 Task: Search one way flight ticket for 5 adults, 2 children, 1 infant in seat and 1 infant on lap in economy from Daytona Beach: Daytona Beach International Airport to Gillette: Gillette Campbell County Airport on 5-1-2023. Choice of flights is Spirit. Number of bags: 2 carry on bags. Price is upto 78000. Outbound departure time preference is 23:15.
Action: Mouse moved to (222, 230)
Screenshot: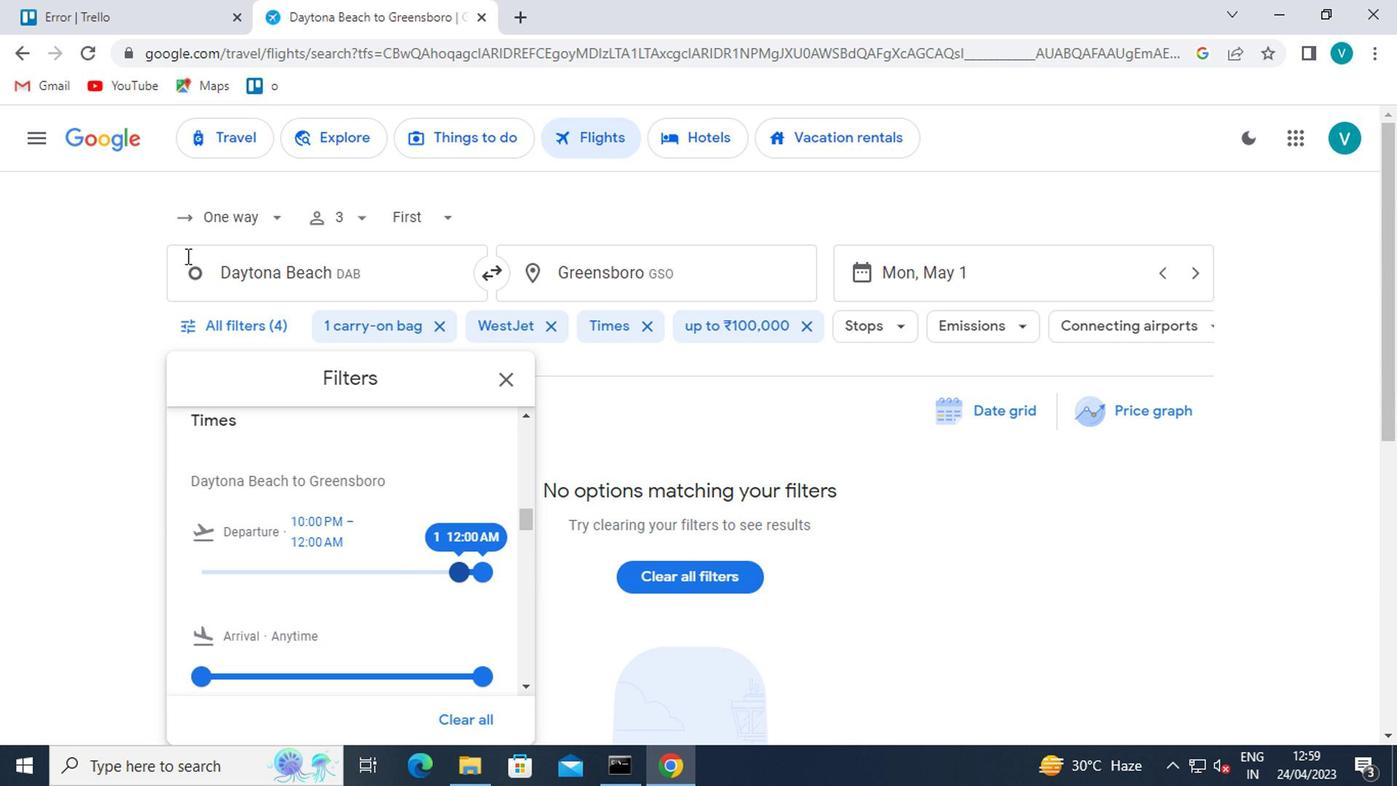 
Action: Mouse pressed left at (222, 230)
Screenshot: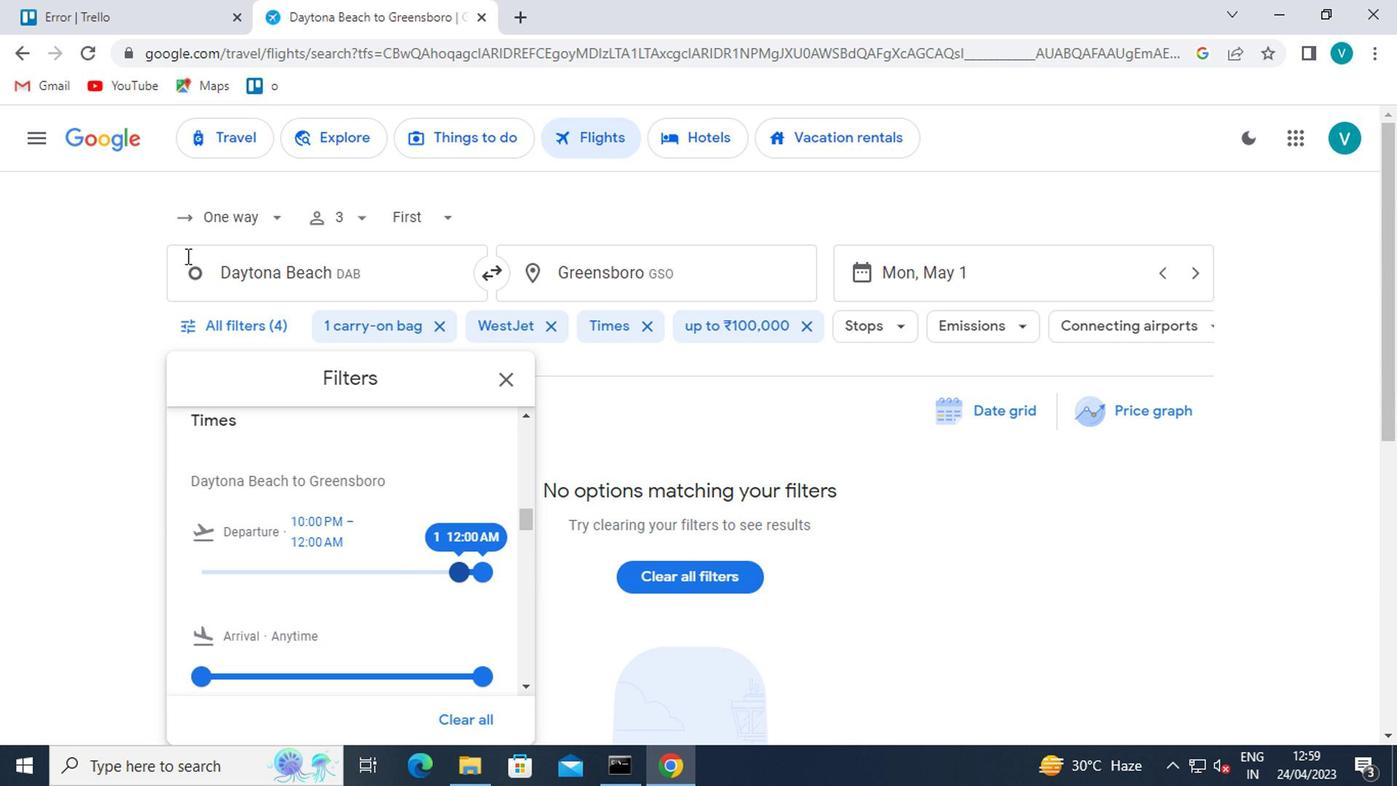 
Action: Mouse moved to (237, 307)
Screenshot: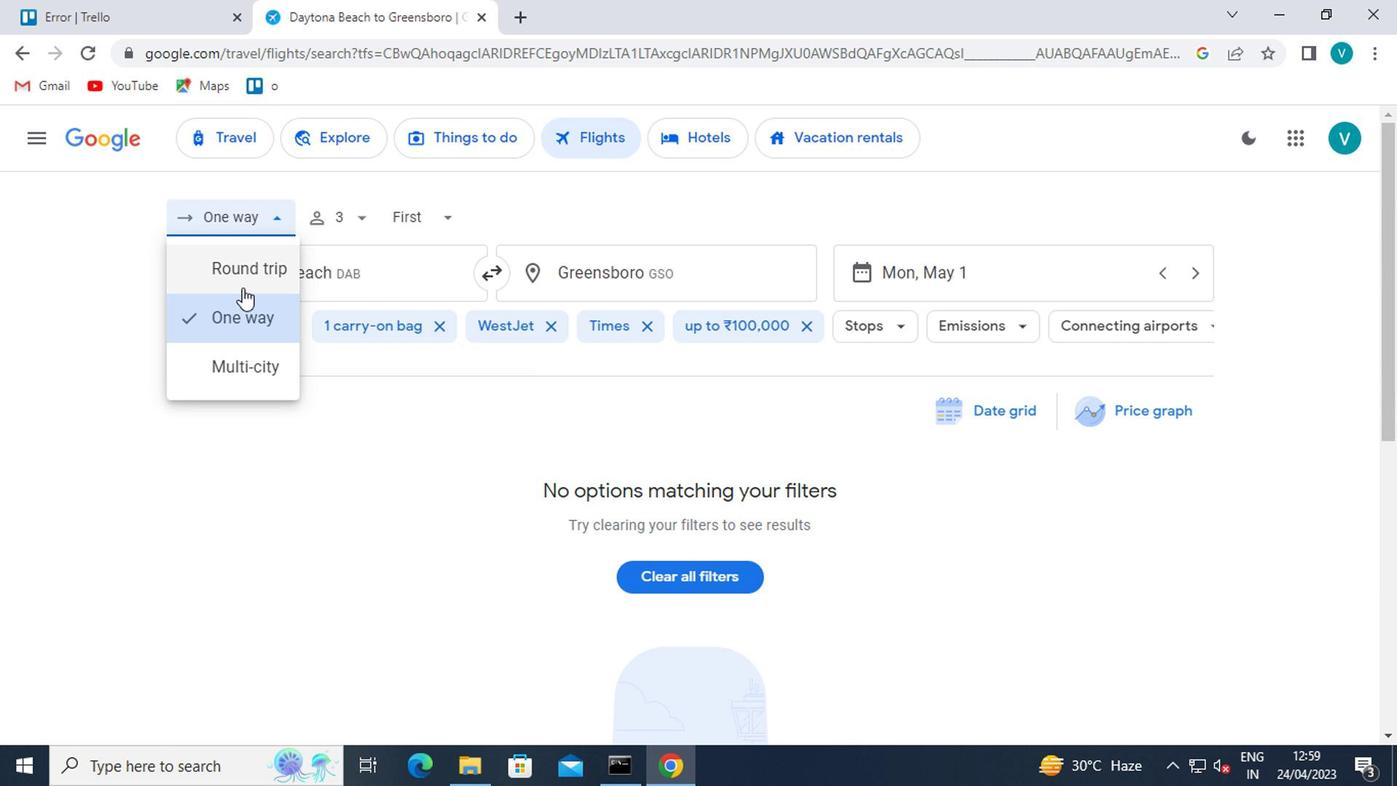 
Action: Mouse pressed left at (237, 307)
Screenshot: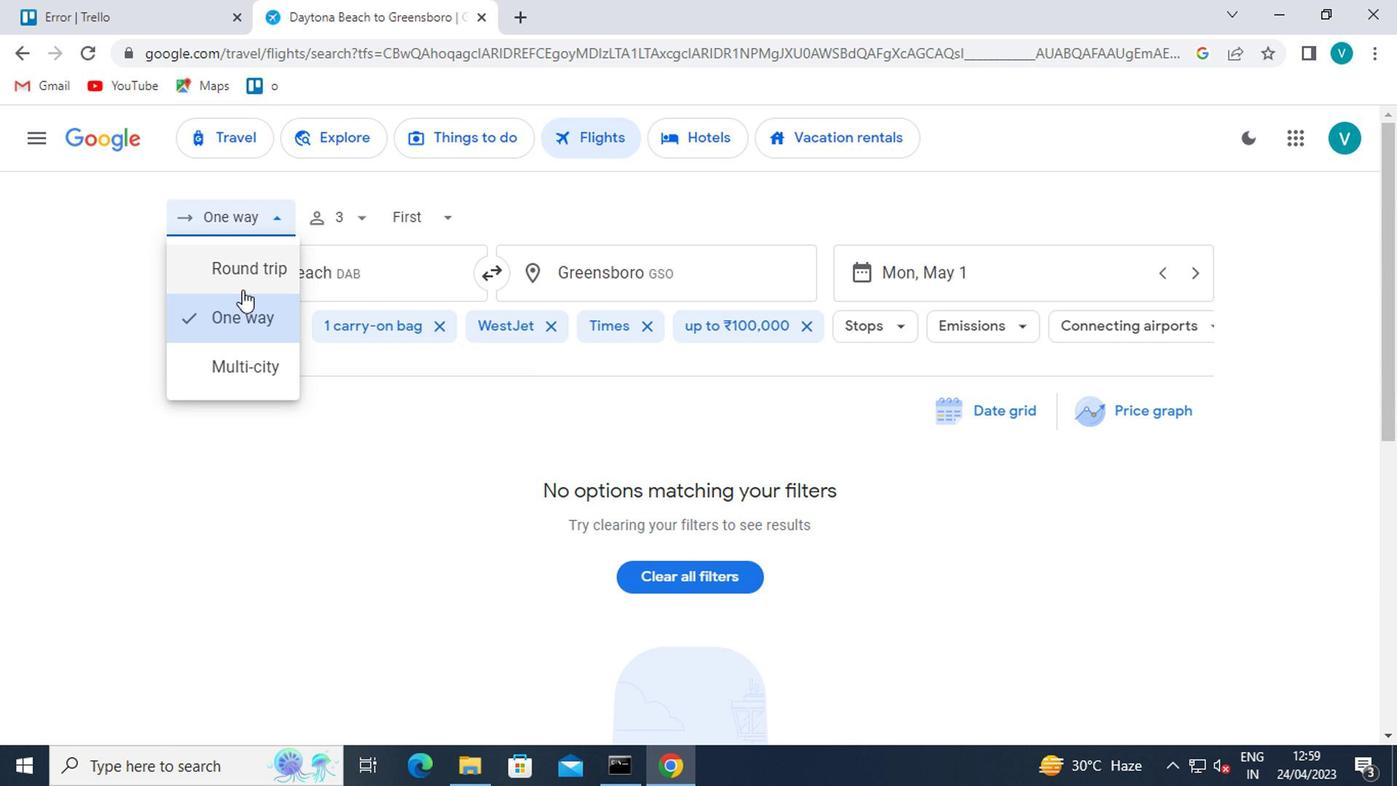 
Action: Mouse moved to (353, 215)
Screenshot: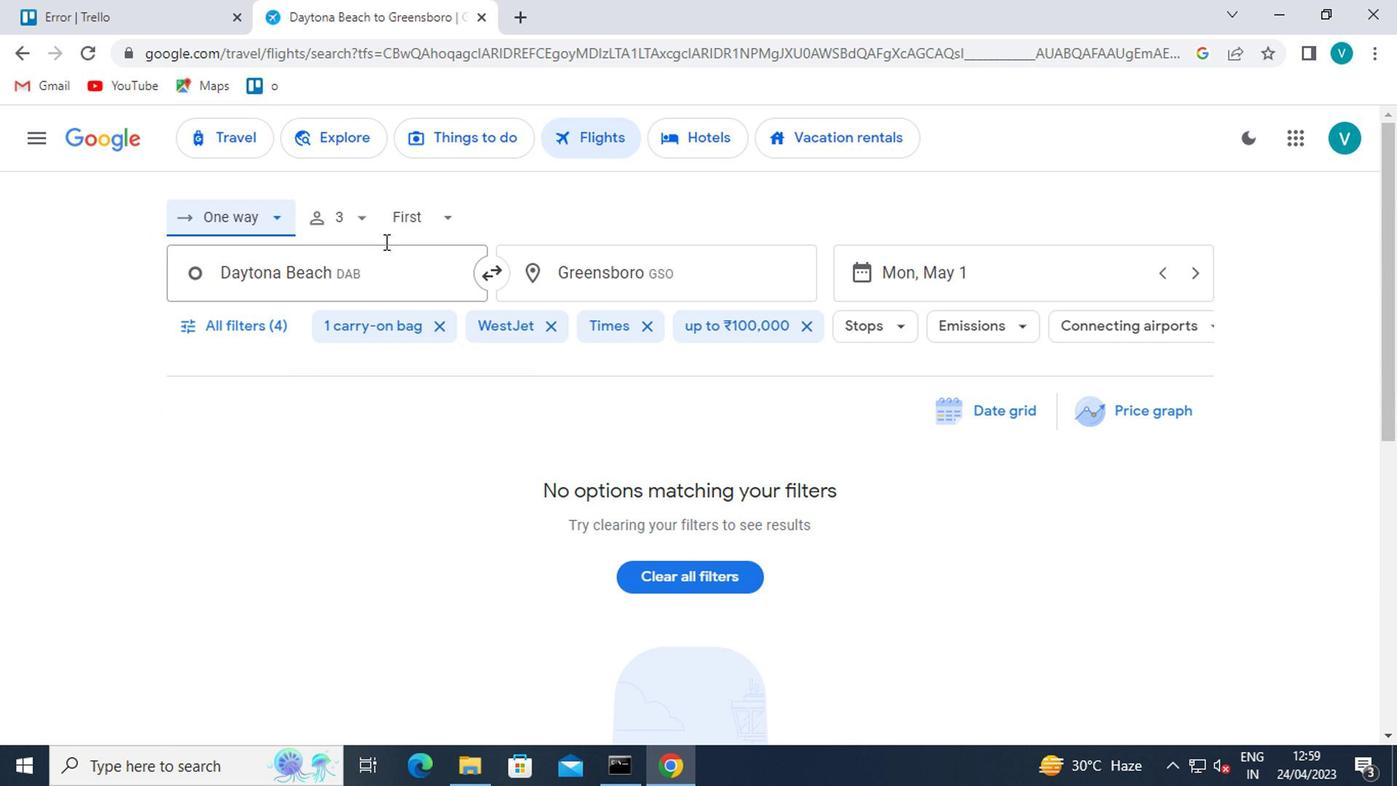 
Action: Mouse pressed left at (353, 215)
Screenshot: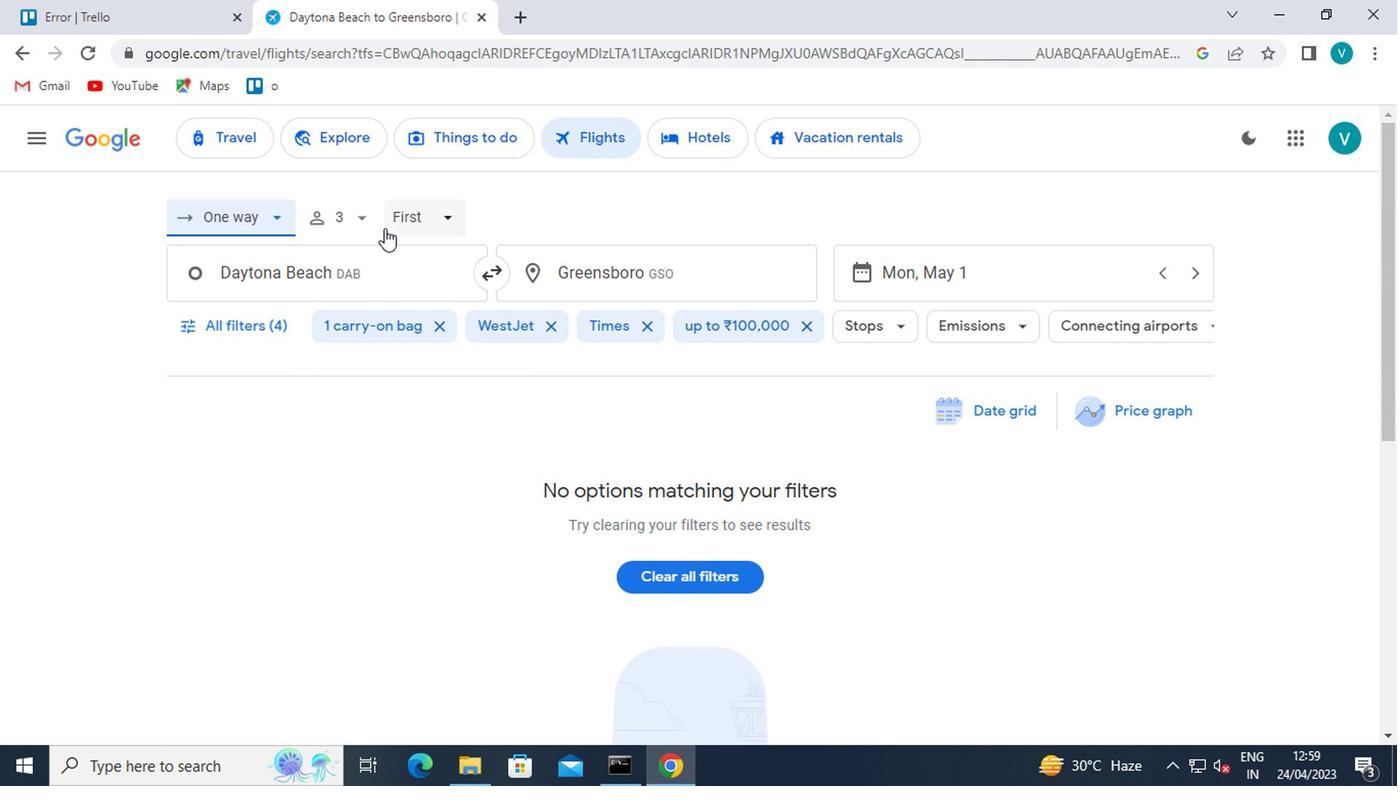 
Action: Mouse moved to (515, 268)
Screenshot: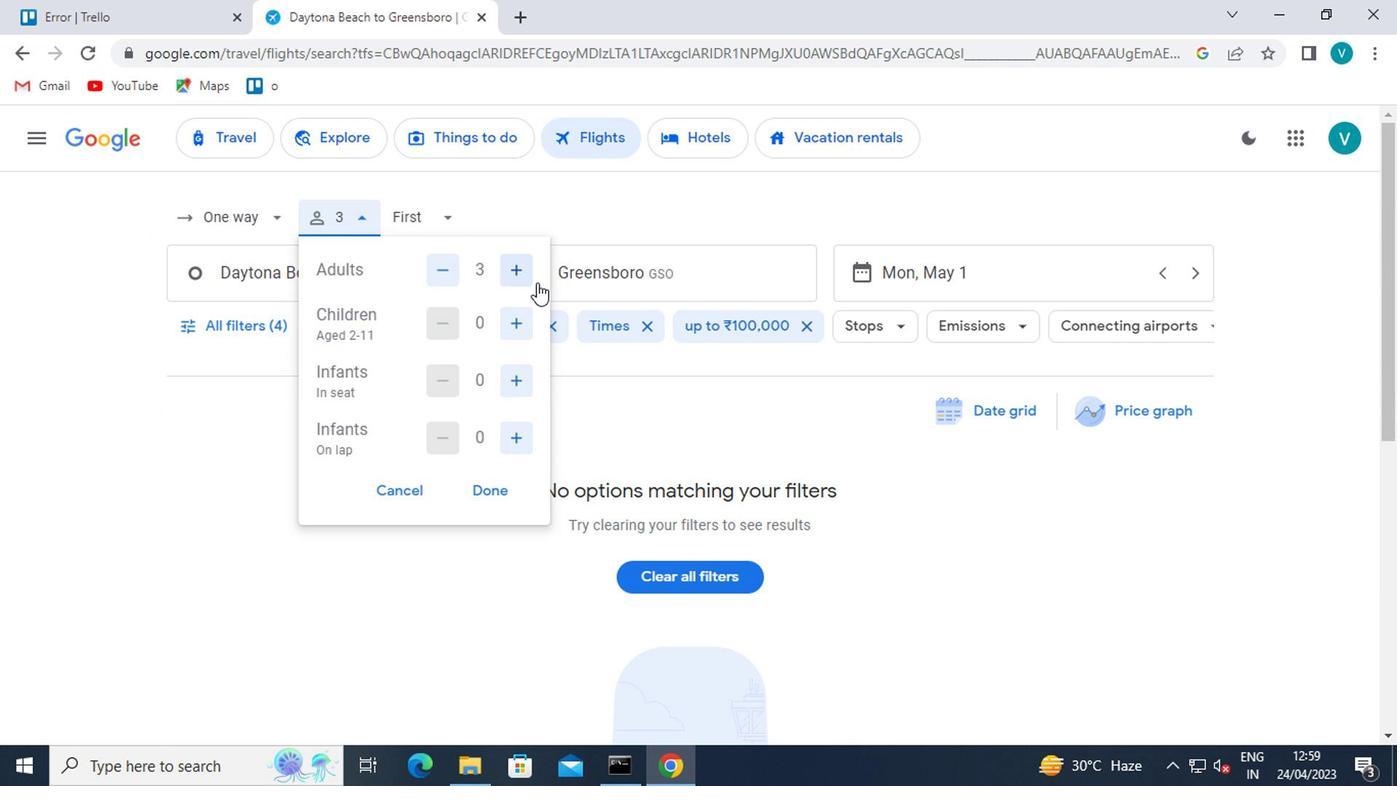 
Action: Mouse pressed left at (515, 268)
Screenshot: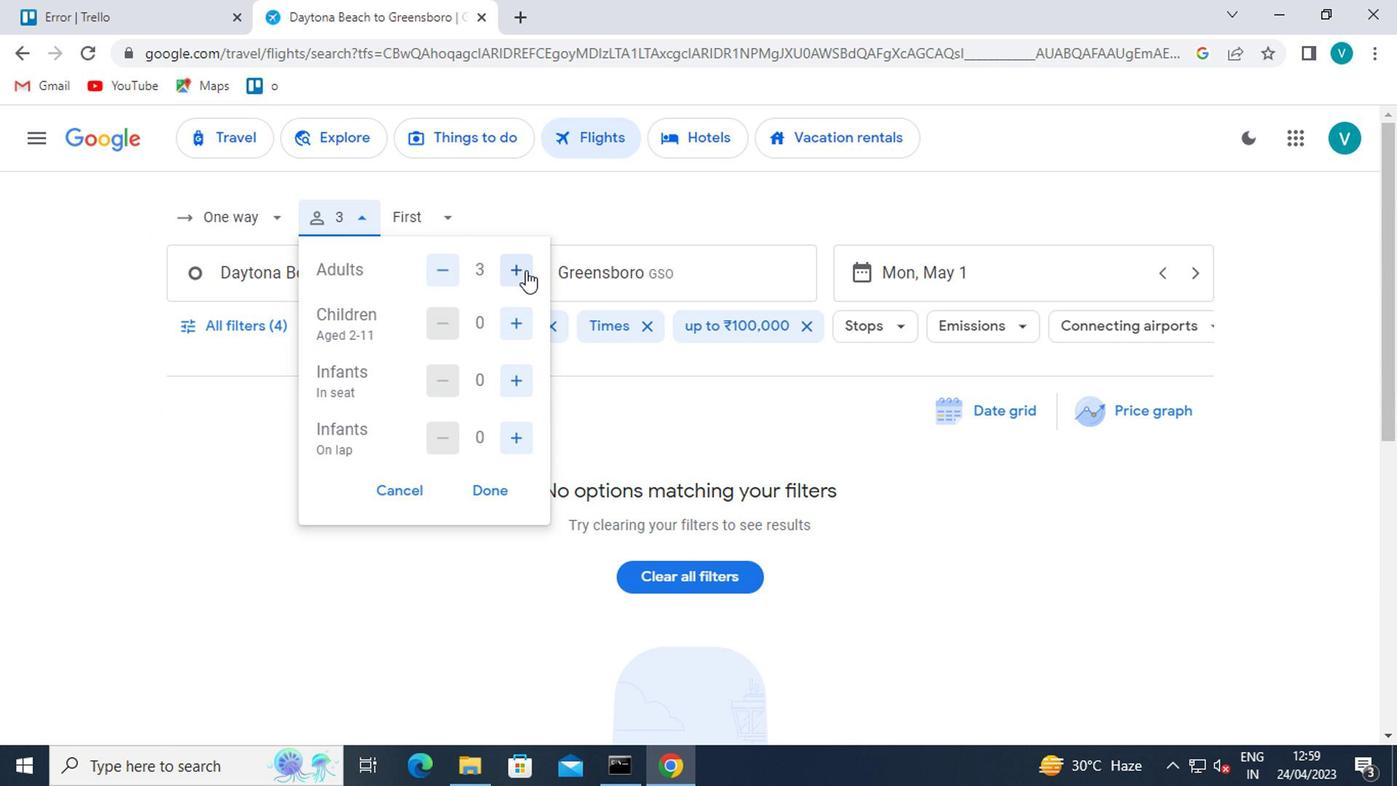 
Action: Mouse pressed left at (515, 268)
Screenshot: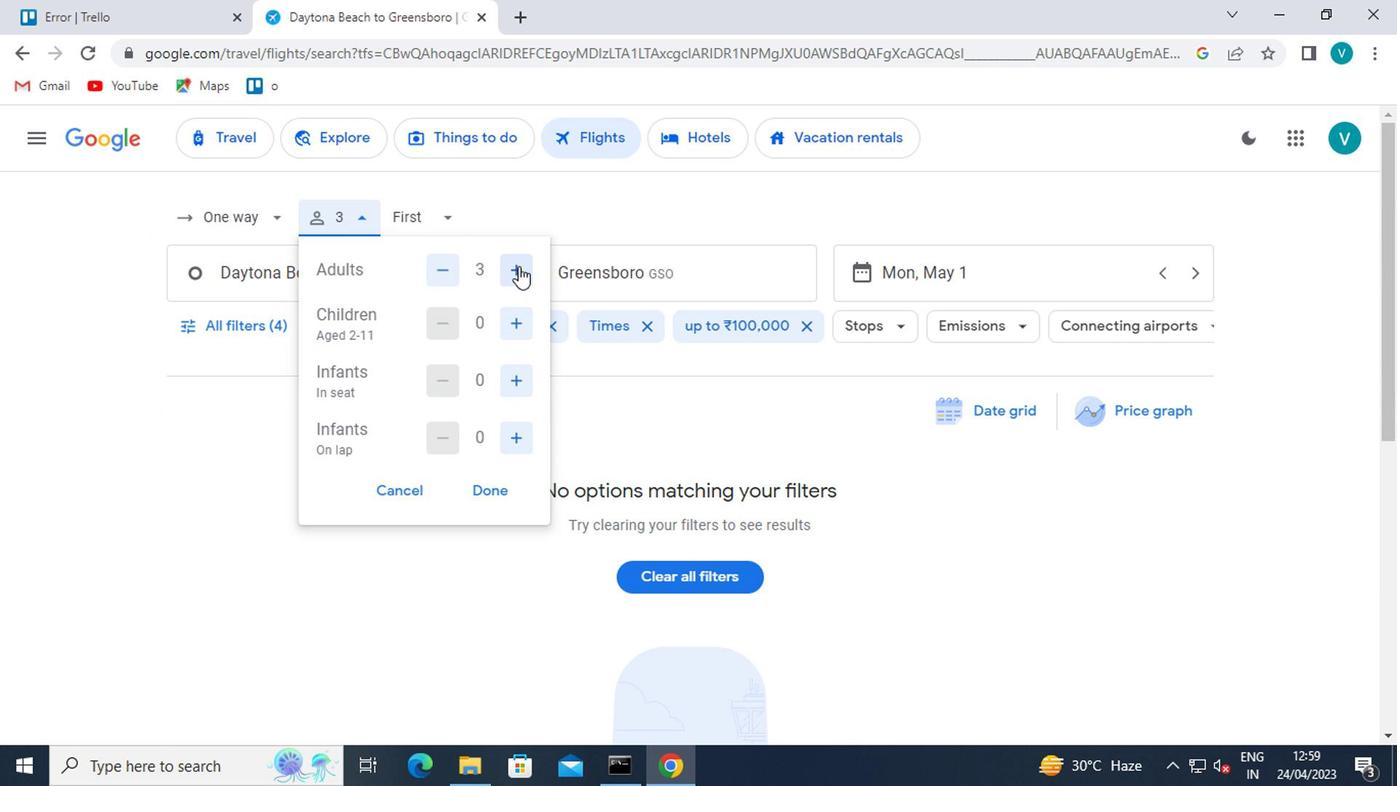 
Action: Mouse moved to (513, 320)
Screenshot: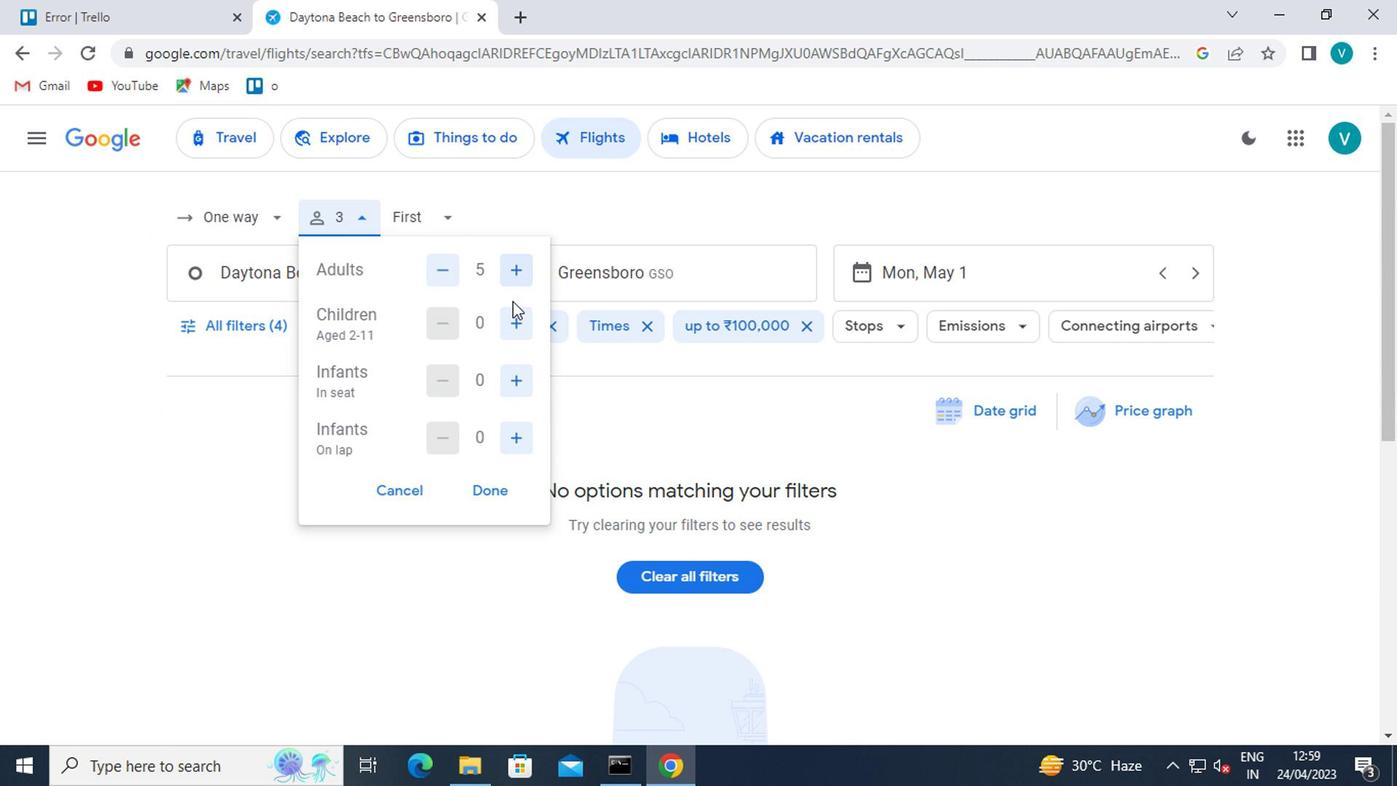 
Action: Mouse pressed left at (513, 320)
Screenshot: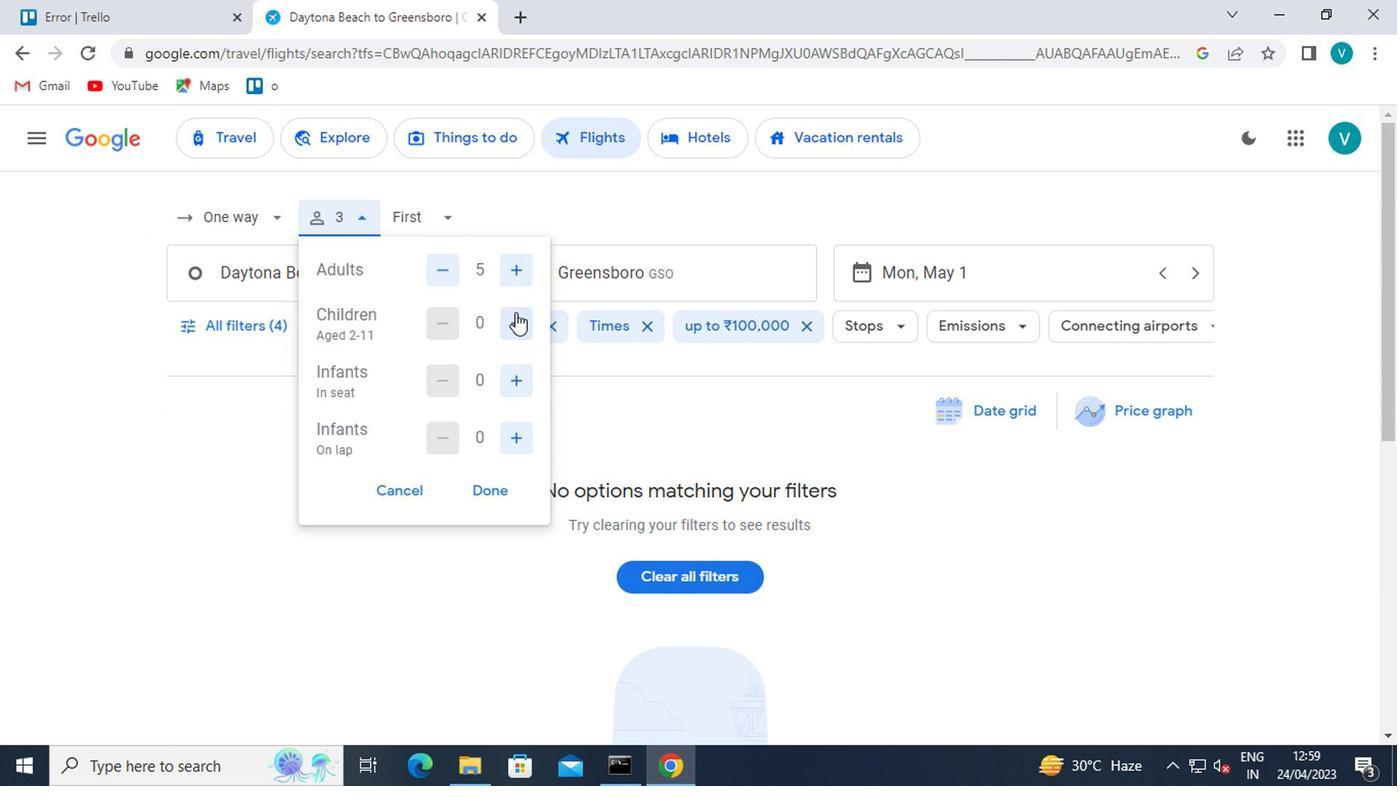 
Action: Mouse pressed left at (513, 320)
Screenshot: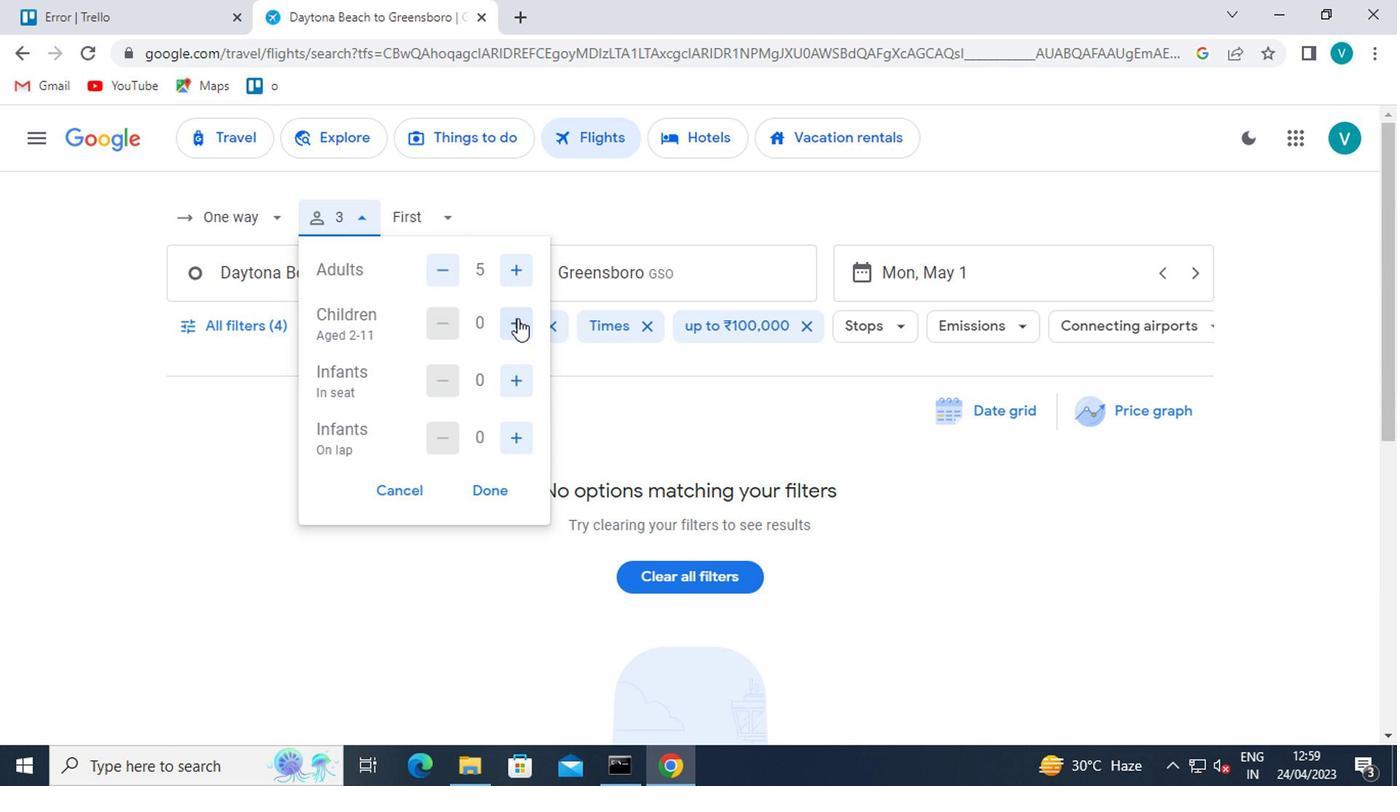 
Action: Mouse moved to (505, 371)
Screenshot: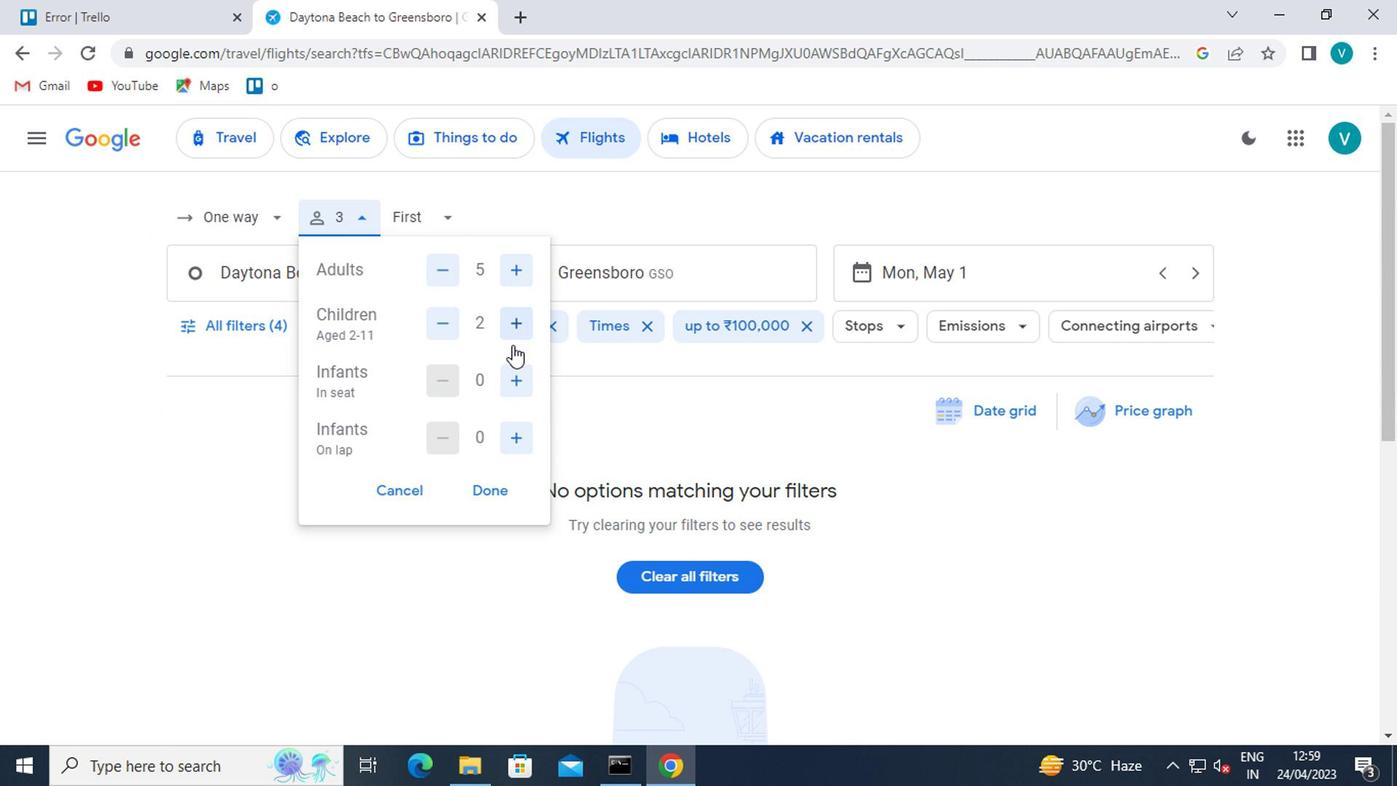 
Action: Mouse pressed left at (505, 371)
Screenshot: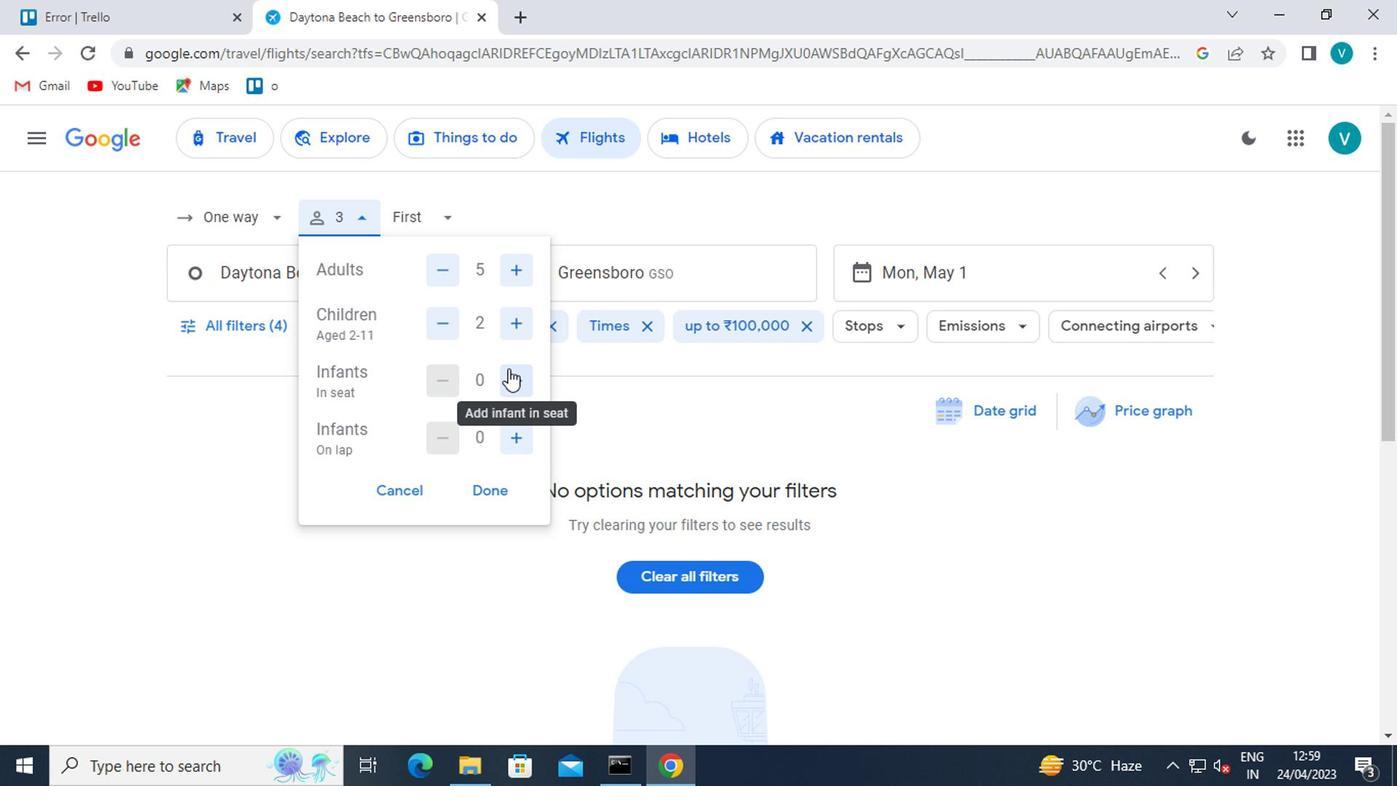 
Action: Mouse moved to (505, 425)
Screenshot: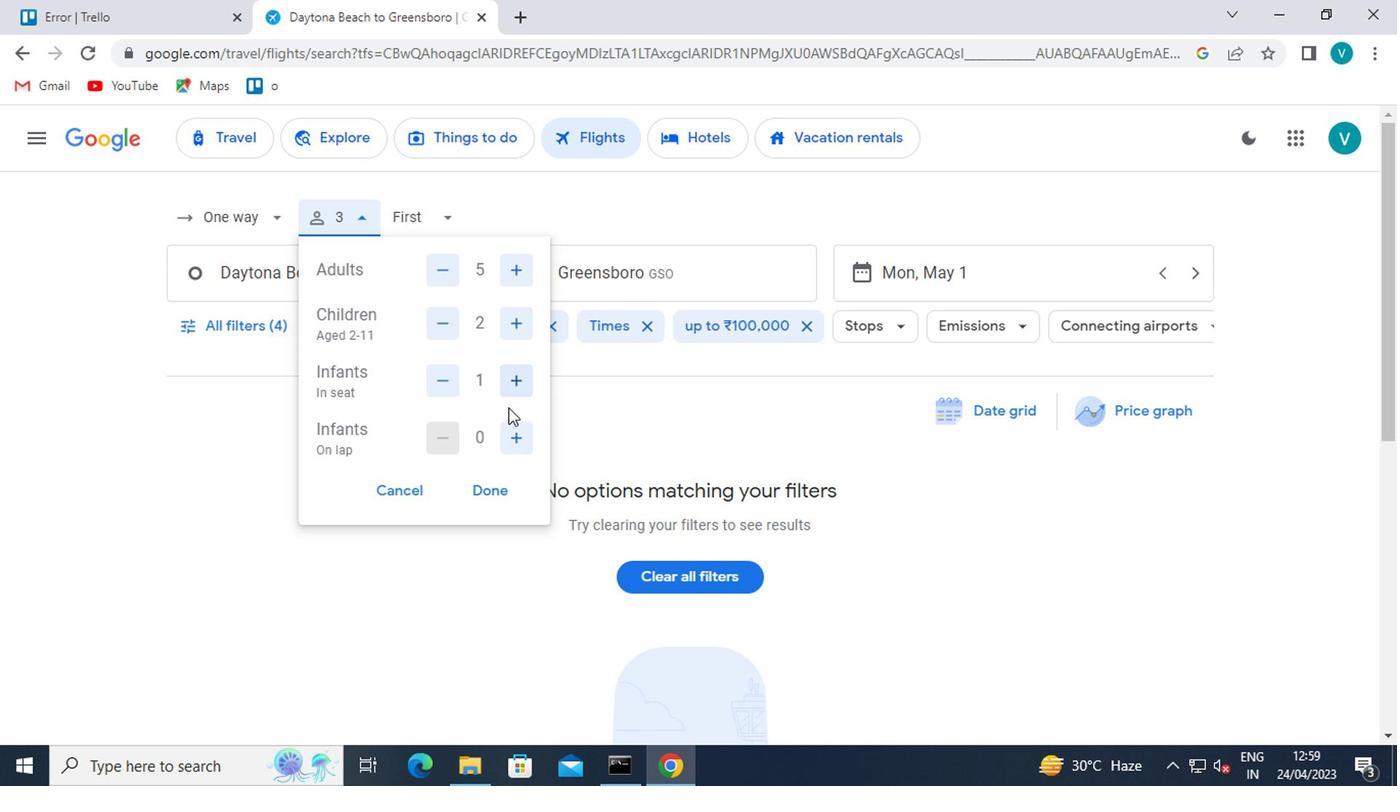 
Action: Mouse pressed left at (505, 425)
Screenshot: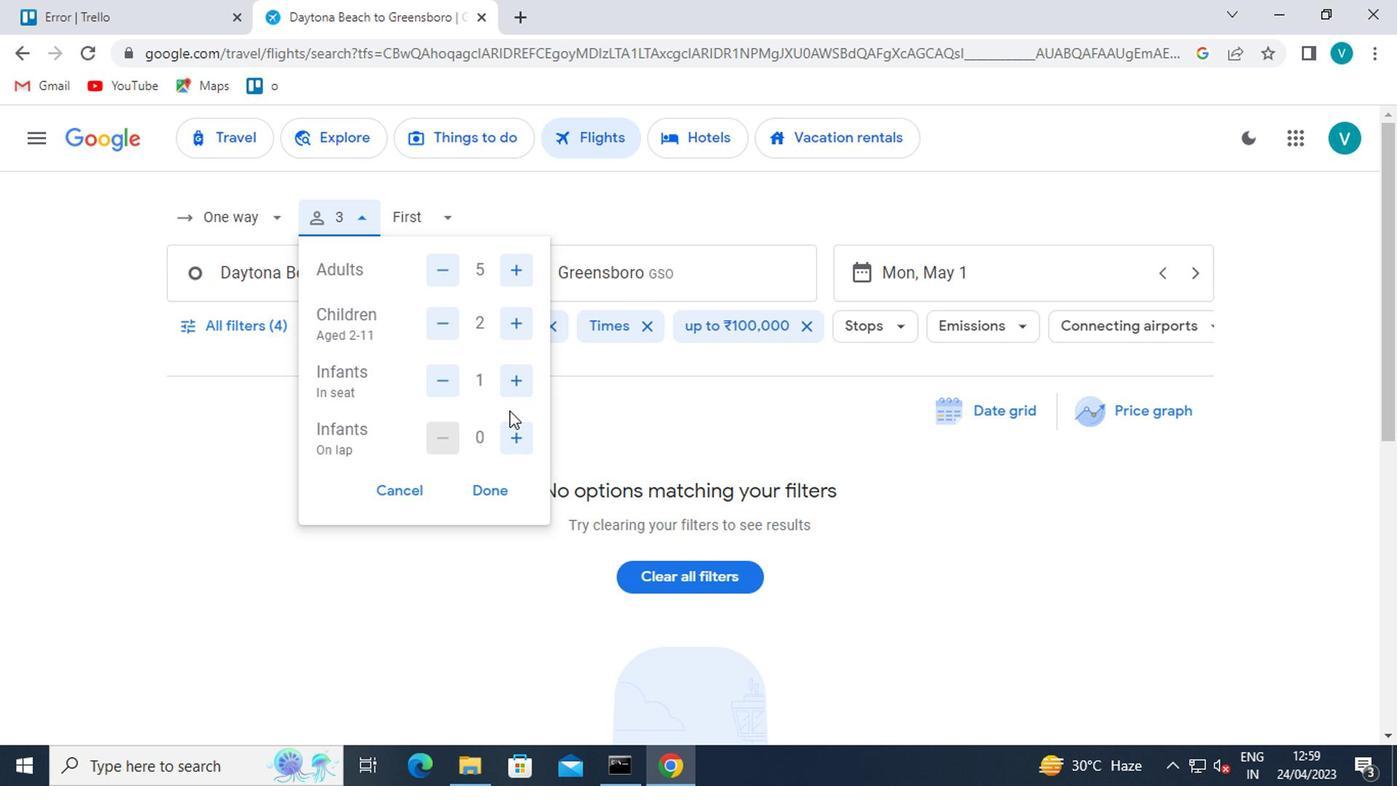 
Action: Mouse moved to (490, 493)
Screenshot: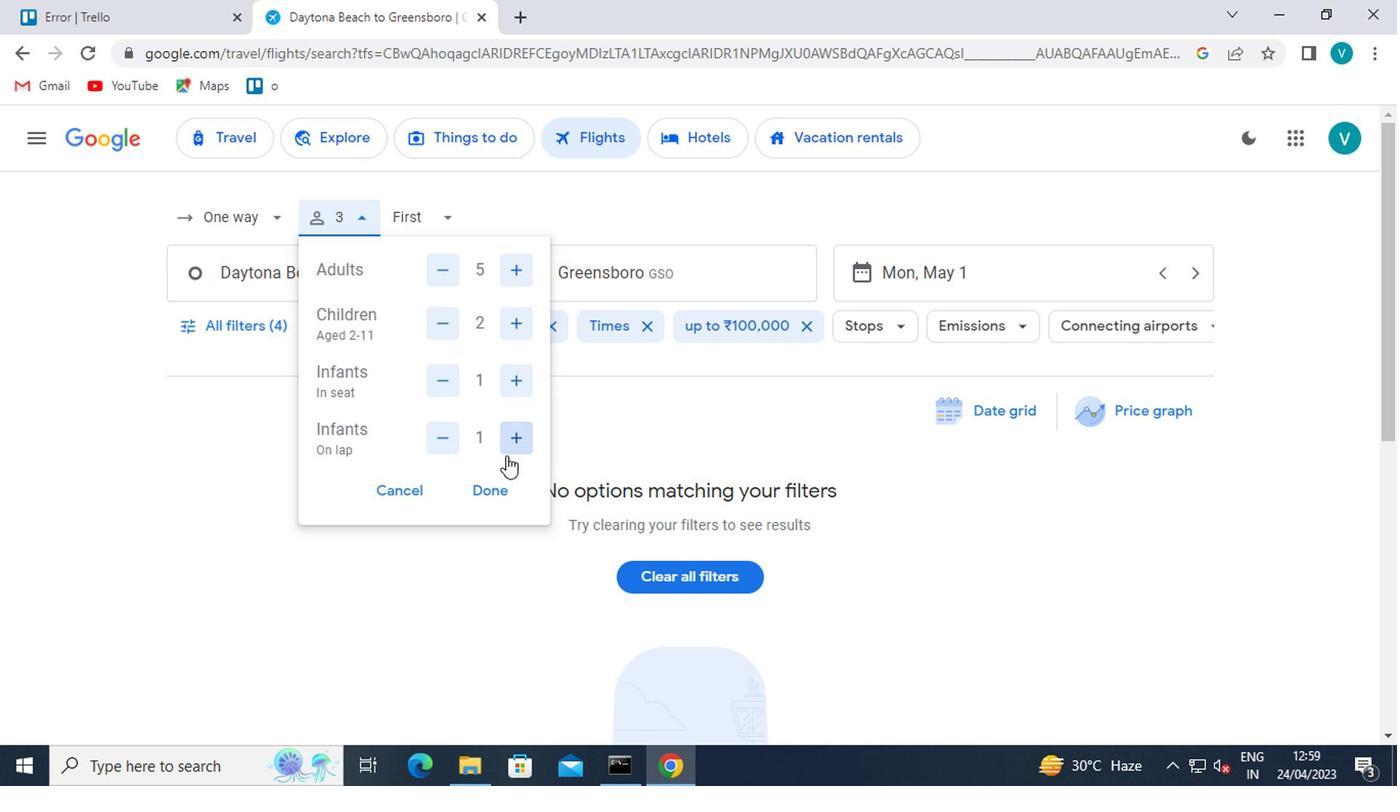 
Action: Mouse pressed left at (490, 493)
Screenshot: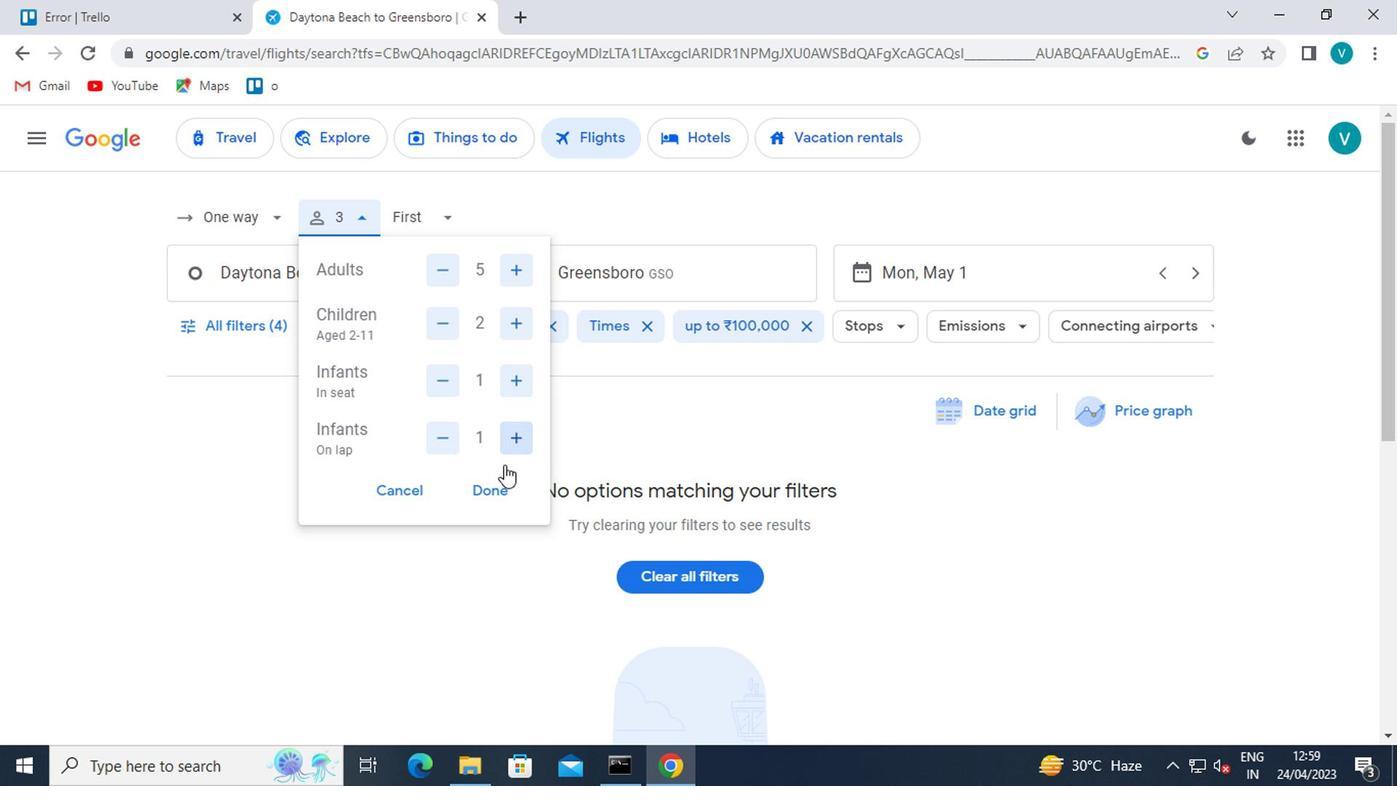 
Action: Mouse moved to (438, 222)
Screenshot: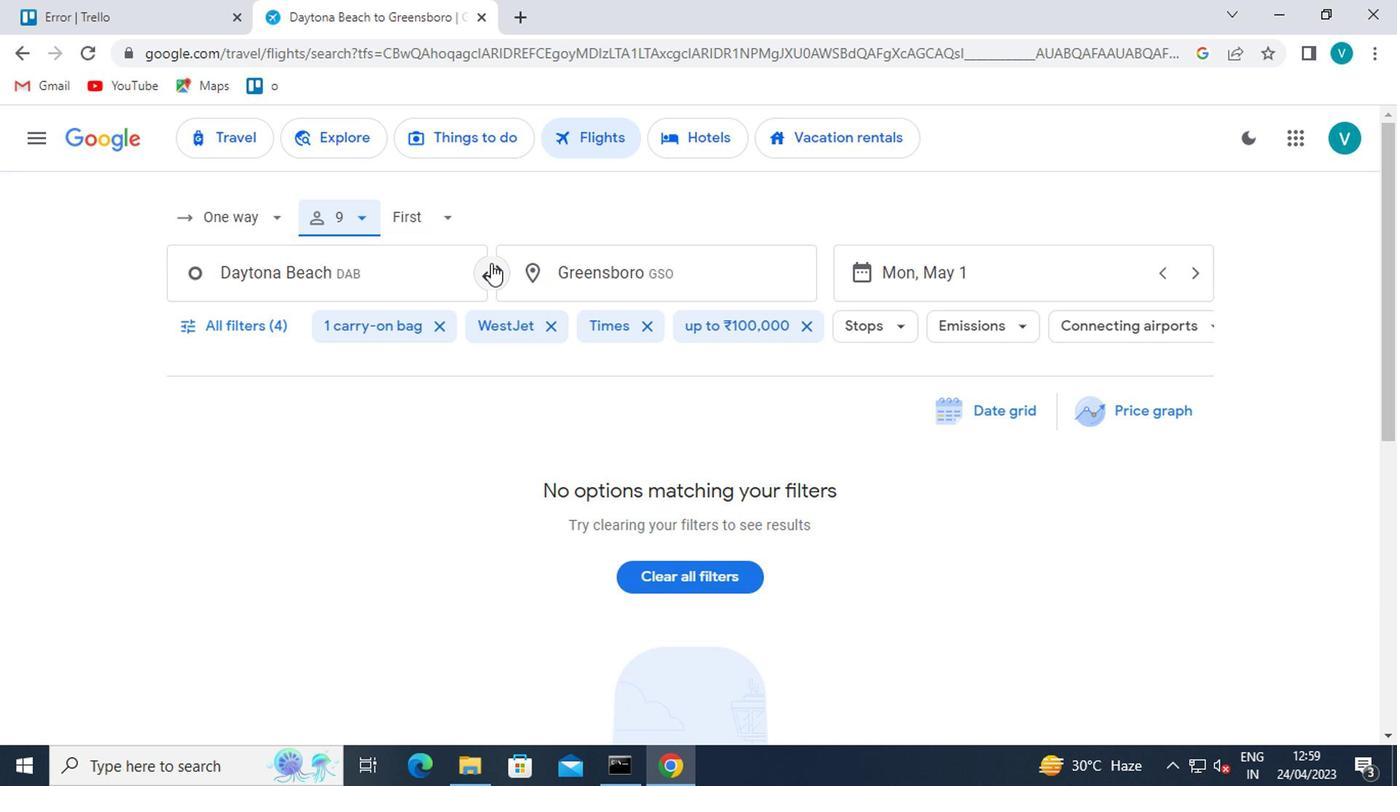 
Action: Mouse pressed left at (438, 222)
Screenshot: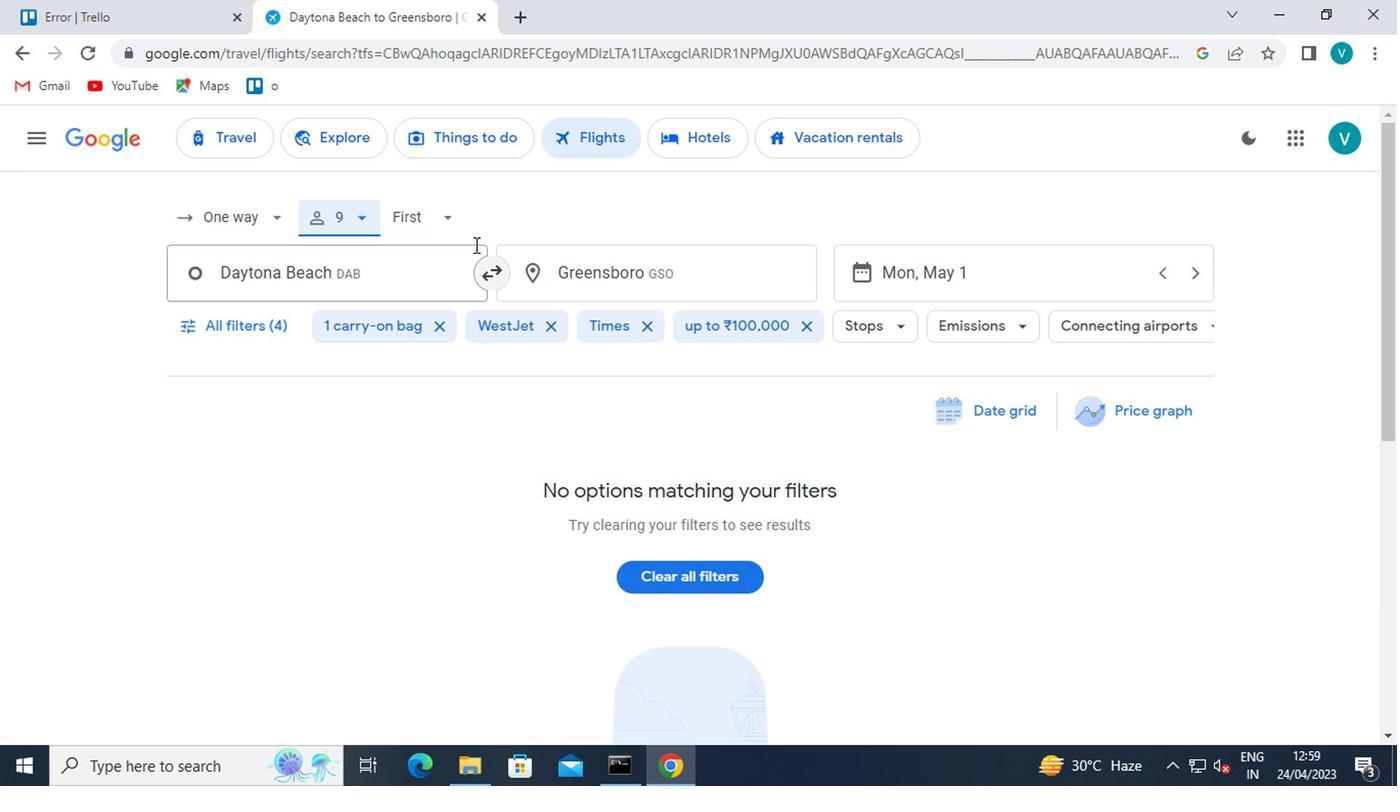 
Action: Mouse moved to (468, 278)
Screenshot: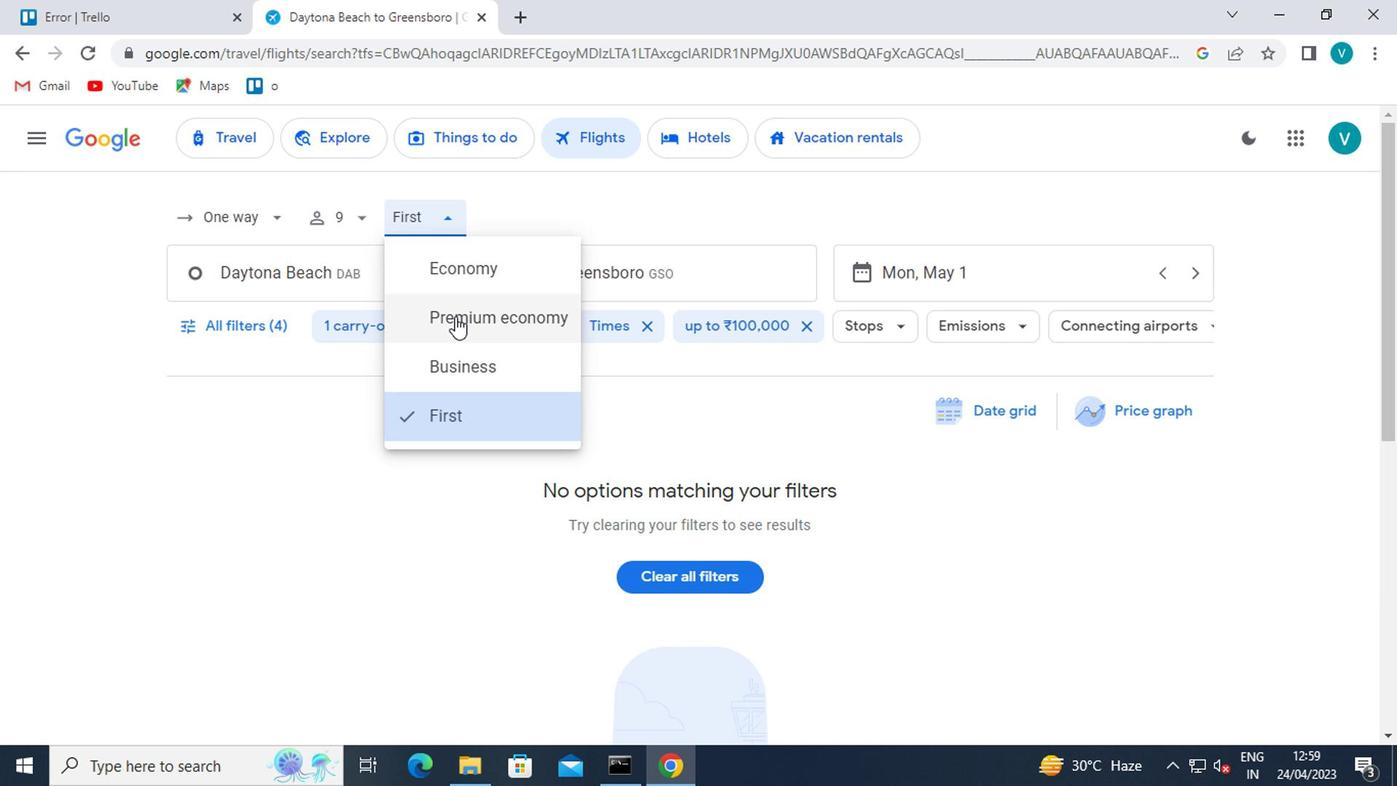 
Action: Mouse pressed left at (468, 278)
Screenshot: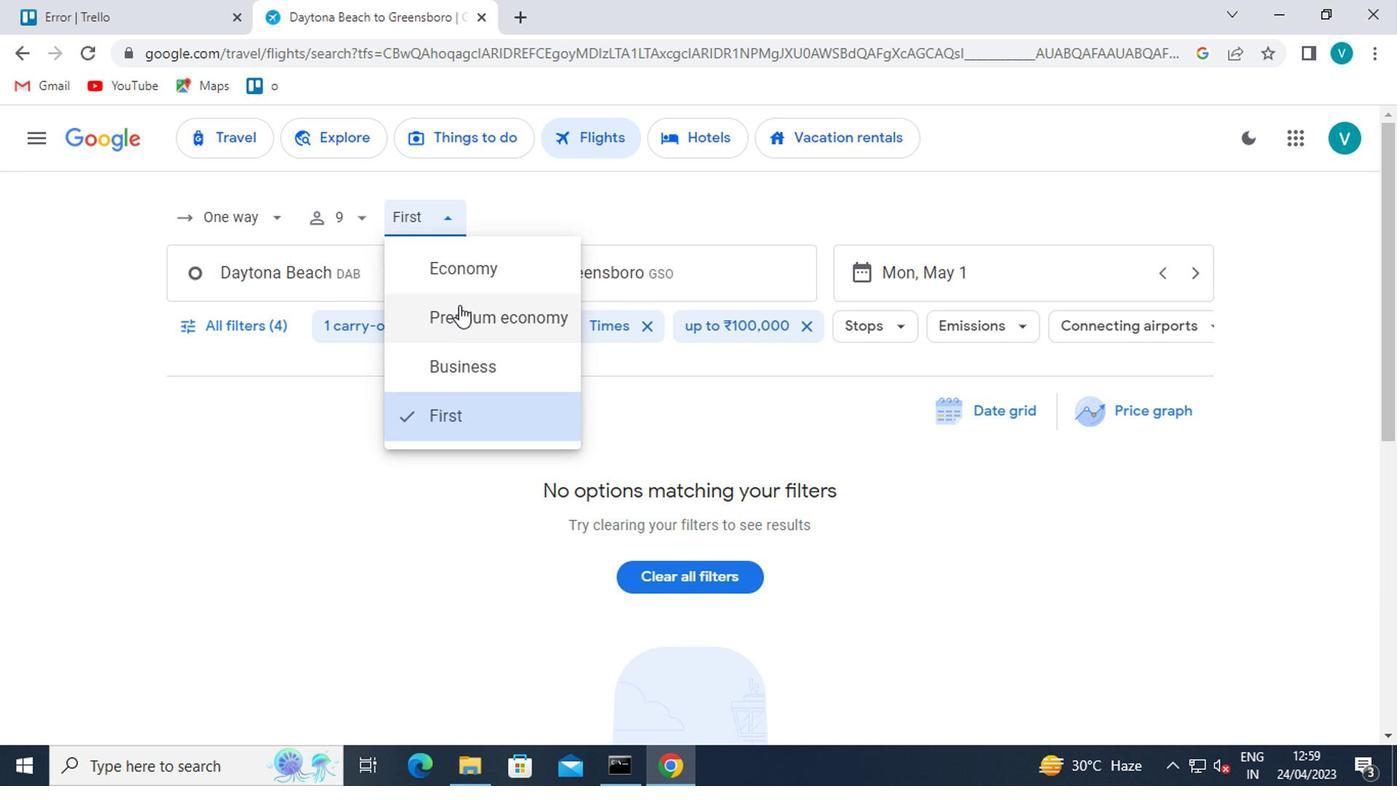 
Action: Mouse moved to (396, 284)
Screenshot: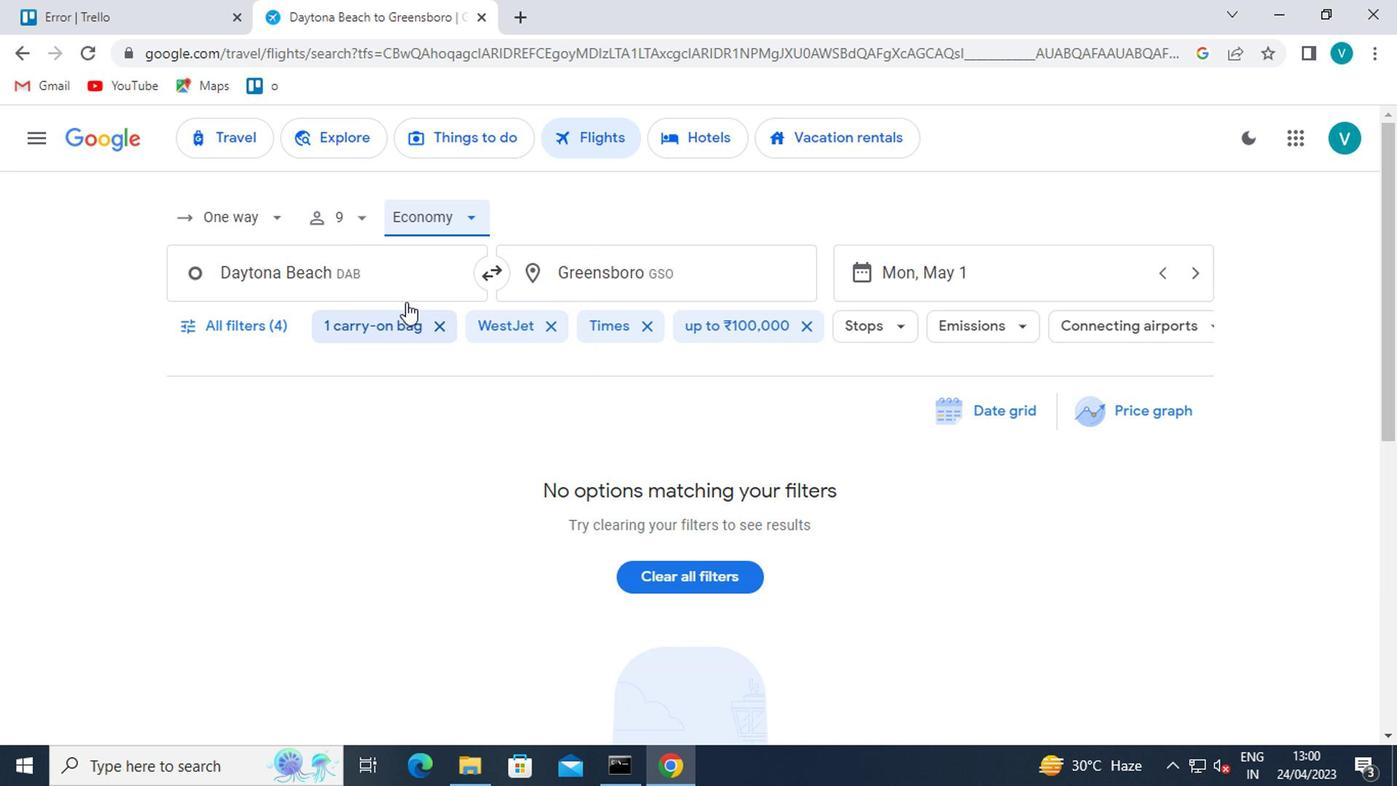 
Action: Mouse pressed left at (396, 284)
Screenshot: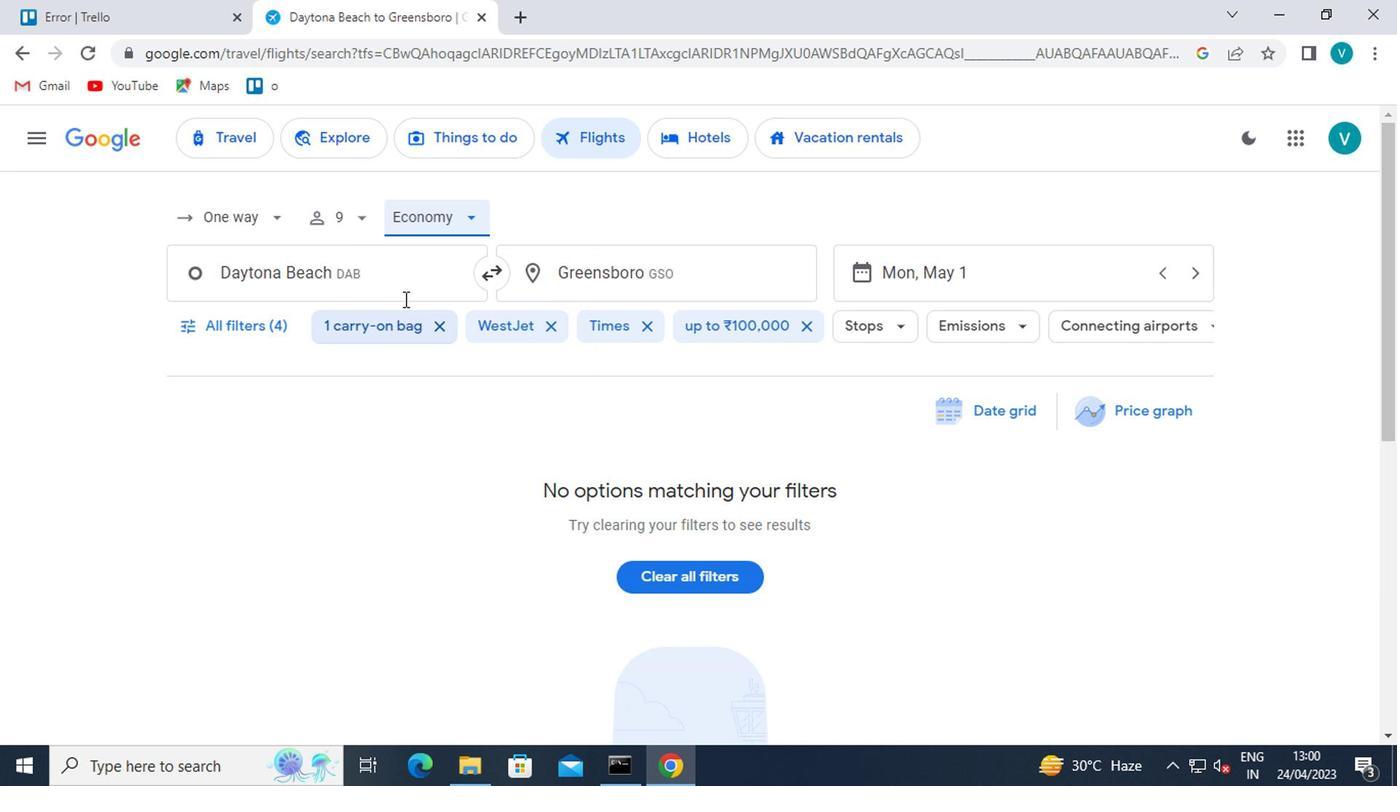 
Action: Mouse moved to (401, 380)
Screenshot: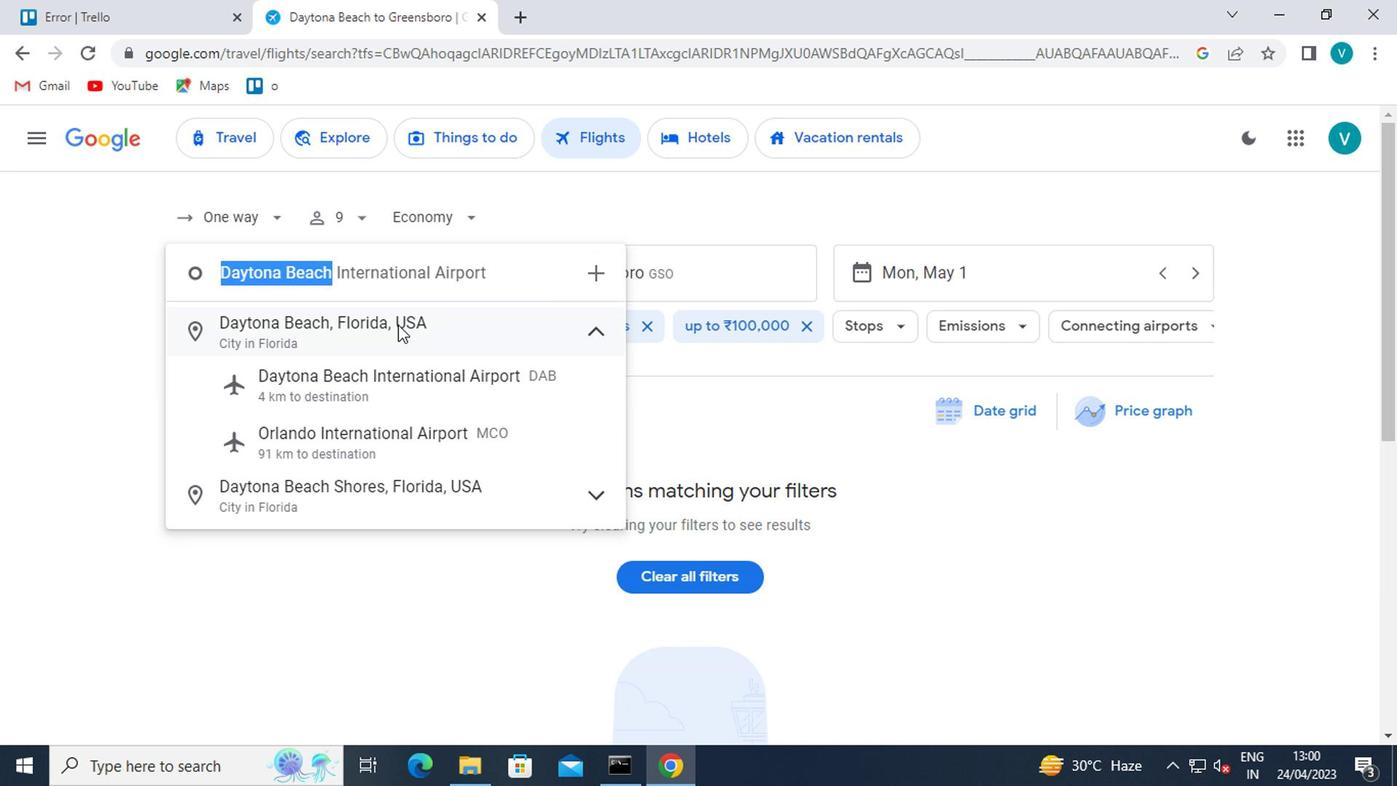 
Action: Mouse pressed left at (401, 380)
Screenshot: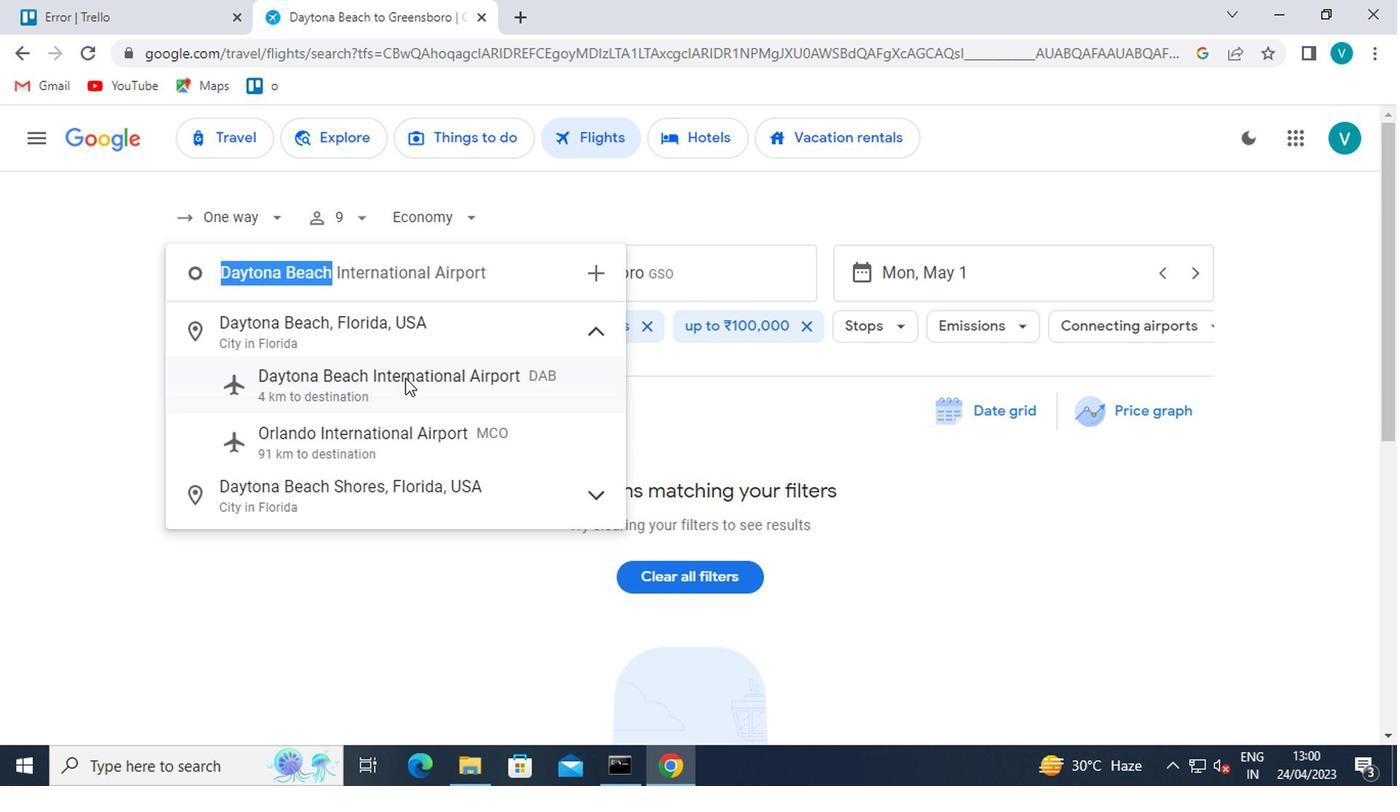 
Action: Mouse moved to (714, 279)
Screenshot: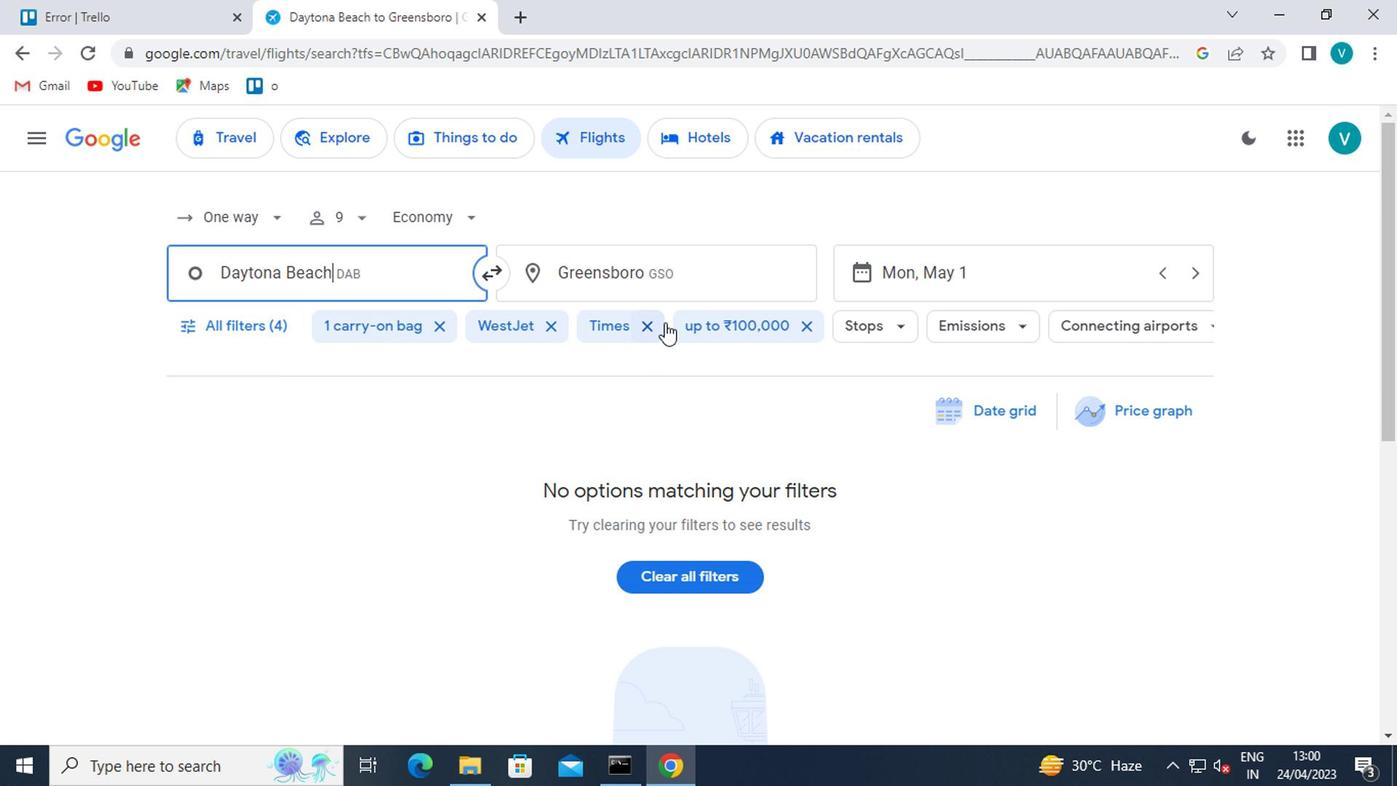 
Action: Mouse pressed left at (714, 279)
Screenshot: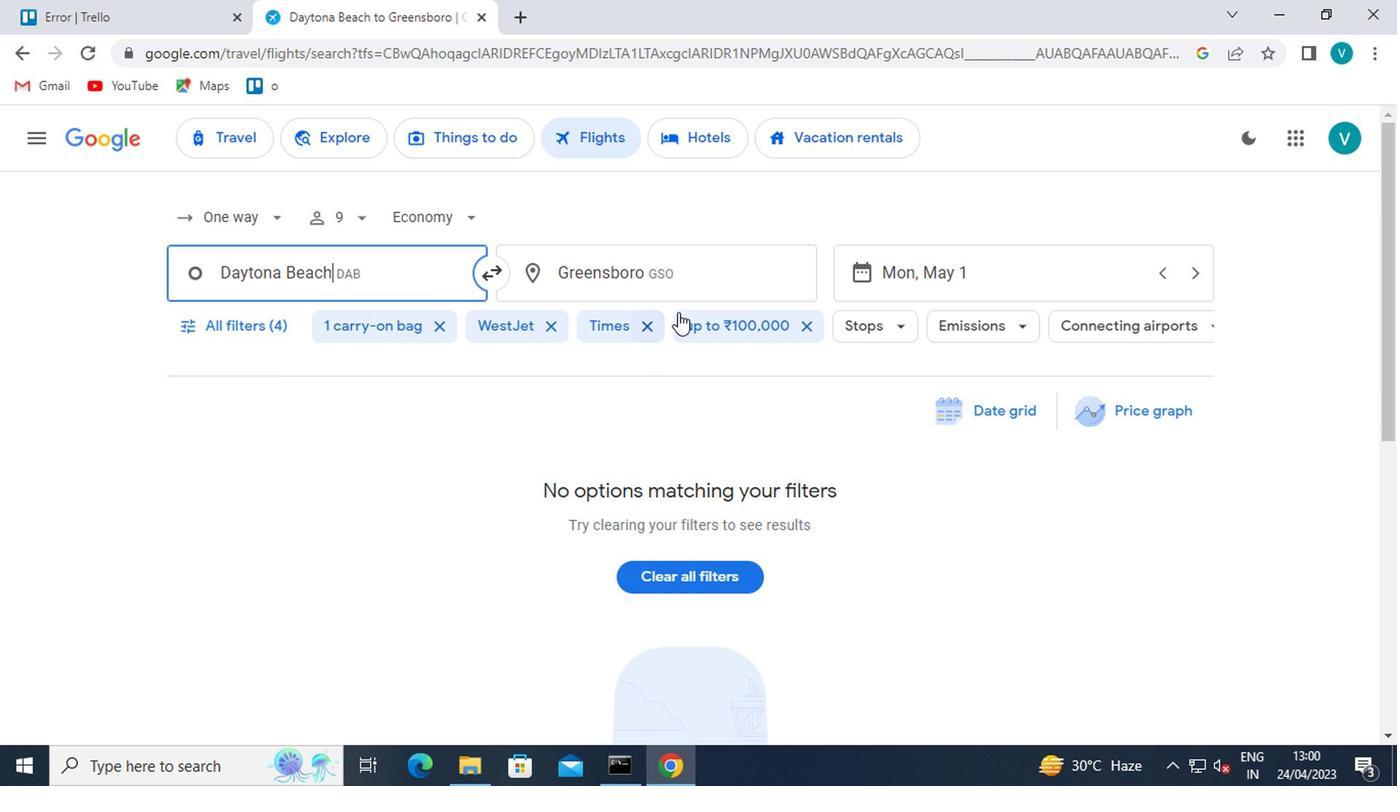
Action: Key pressed <Key.shift>GILL
Screenshot: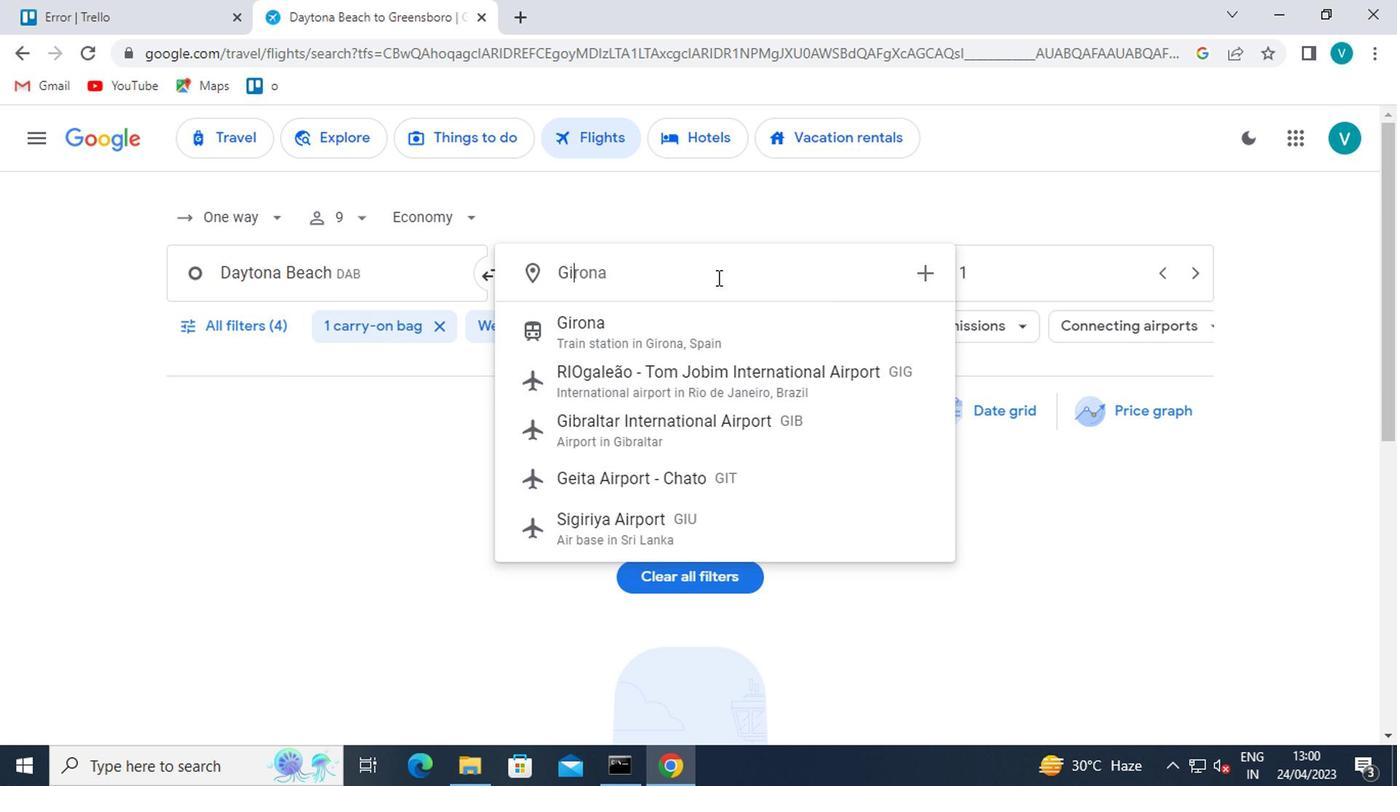 
Action: Mouse moved to (703, 269)
Screenshot: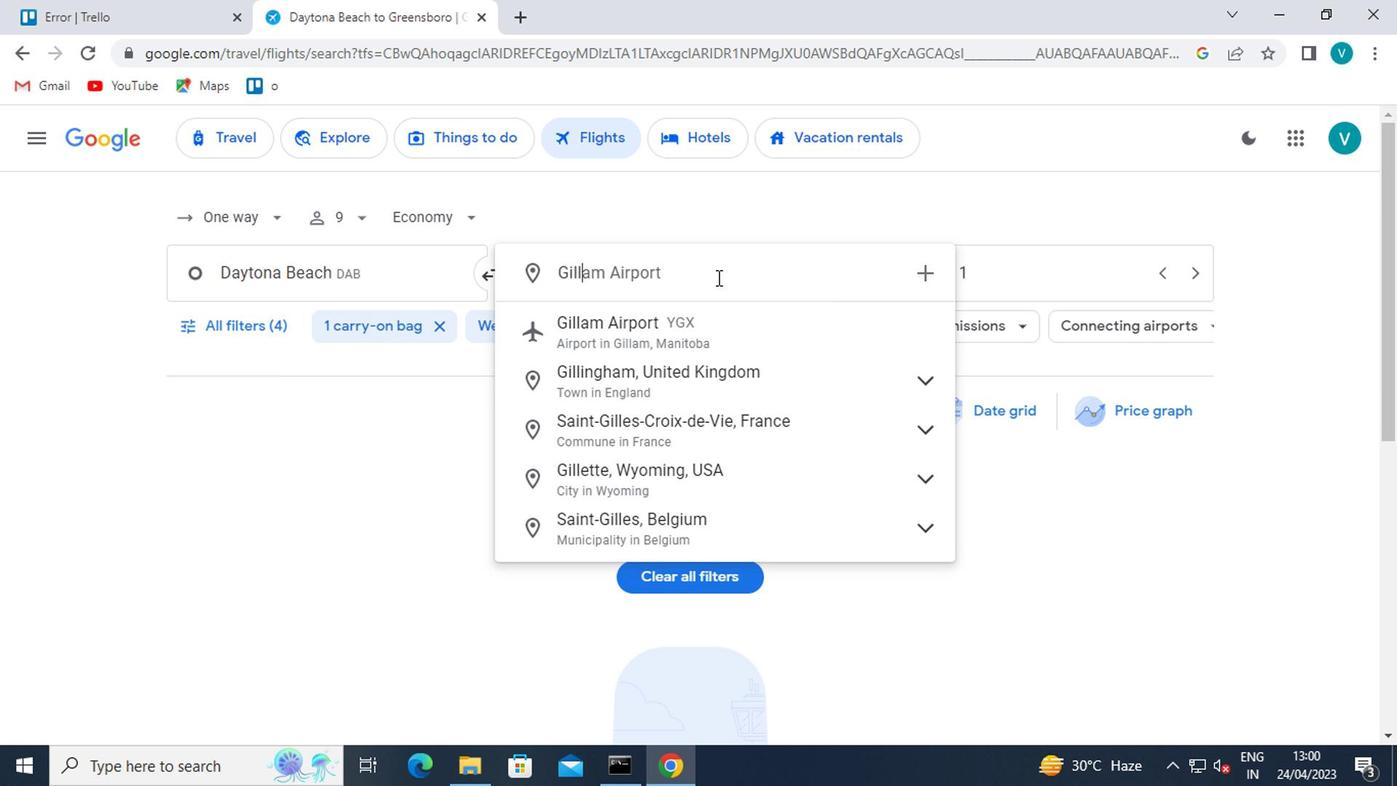 
Action: Key pressed E
Screenshot: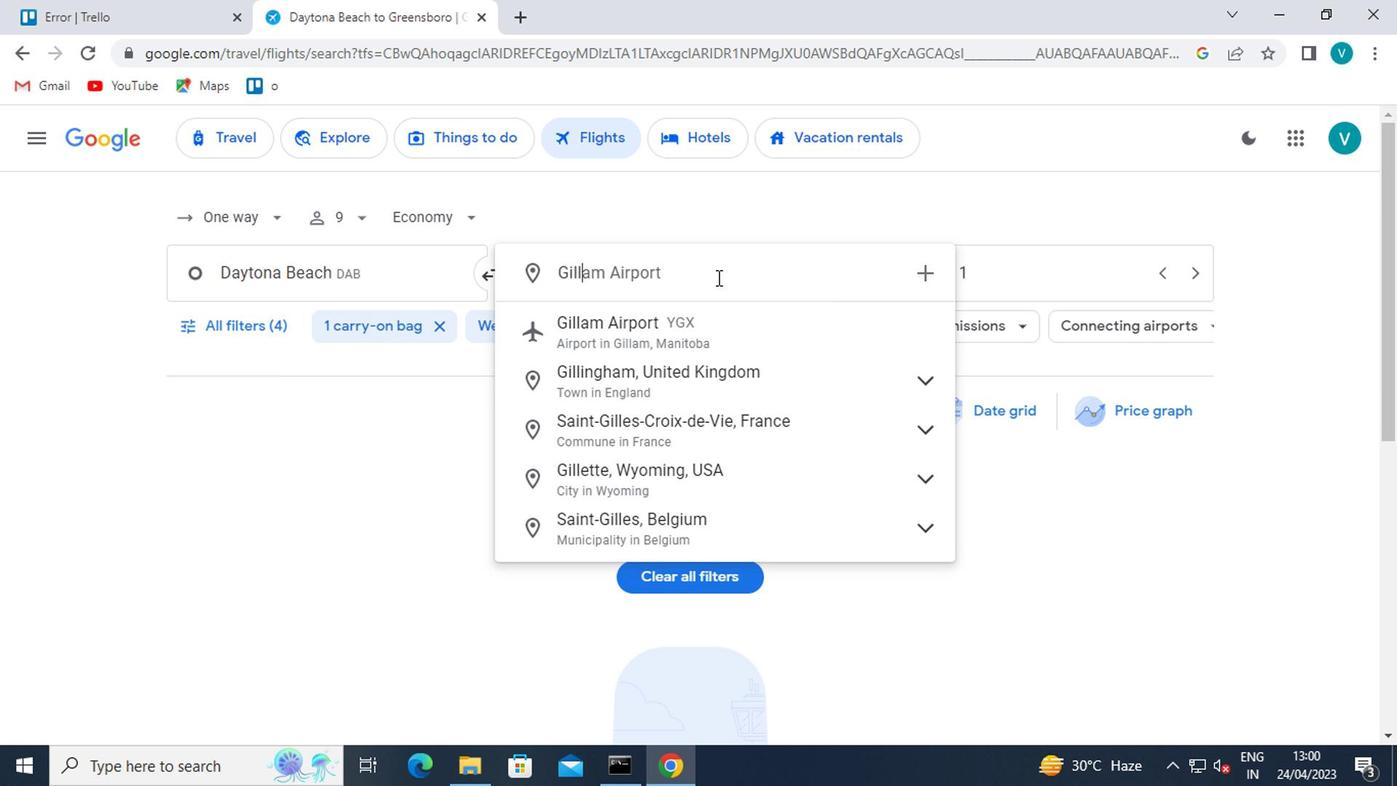 
Action: Mouse moved to (703, 269)
Screenshot: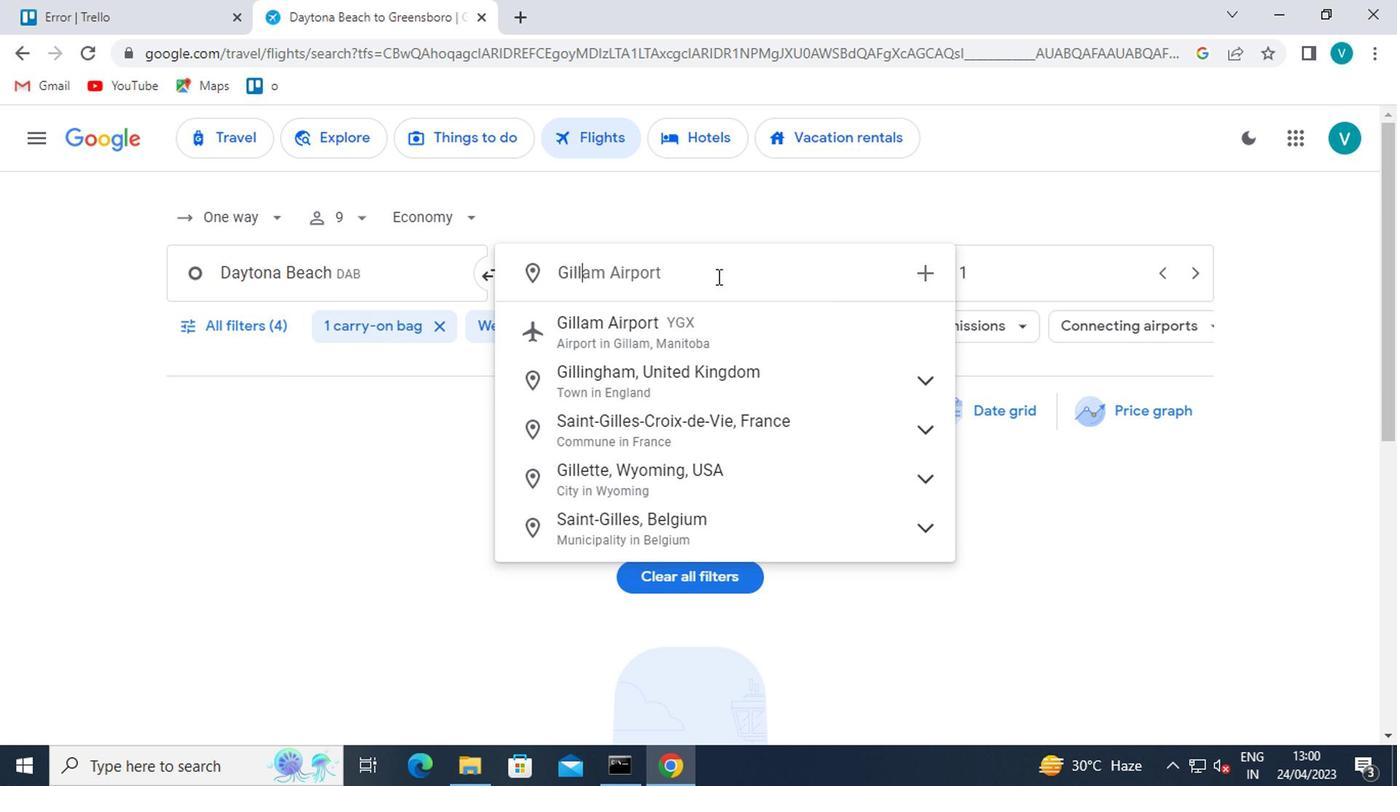 
Action: Key pressed TTE
Screenshot: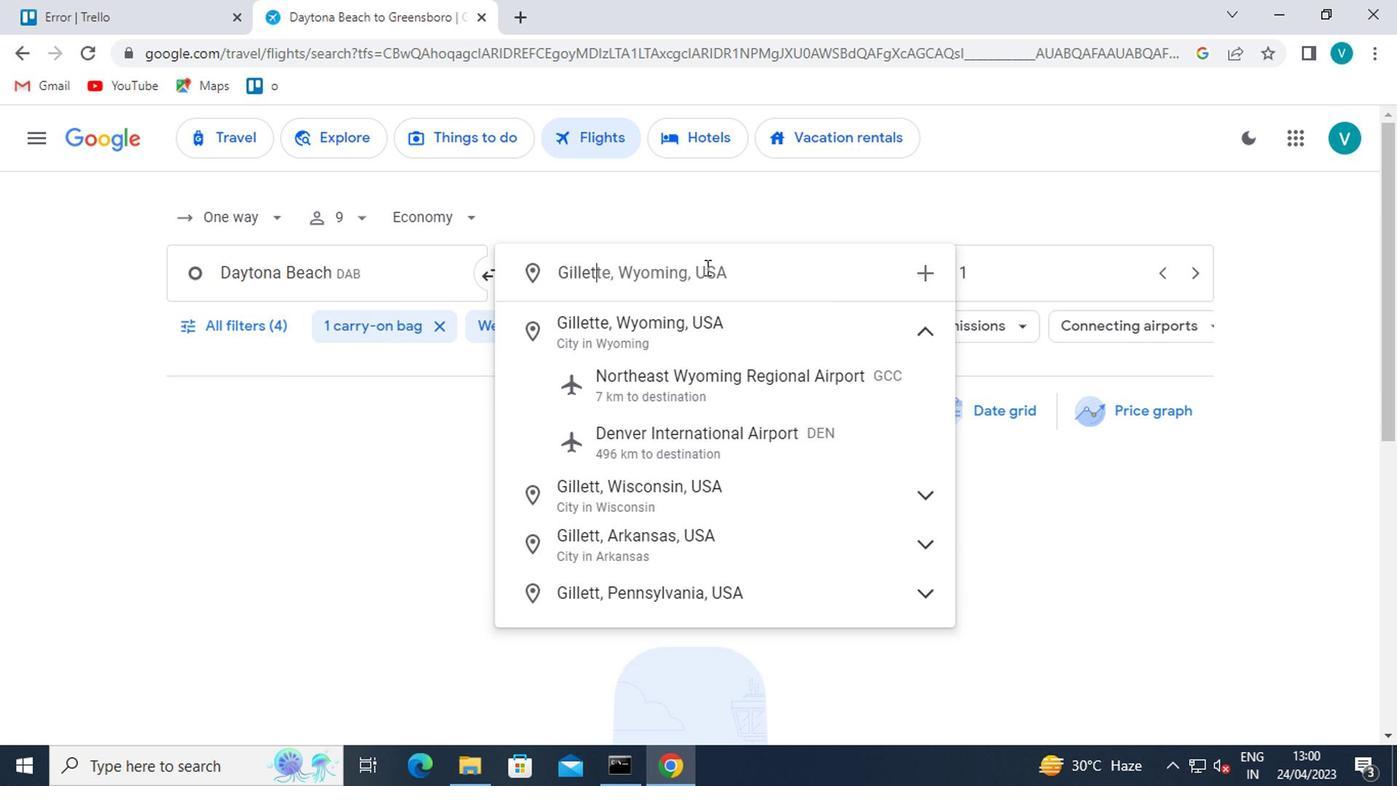 
Action: Mouse moved to (702, 268)
Screenshot: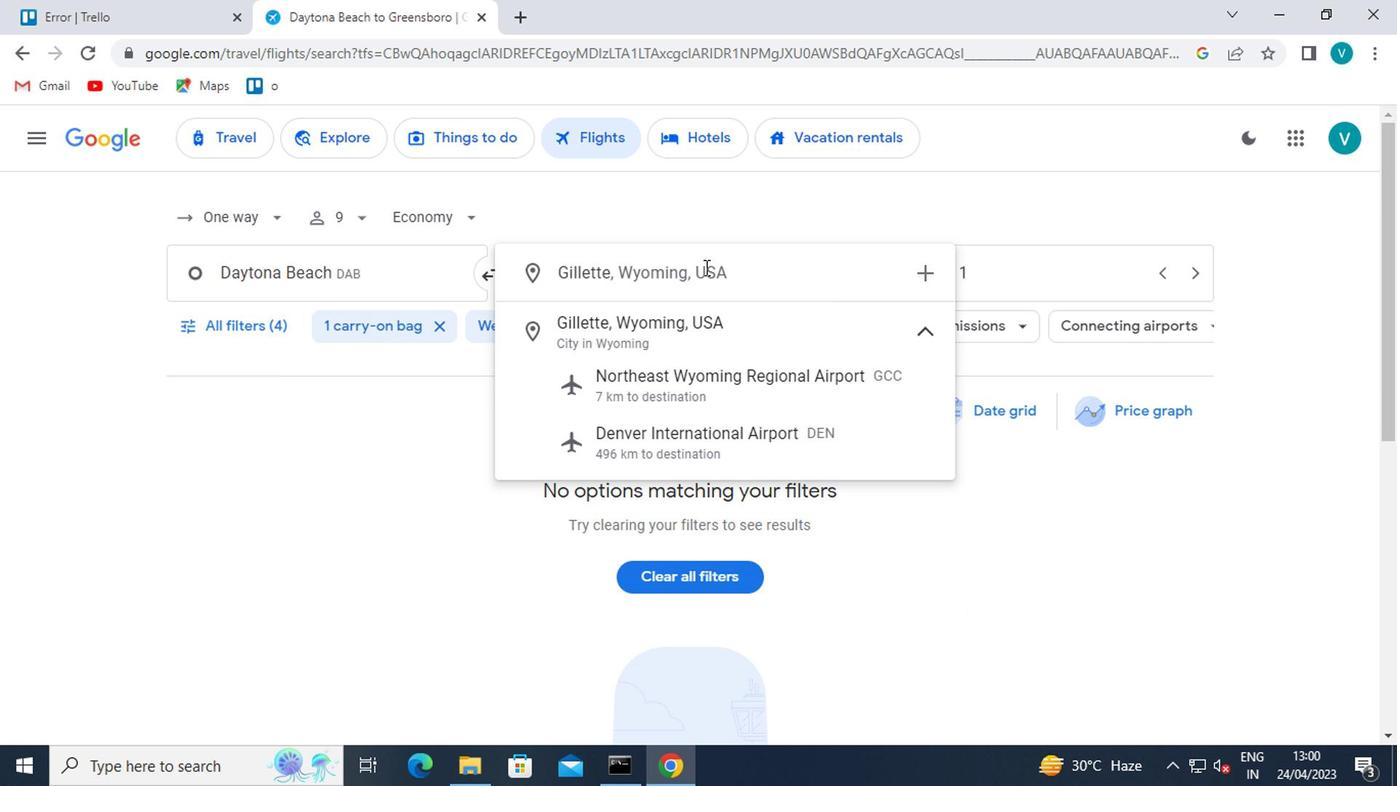 
Action: Key pressed <Key.enter>
Screenshot: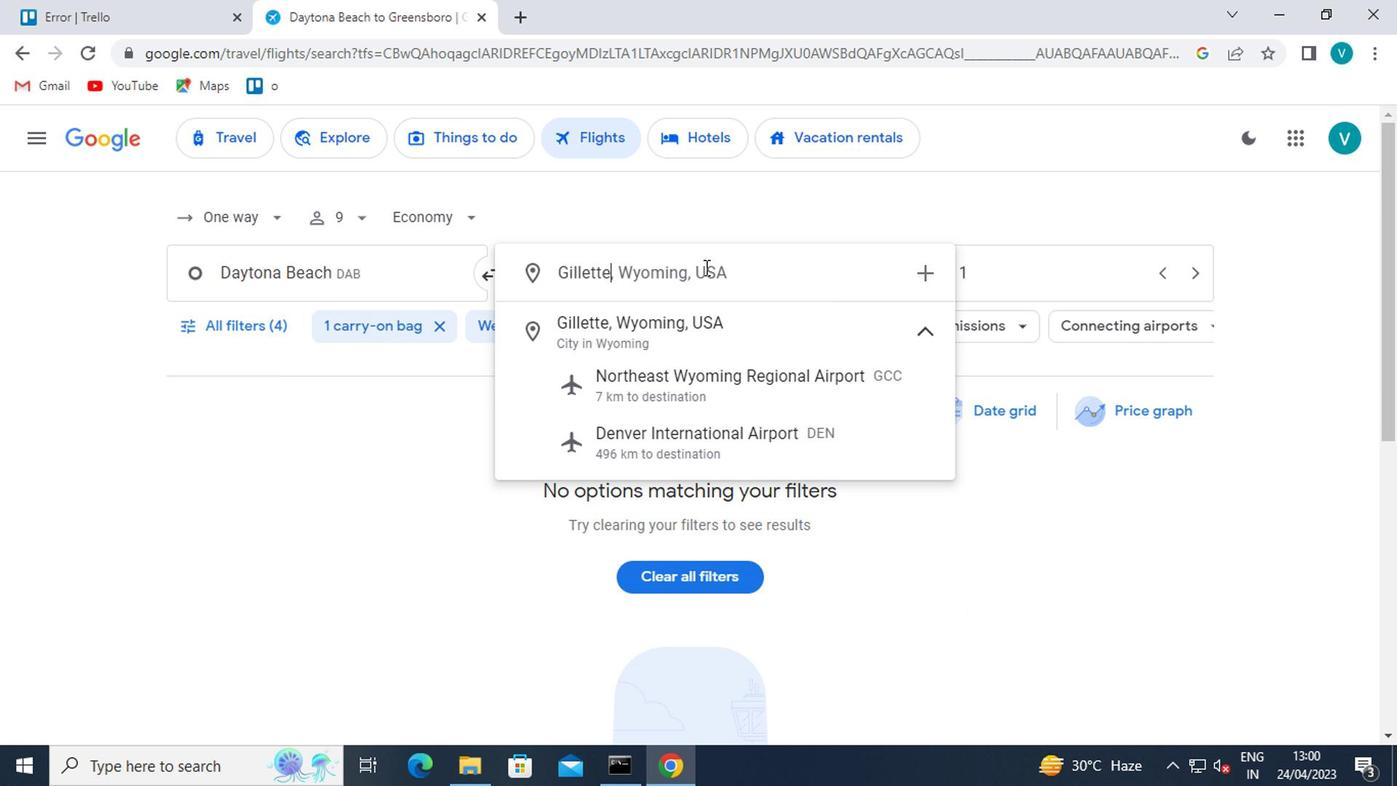 
Action: Mouse moved to (243, 326)
Screenshot: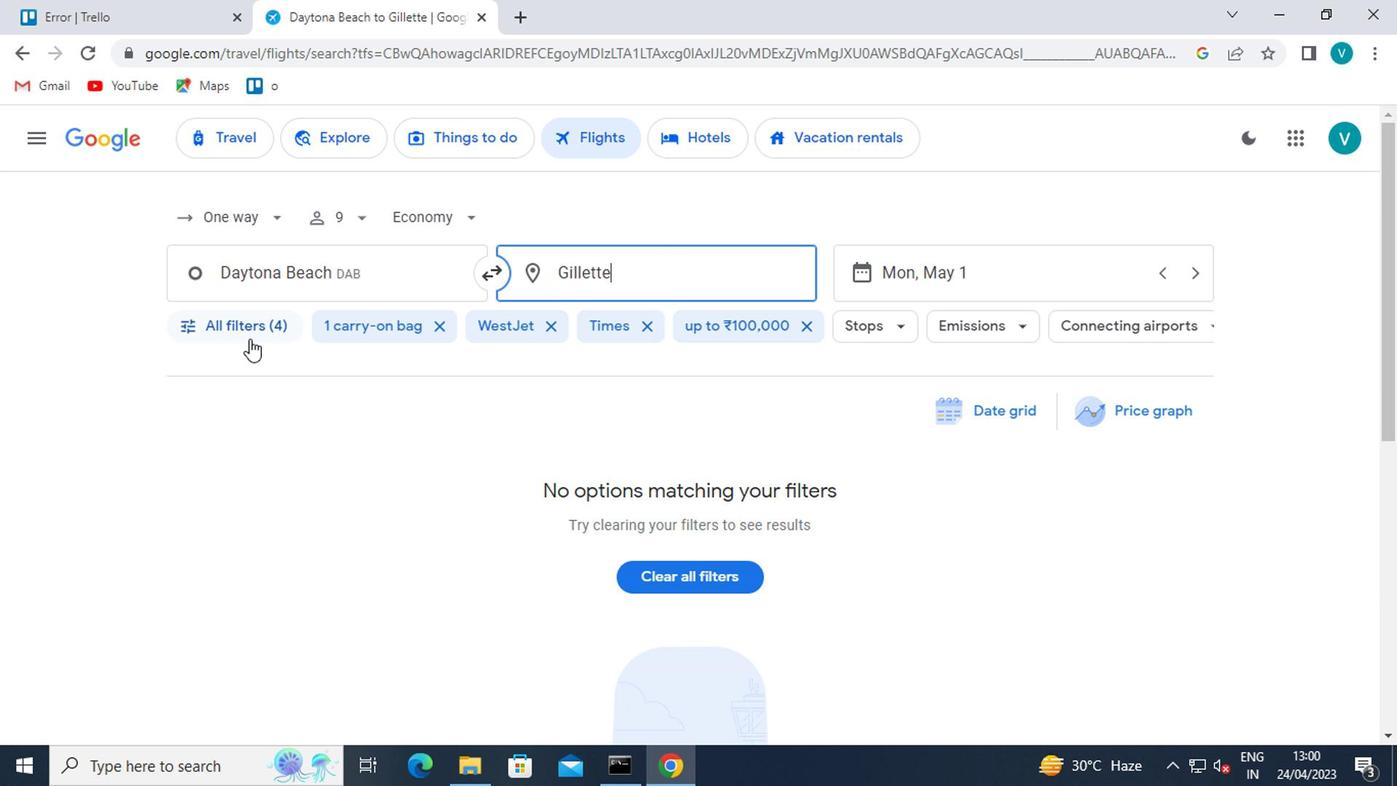 
Action: Mouse pressed left at (243, 326)
Screenshot: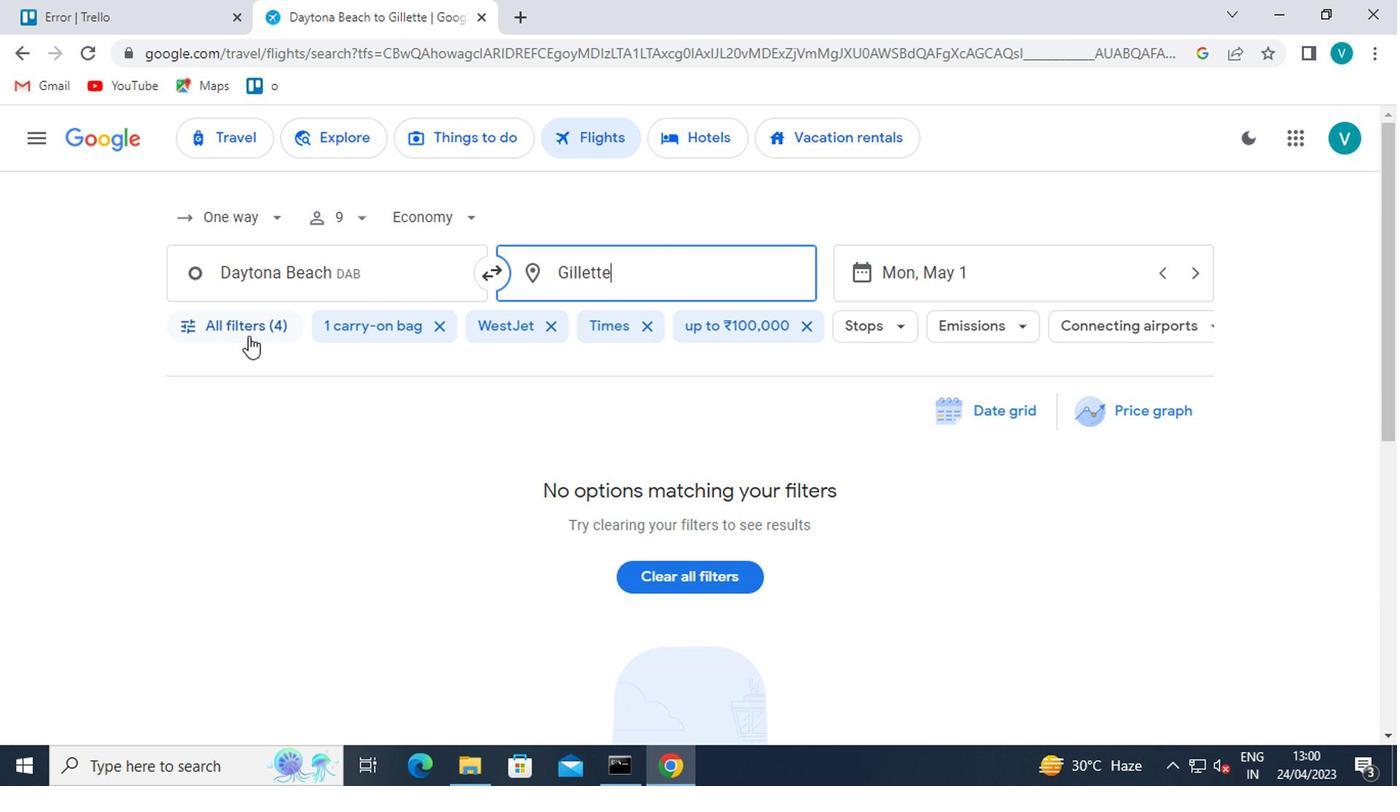 
Action: Mouse moved to (525, 428)
Screenshot: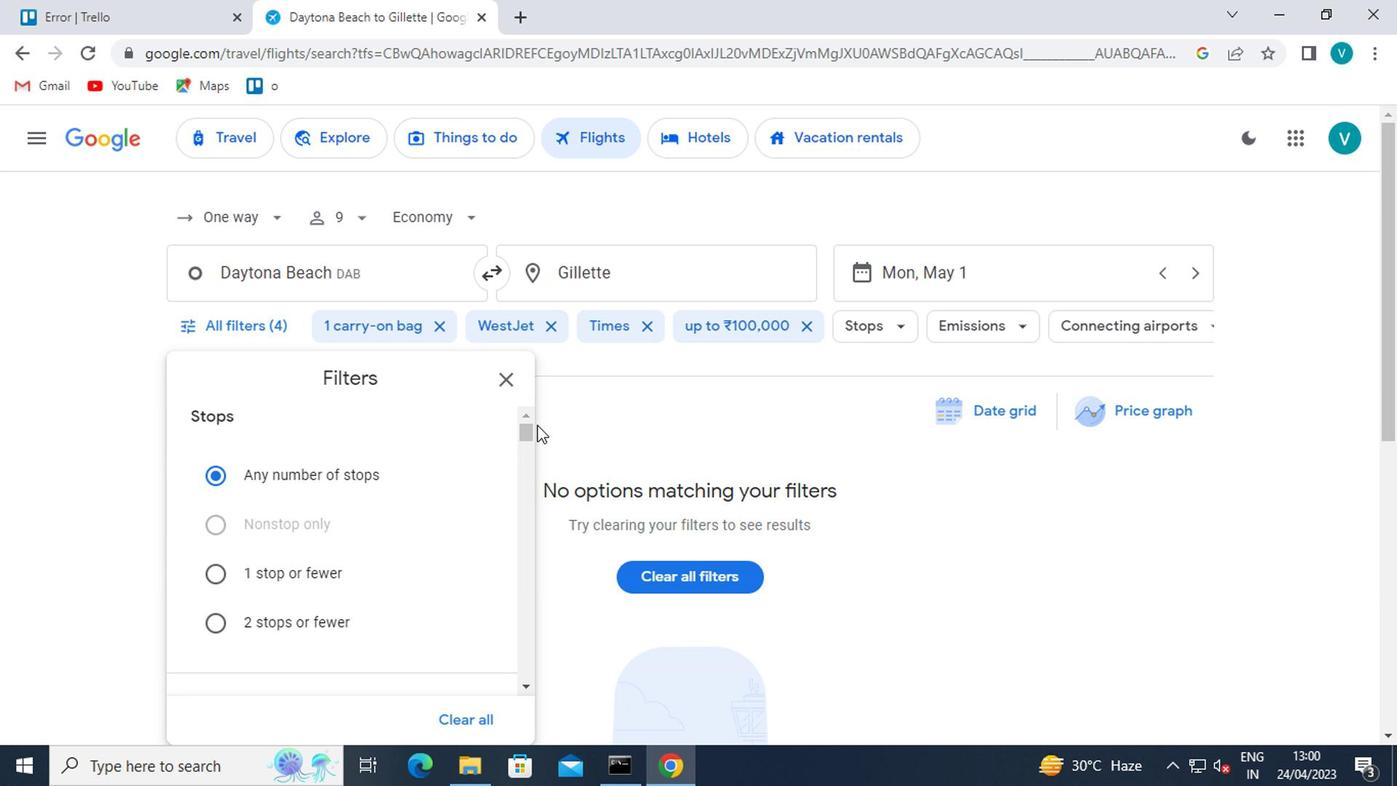 
Action: Mouse pressed left at (525, 428)
Screenshot: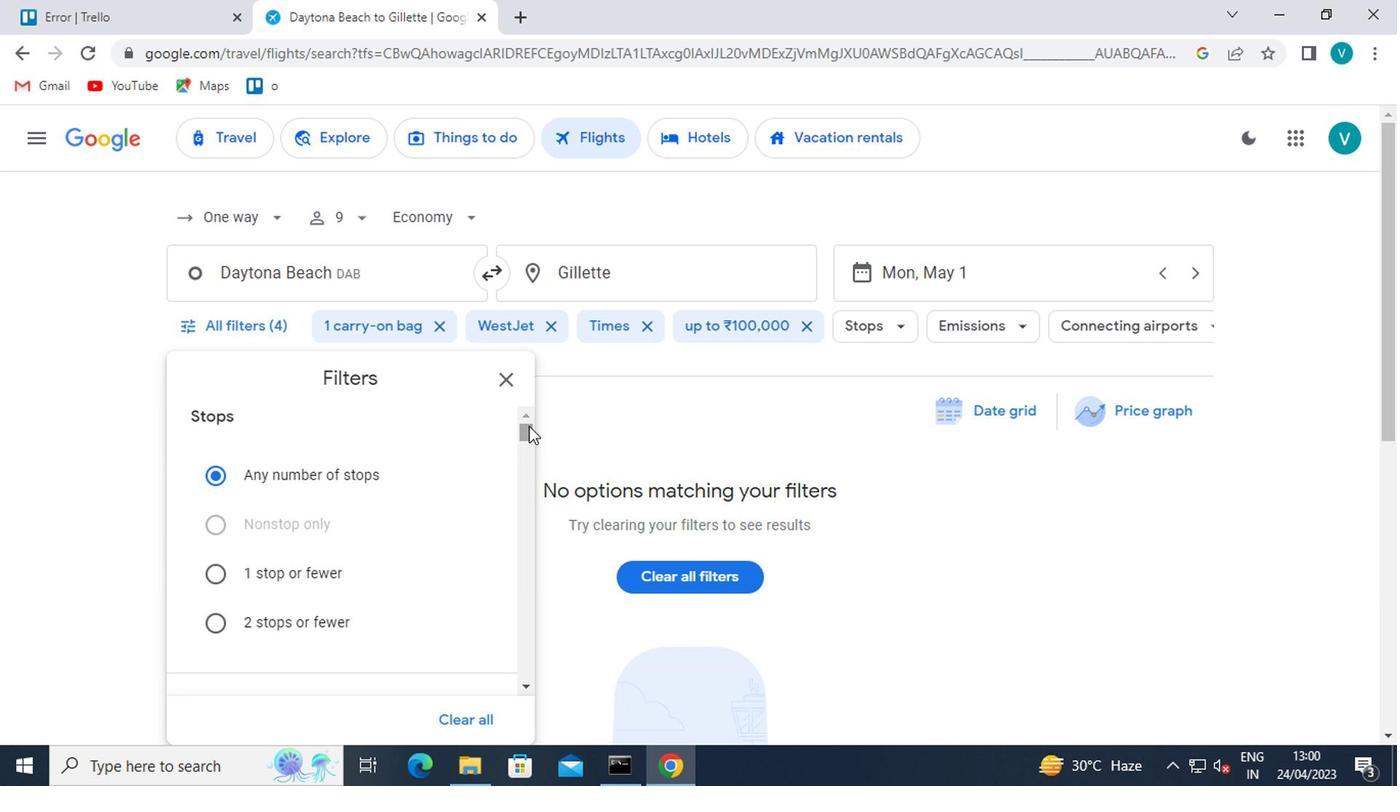 
Action: Mouse moved to (403, 572)
Screenshot: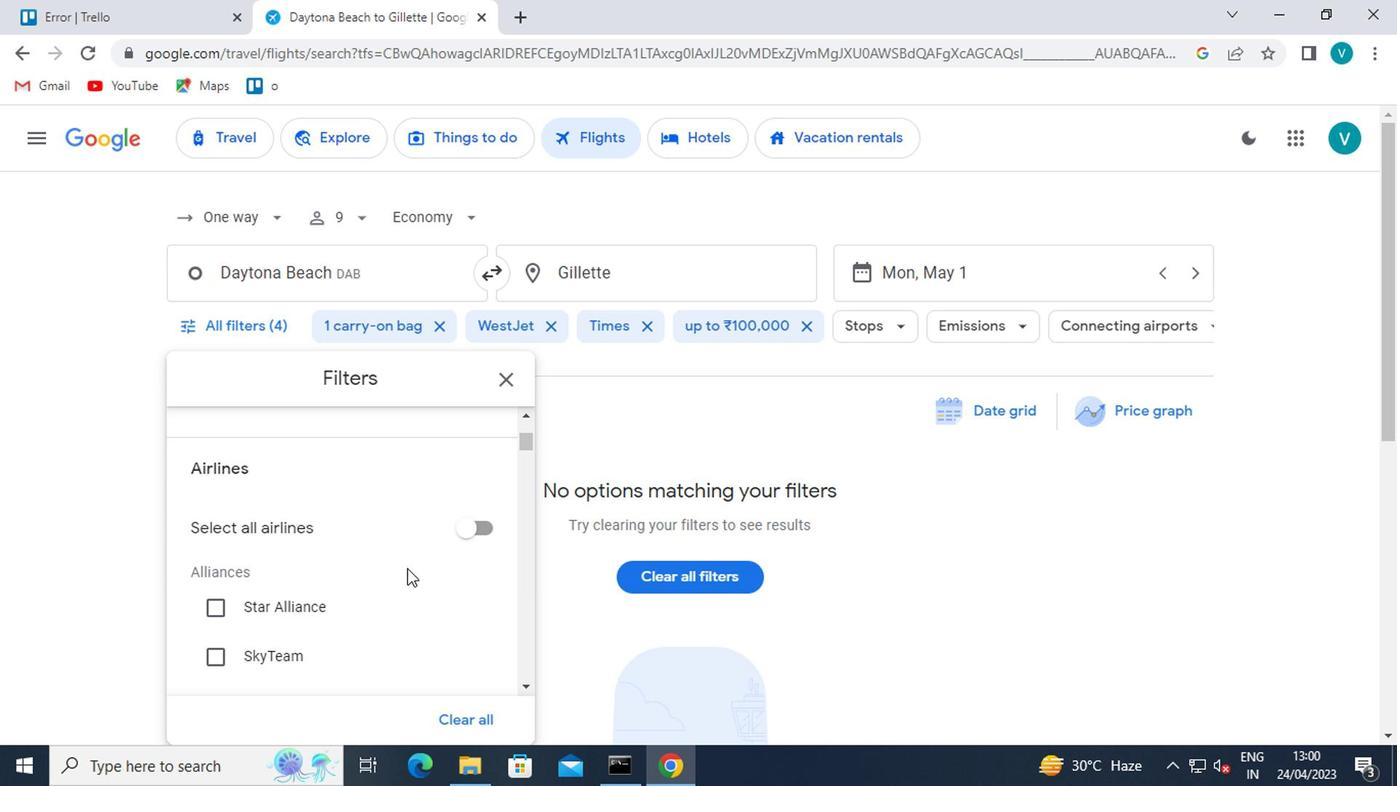 
Action: Mouse scrolled (403, 571) with delta (0, 0)
Screenshot: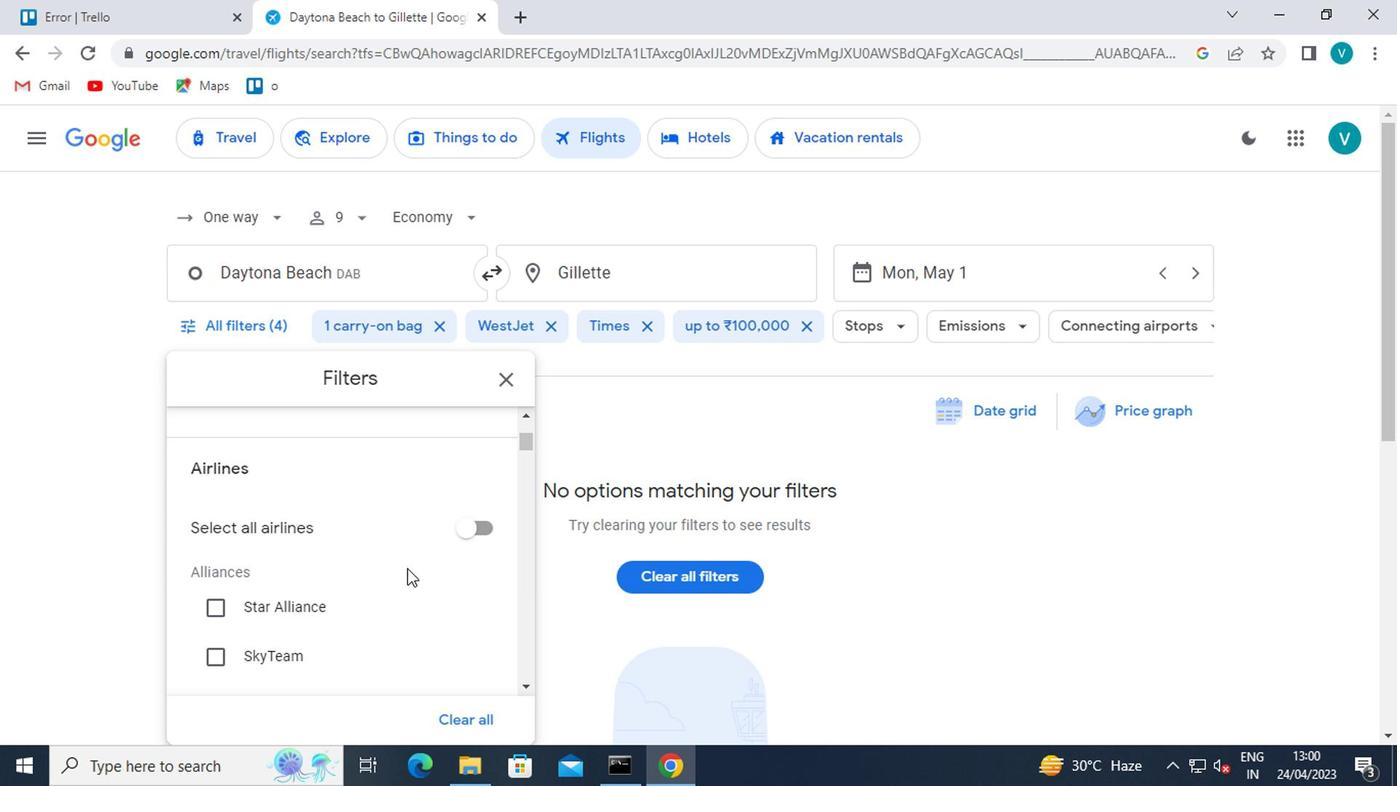
Action: Mouse scrolled (403, 571) with delta (0, 0)
Screenshot: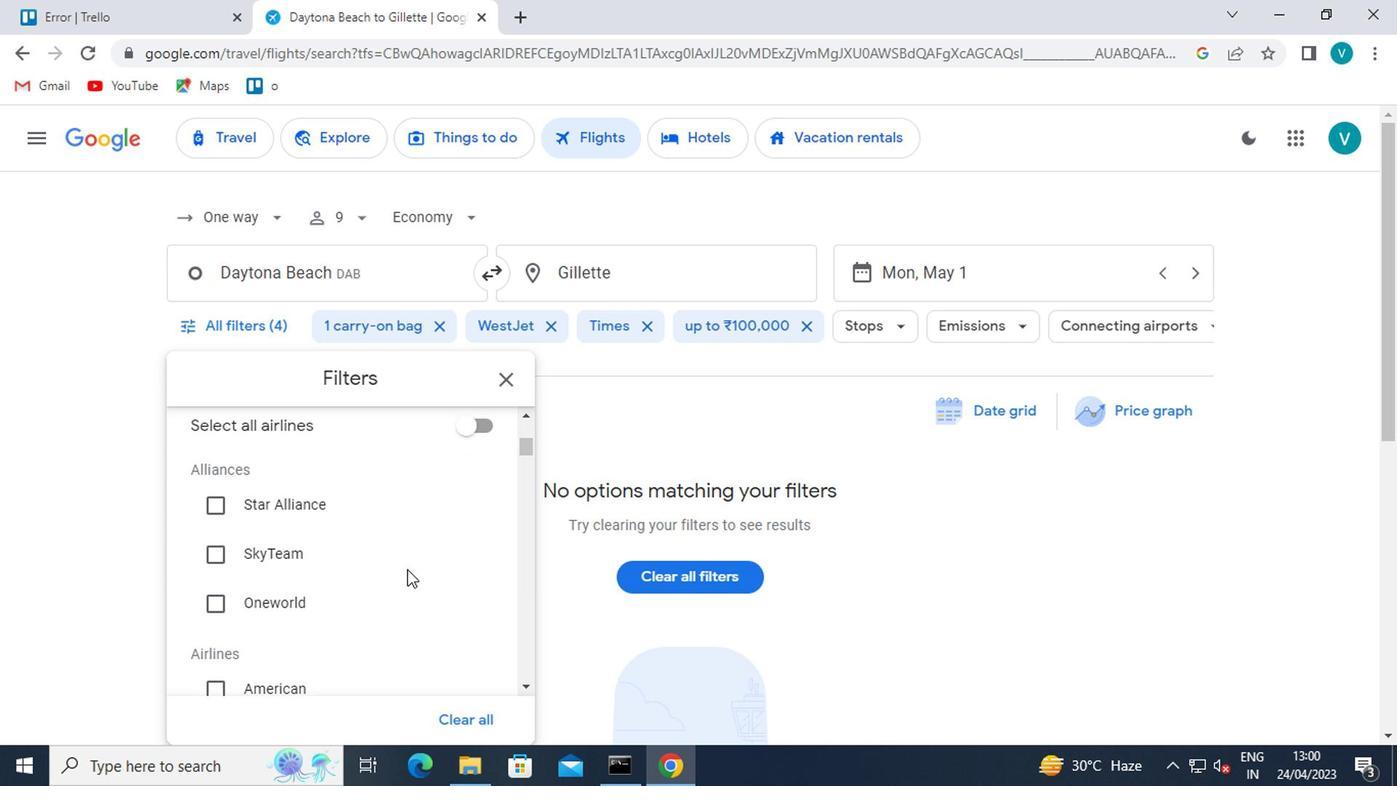 
Action: Mouse scrolled (403, 571) with delta (0, 0)
Screenshot: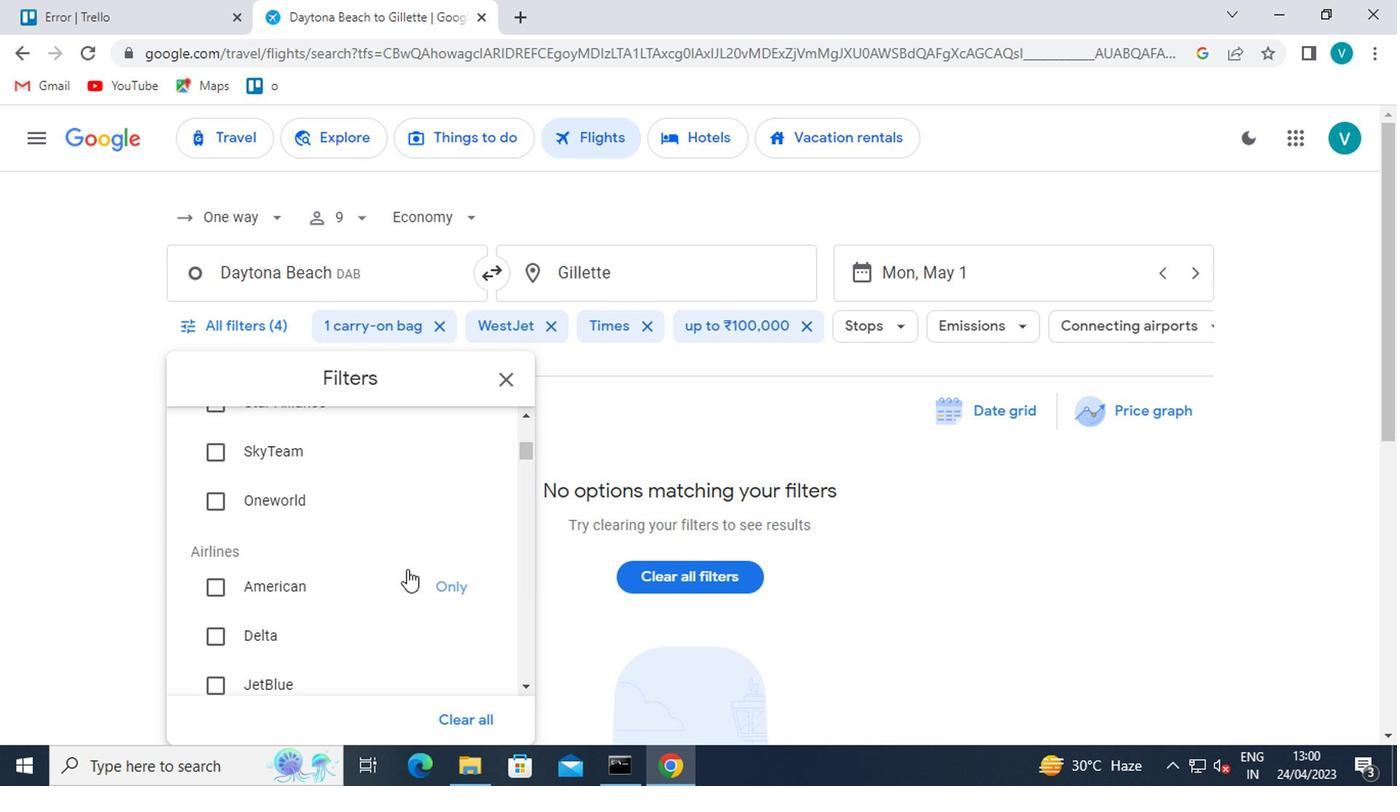 
Action: Mouse scrolled (403, 571) with delta (0, 0)
Screenshot: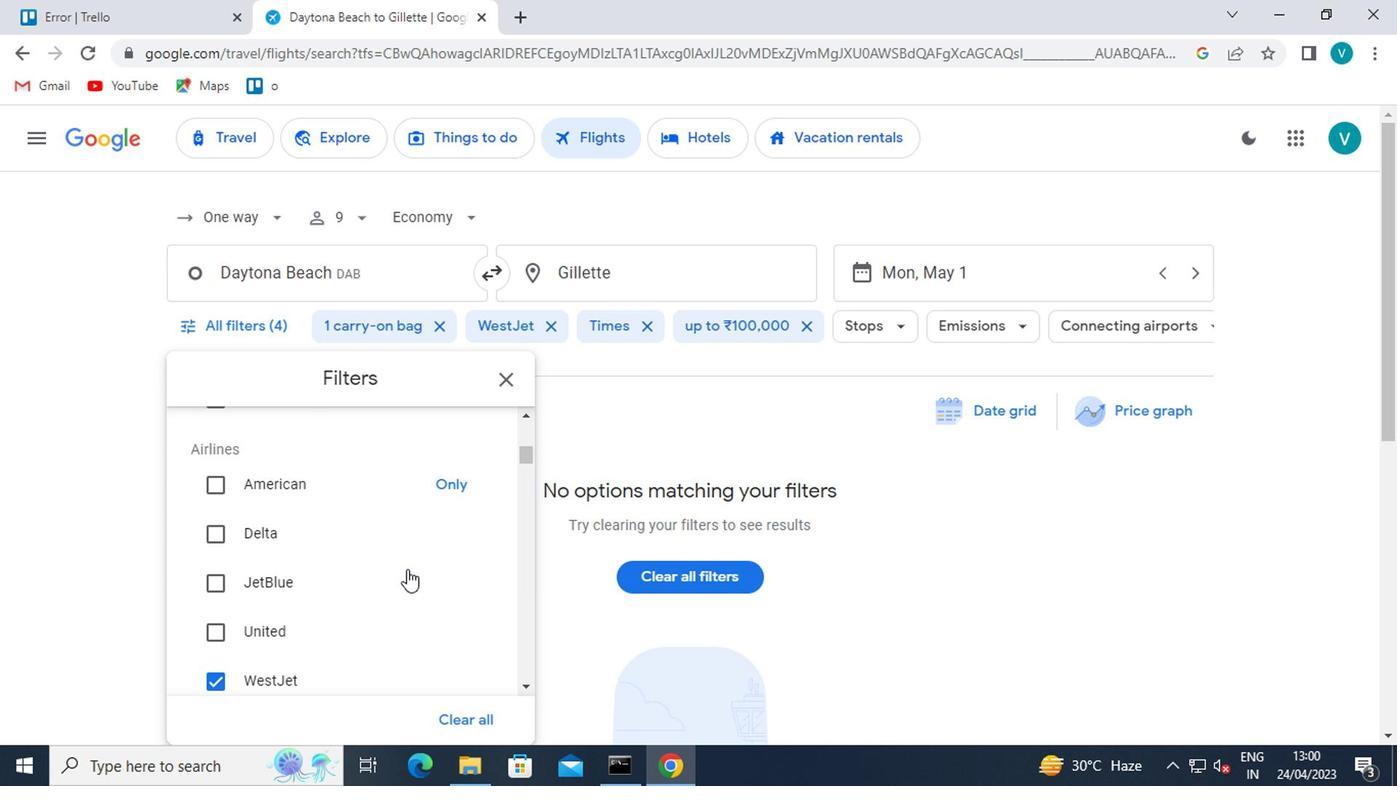
Action: Mouse moved to (403, 572)
Screenshot: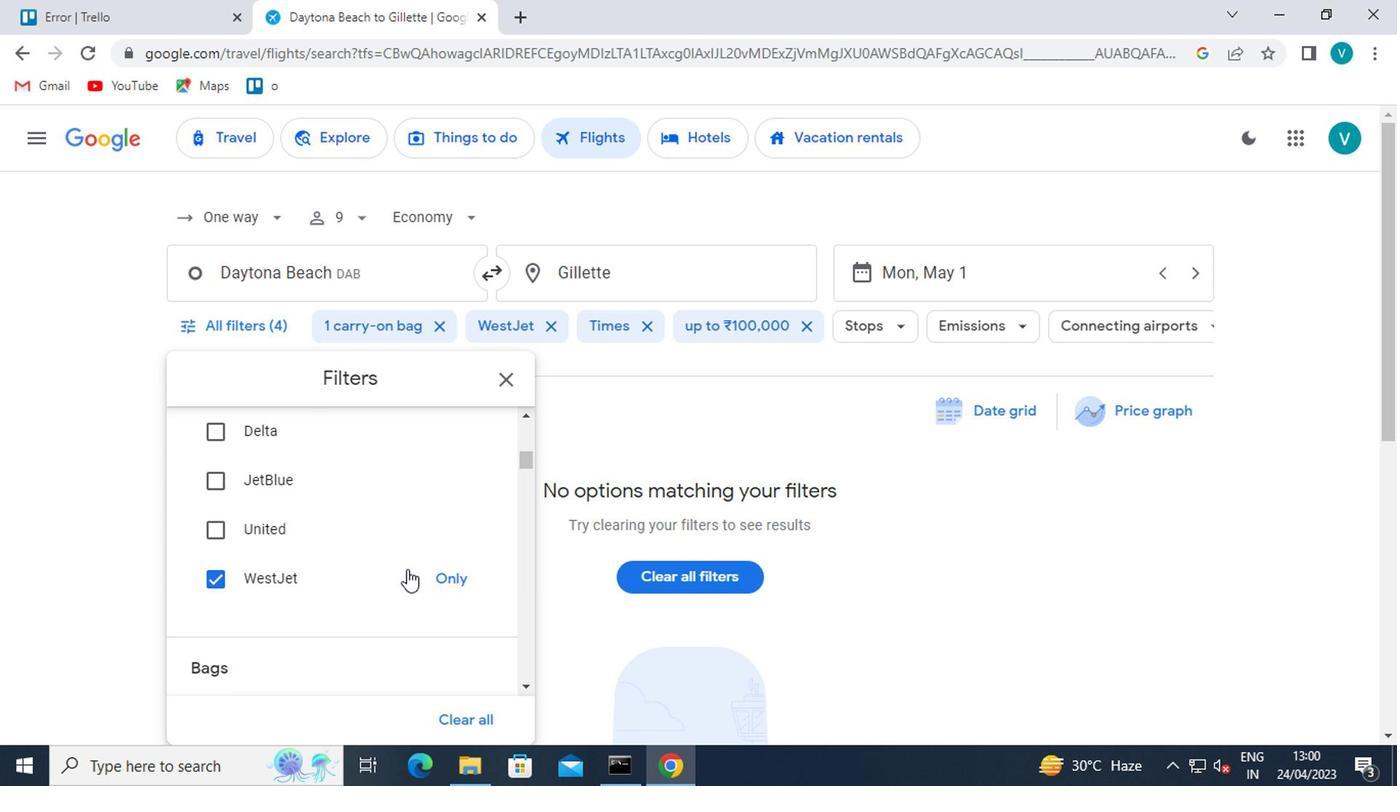 
Action: Mouse scrolled (403, 571) with delta (0, 0)
Screenshot: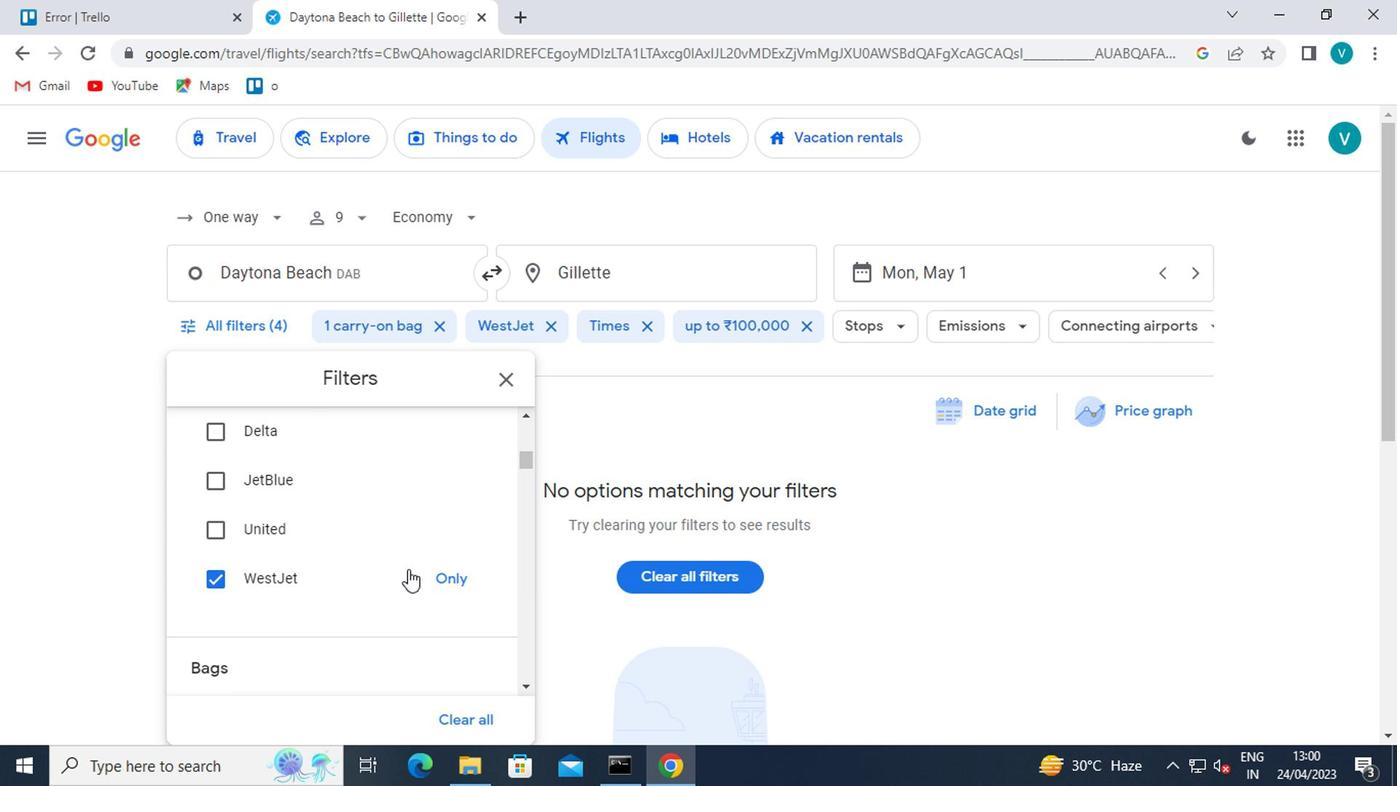 
Action: Mouse scrolled (403, 571) with delta (0, 0)
Screenshot: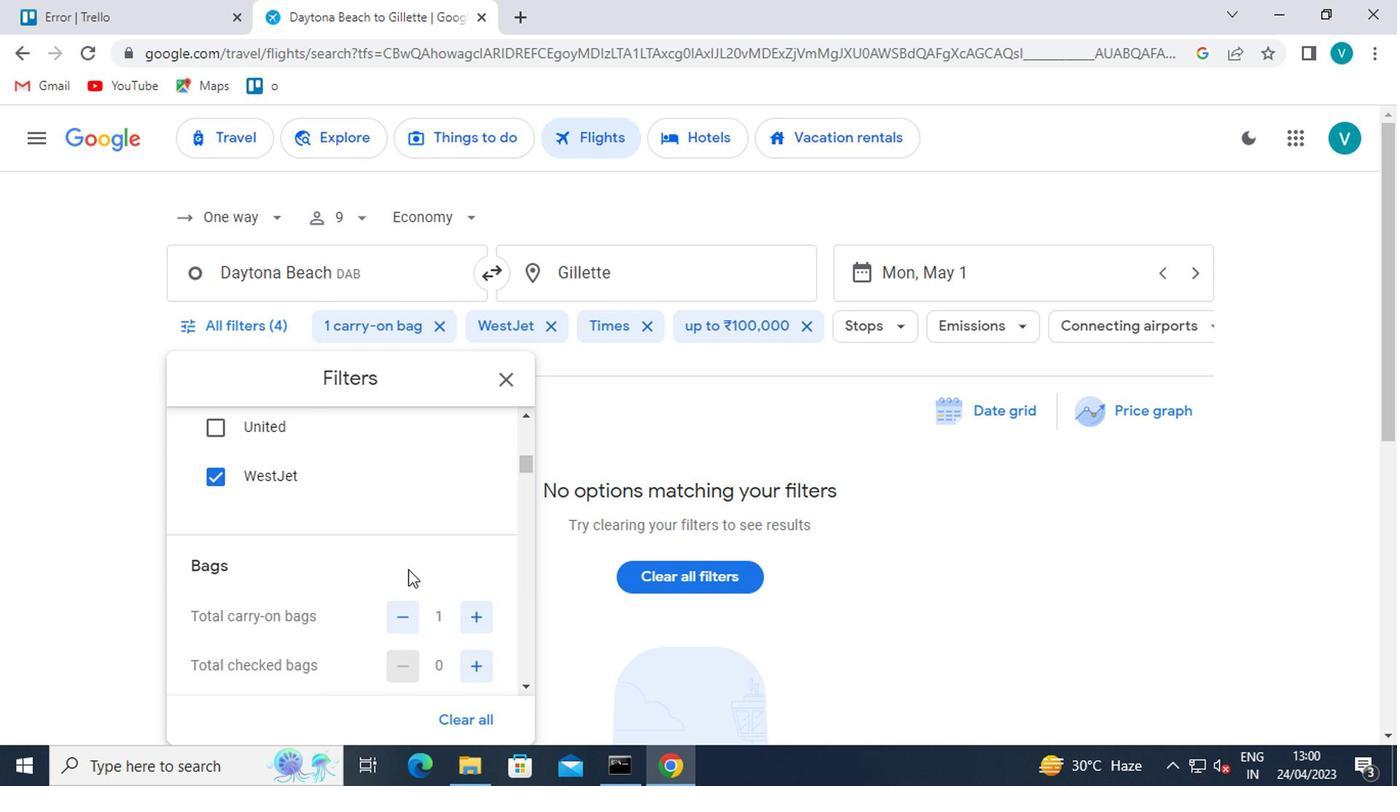 
Action: Mouse scrolled (403, 571) with delta (0, 0)
Screenshot: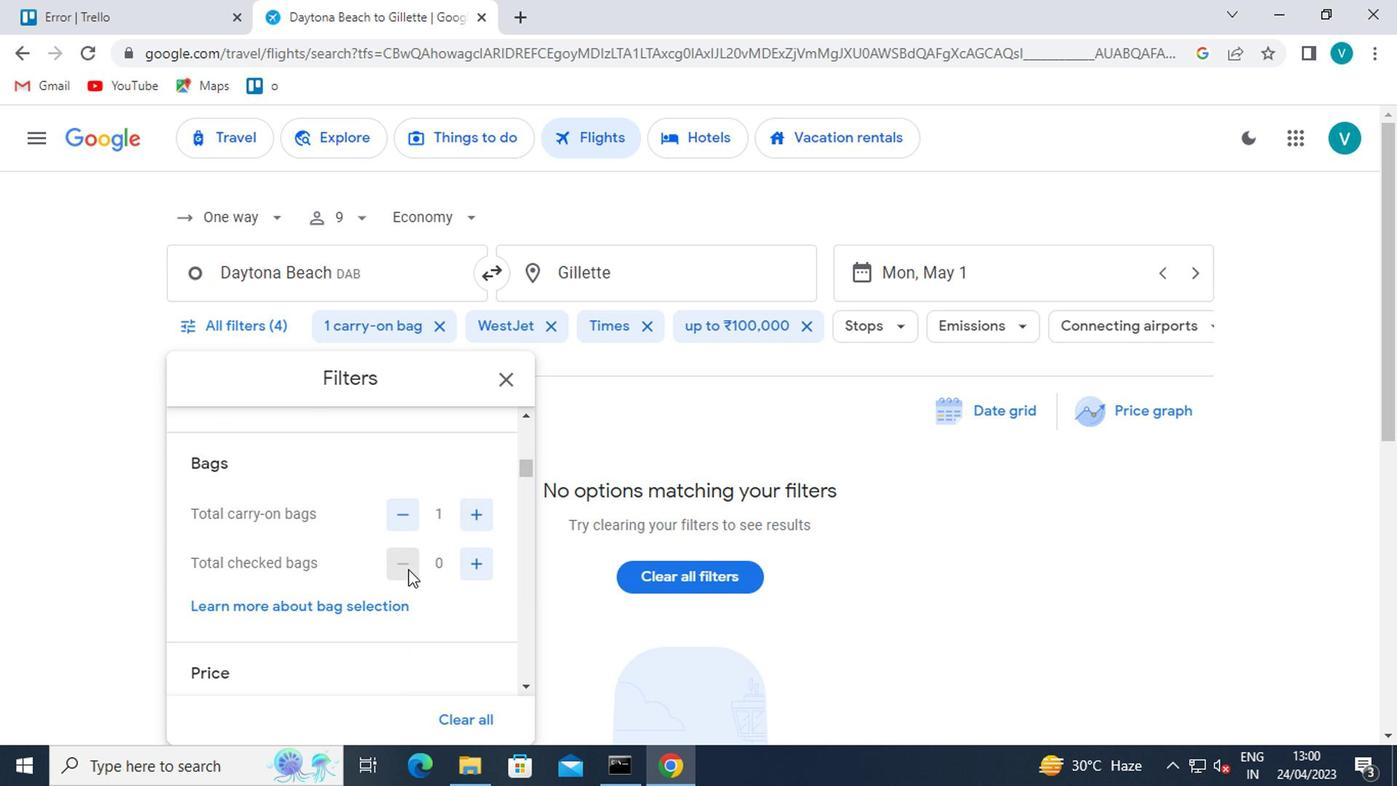
Action: Mouse moved to (473, 528)
Screenshot: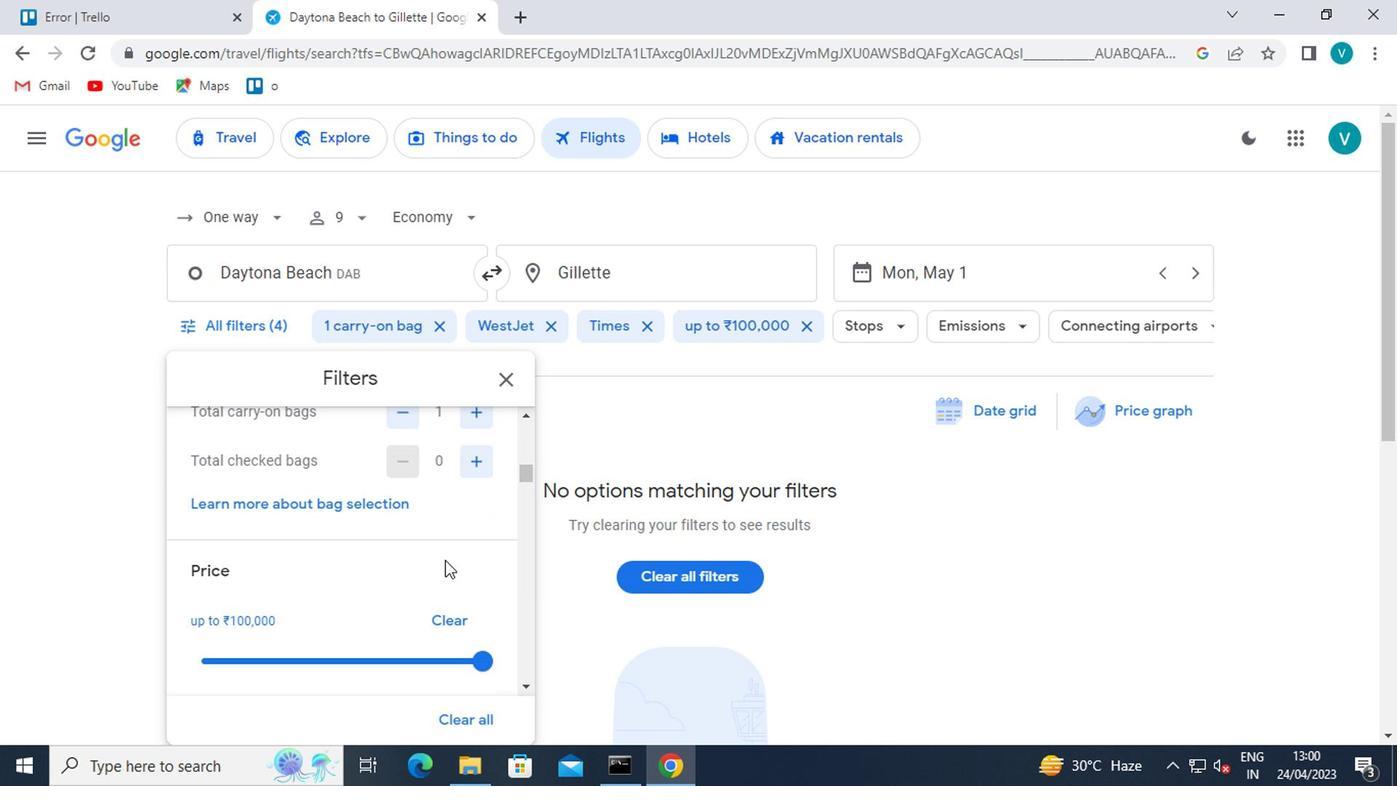 
Action: Mouse scrolled (473, 529) with delta (0, 0)
Screenshot: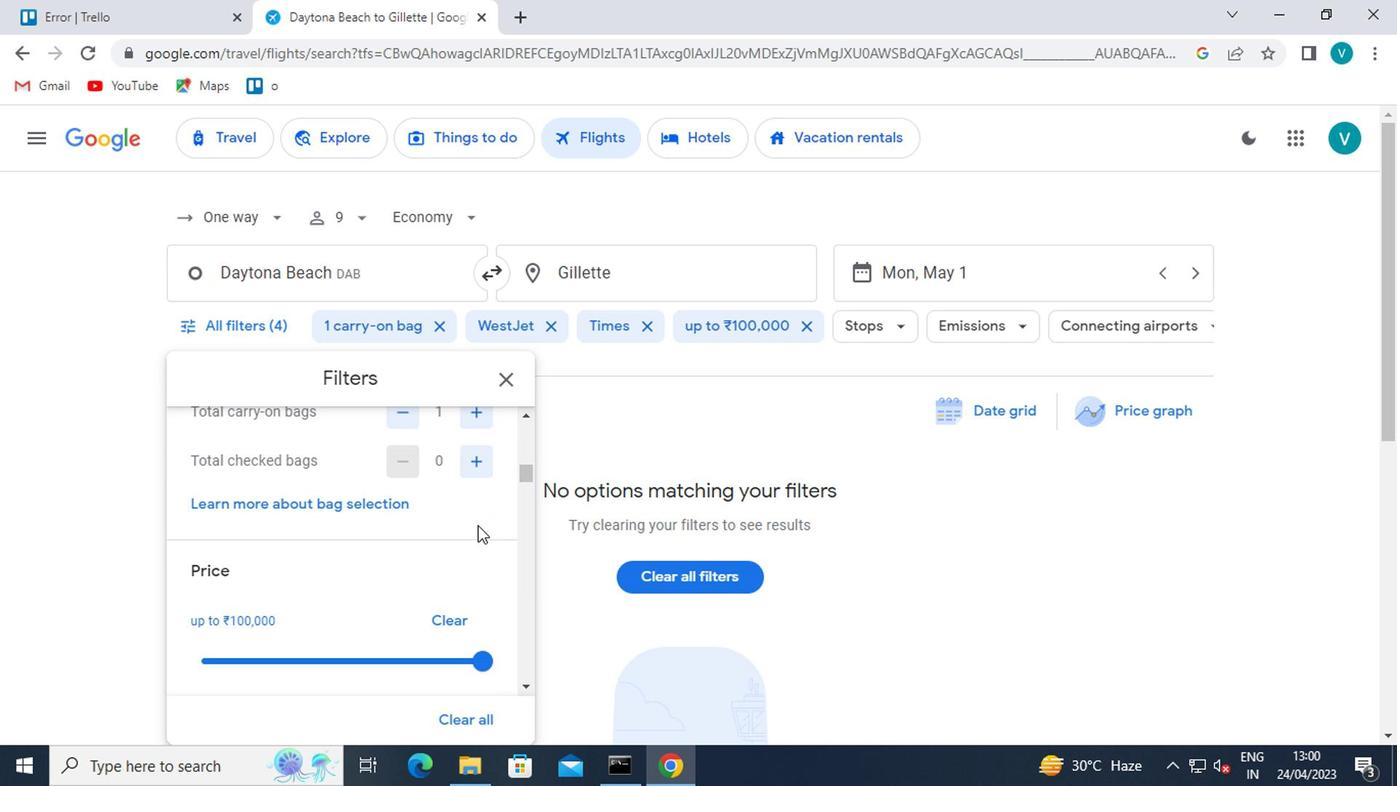 
Action: Mouse moved to (475, 569)
Screenshot: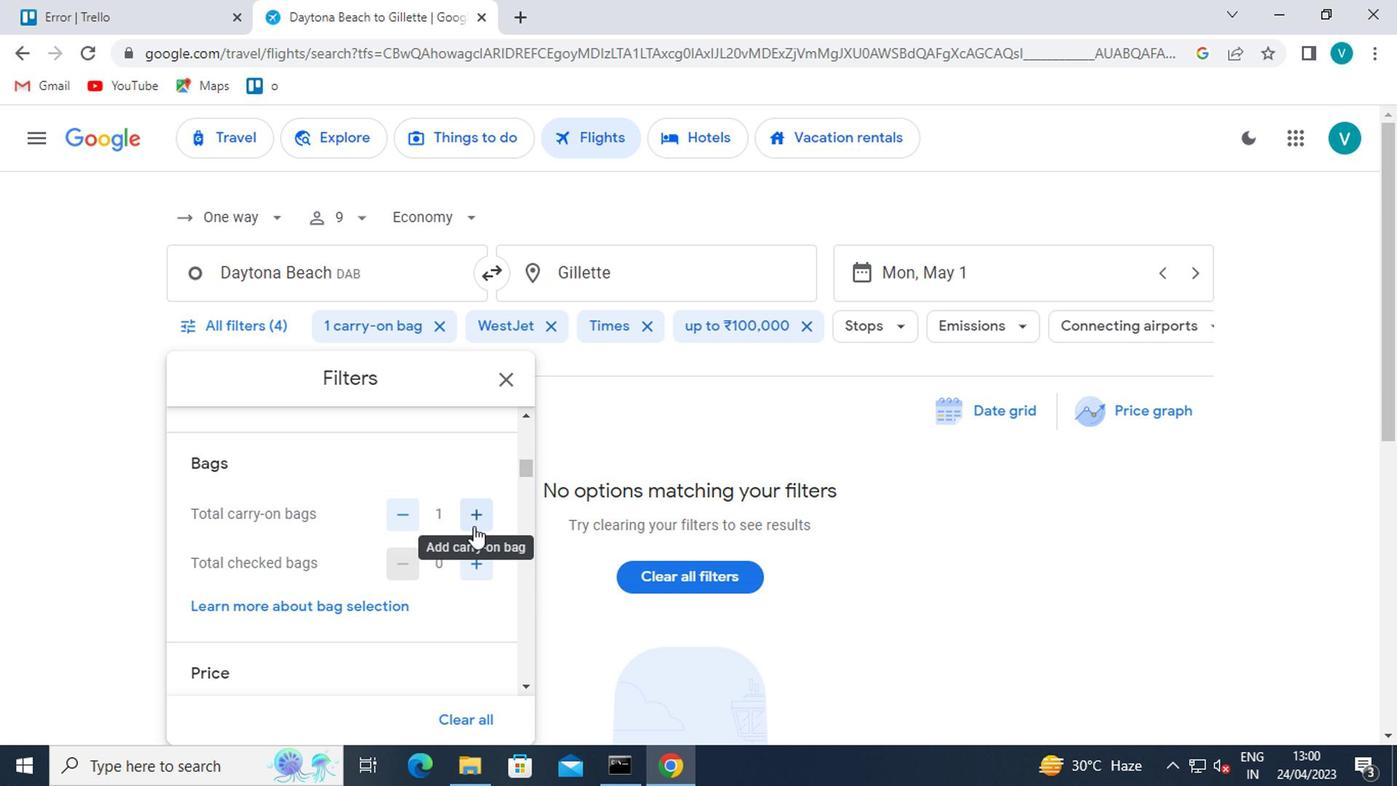 
Action: Mouse pressed left at (475, 569)
Screenshot: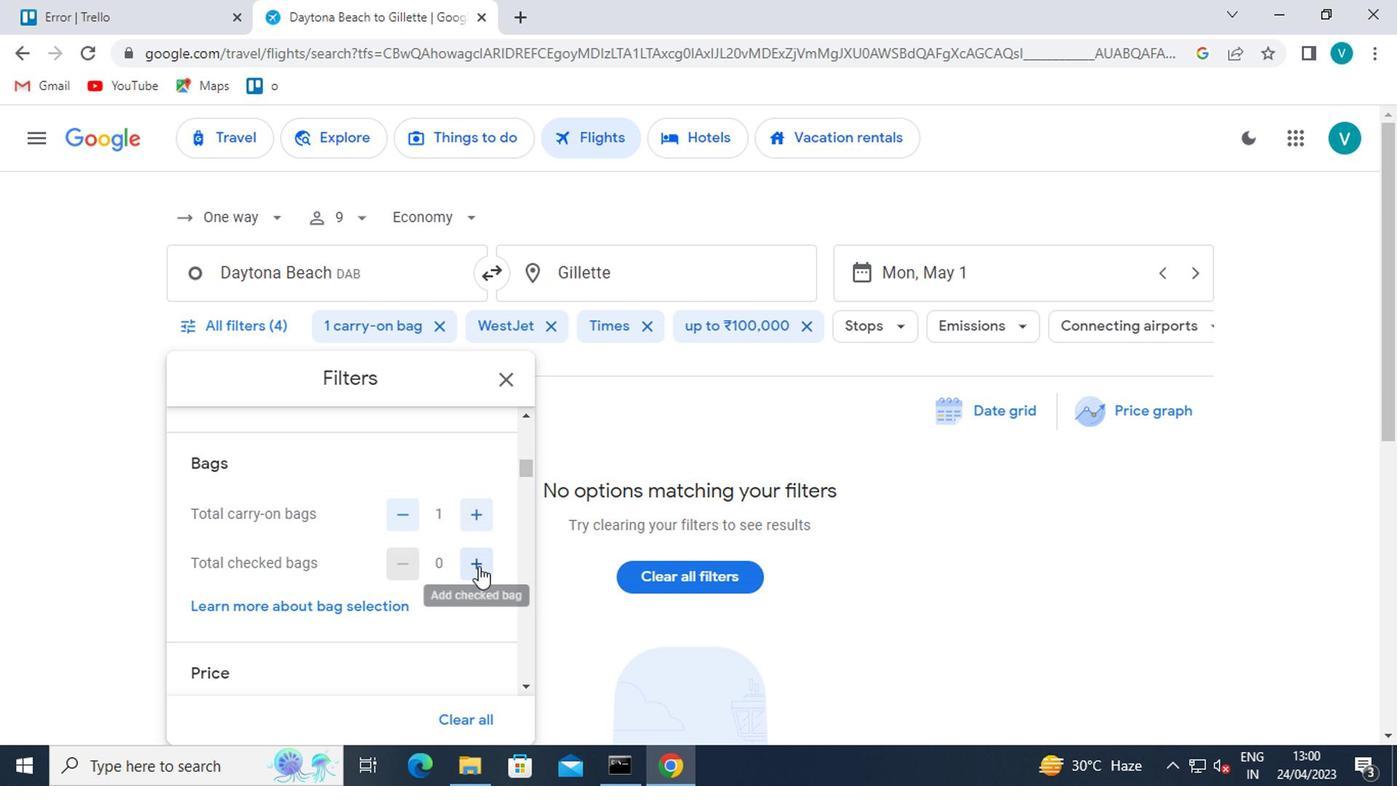 
Action: Mouse pressed left at (475, 569)
Screenshot: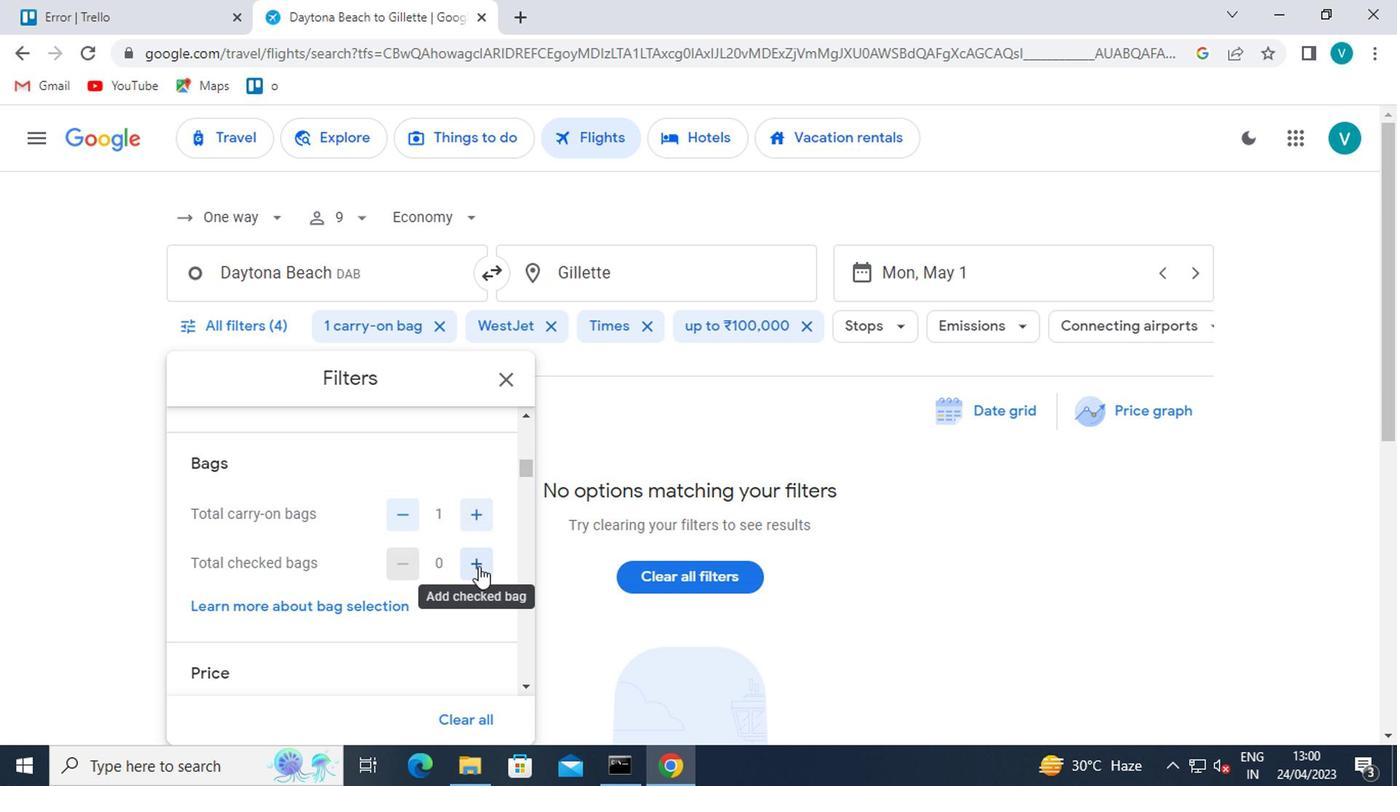 
Action: Mouse moved to (388, 513)
Screenshot: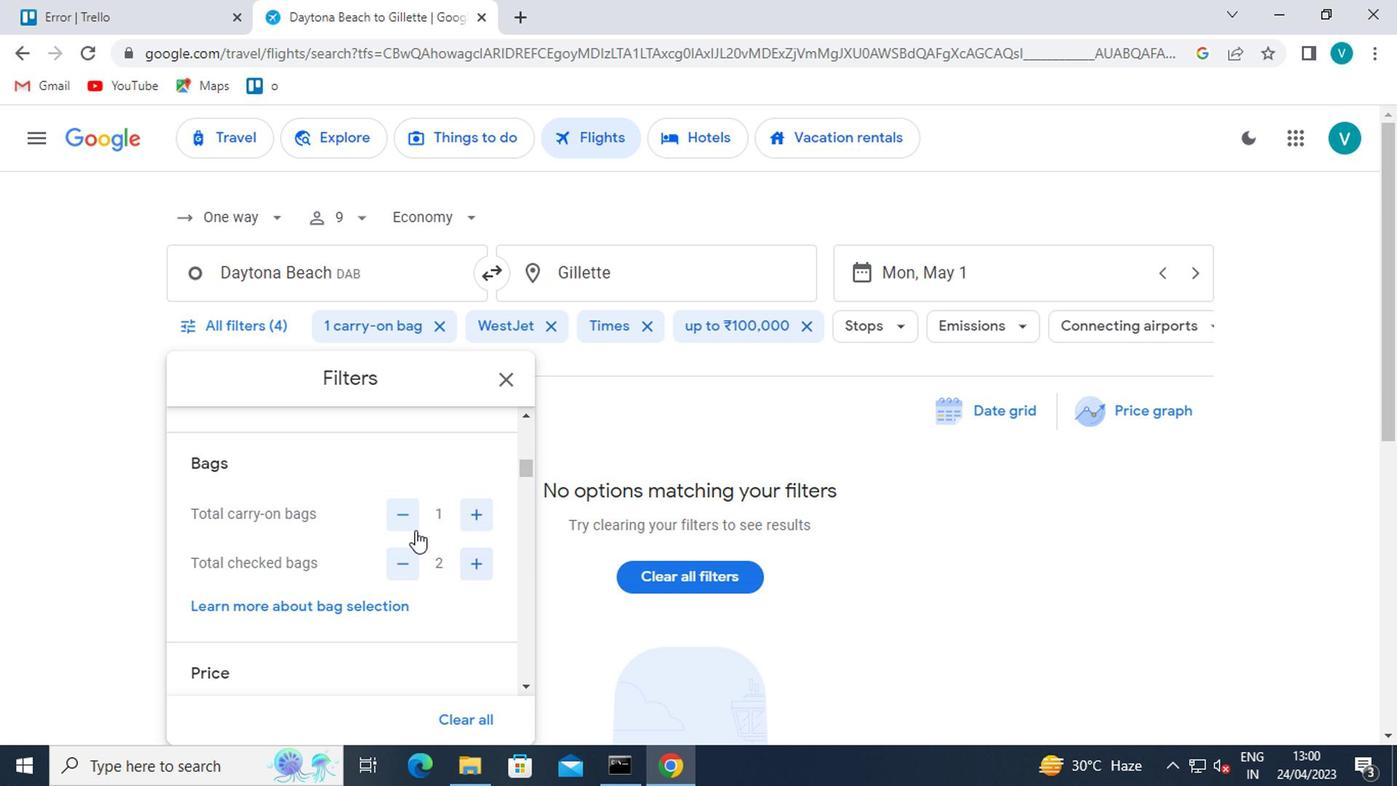 
Action: Mouse pressed left at (388, 513)
Screenshot: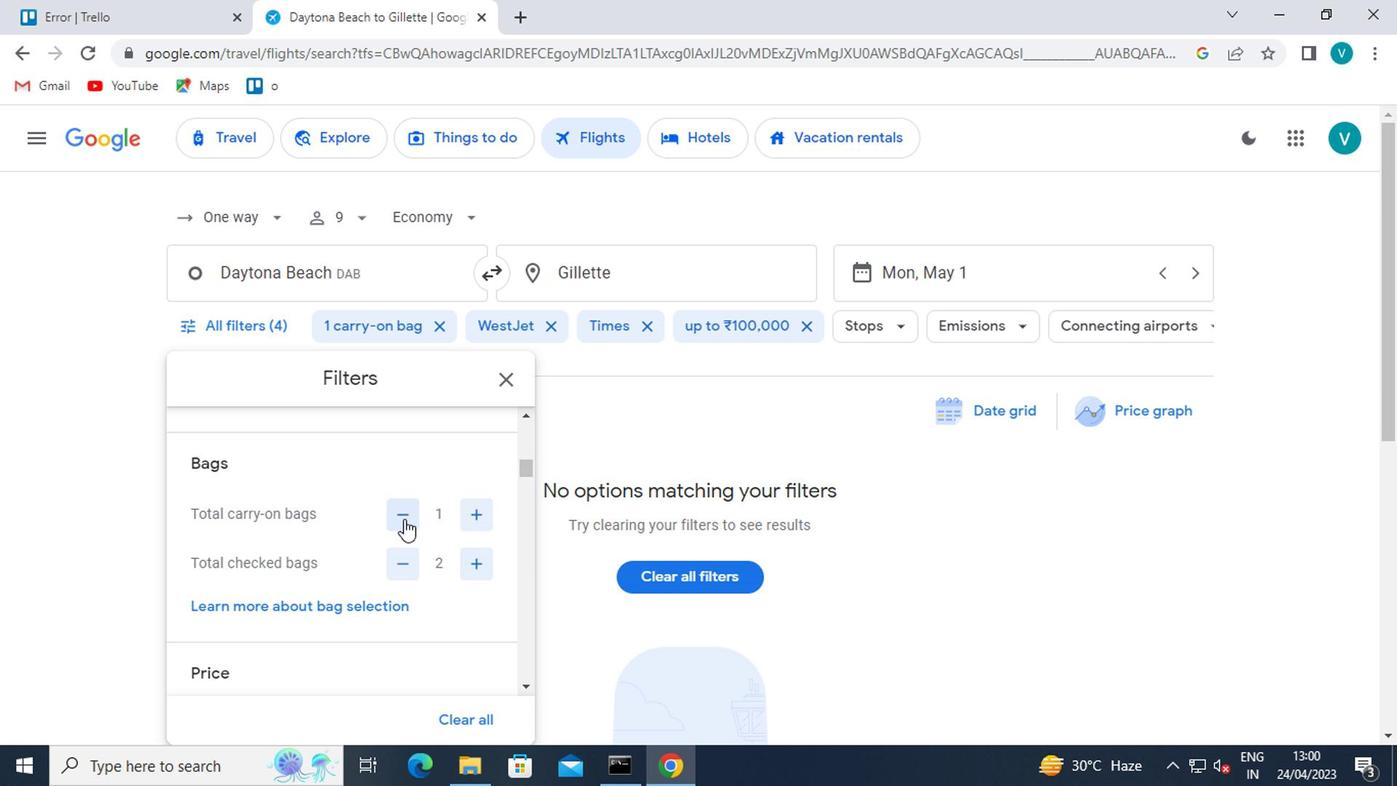 
Action: Mouse moved to (403, 548)
Screenshot: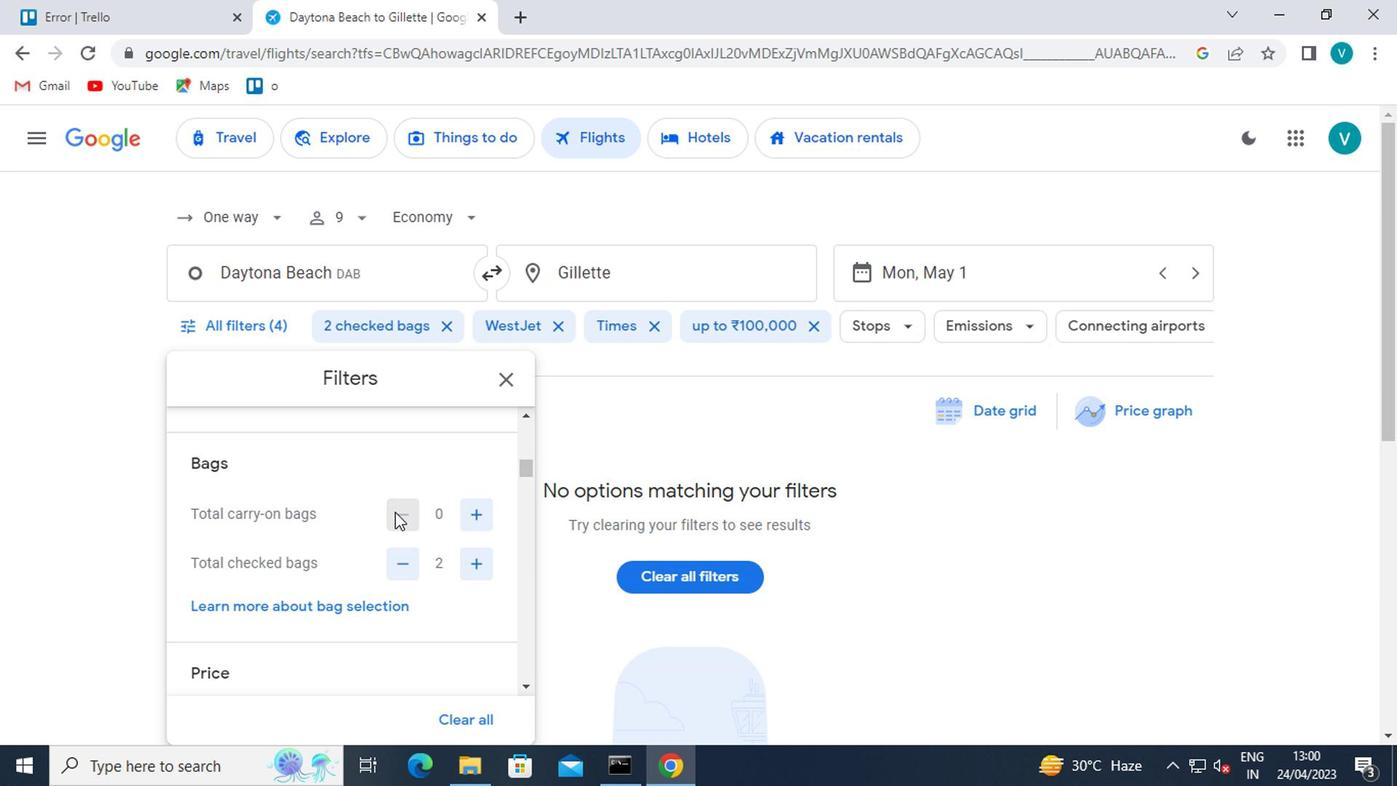 
Action: Mouse scrolled (403, 547) with delta (0, -1)
Screenshot: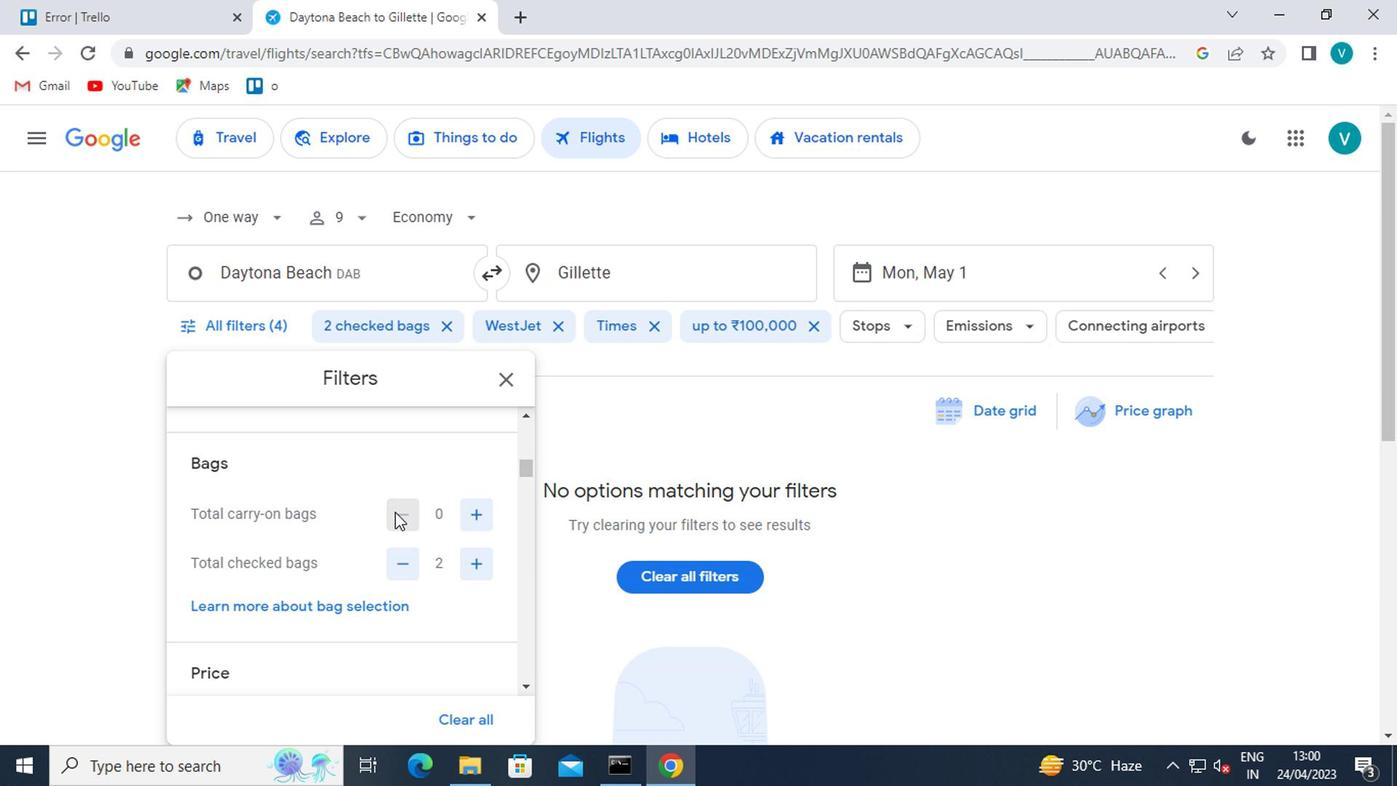
Action: Mouse moved to (403, 549)
Screenshot: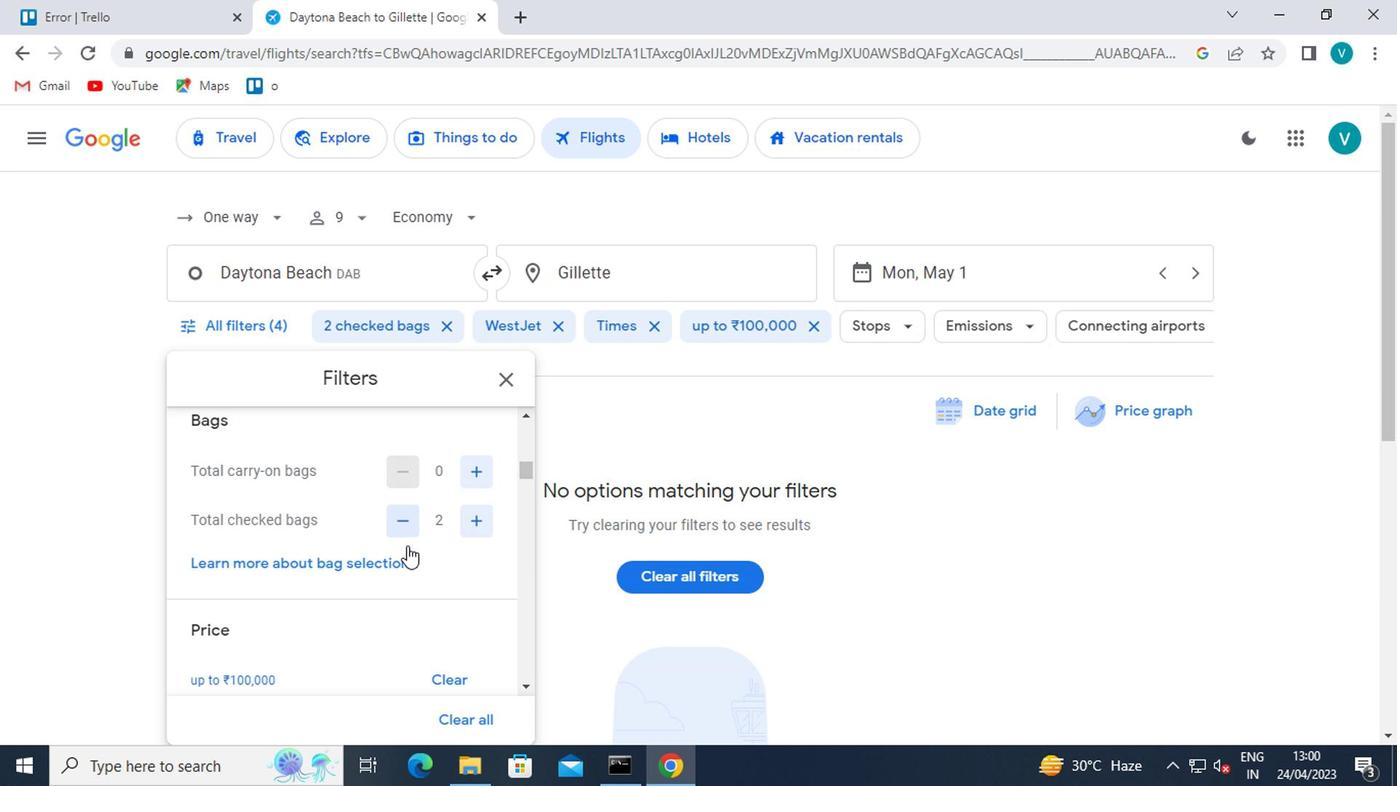 
Action: Mouse scrolled (403, 548) with delta (0, 0)
Screenshot: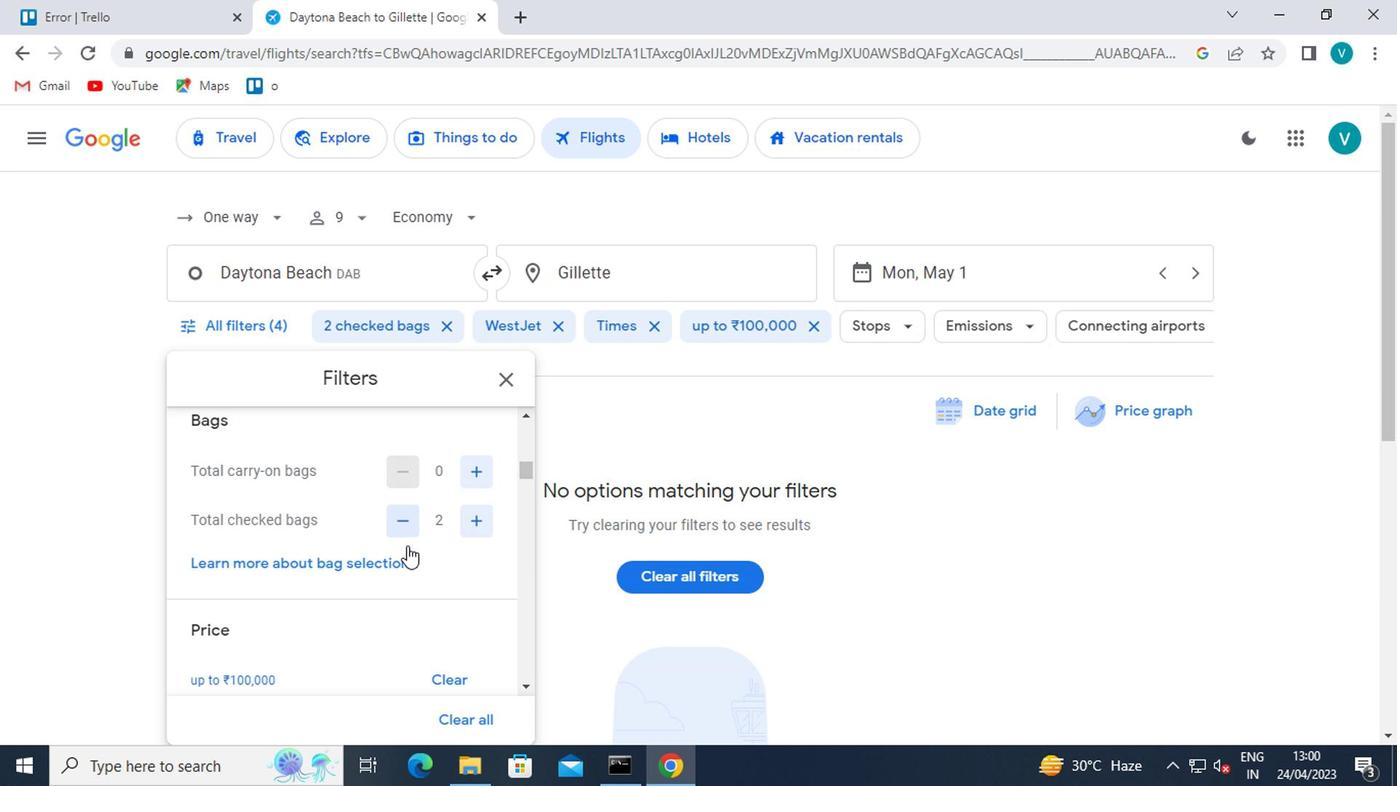 
Action: Mouse moved to (480, 551)
Screenshot: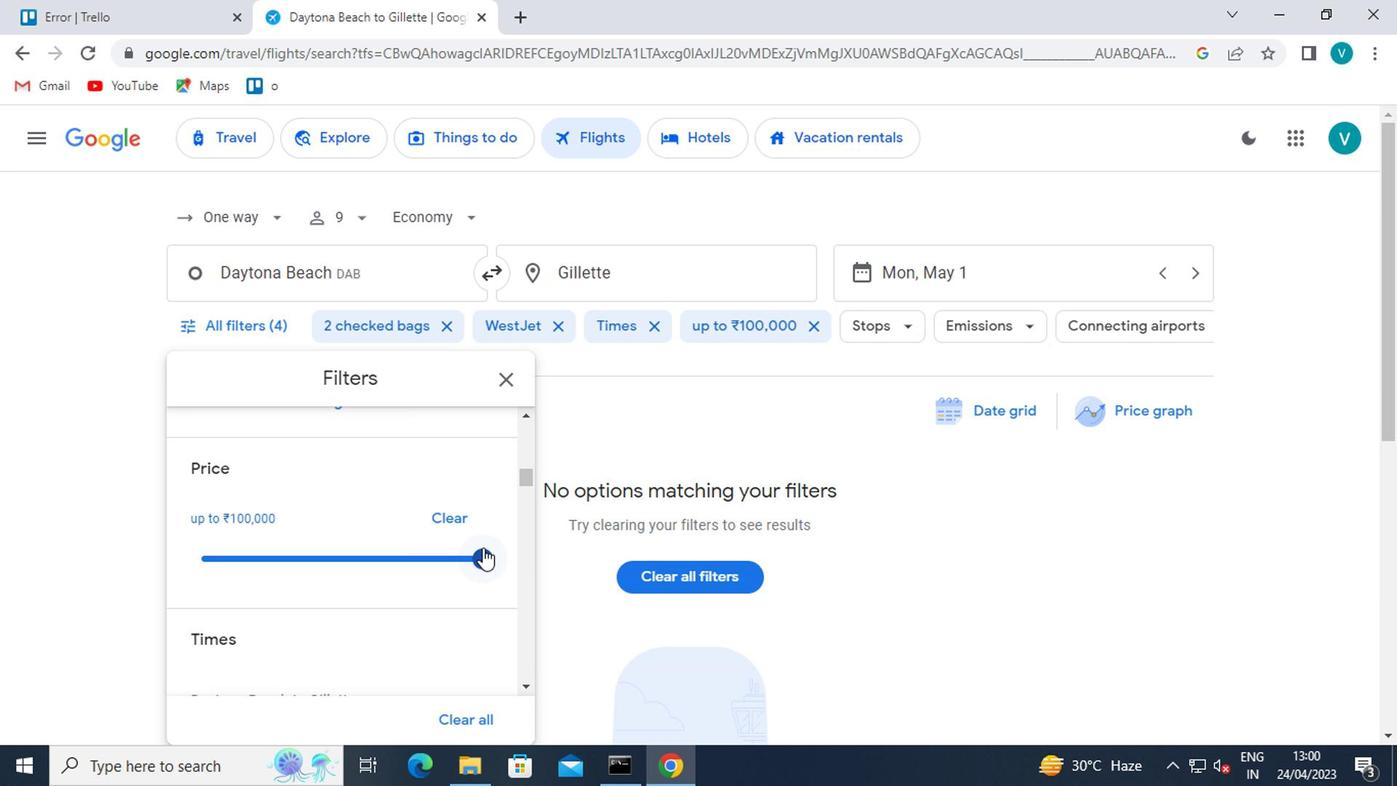 
Action: Mouse pressed left at (480, 551)
Screenshot: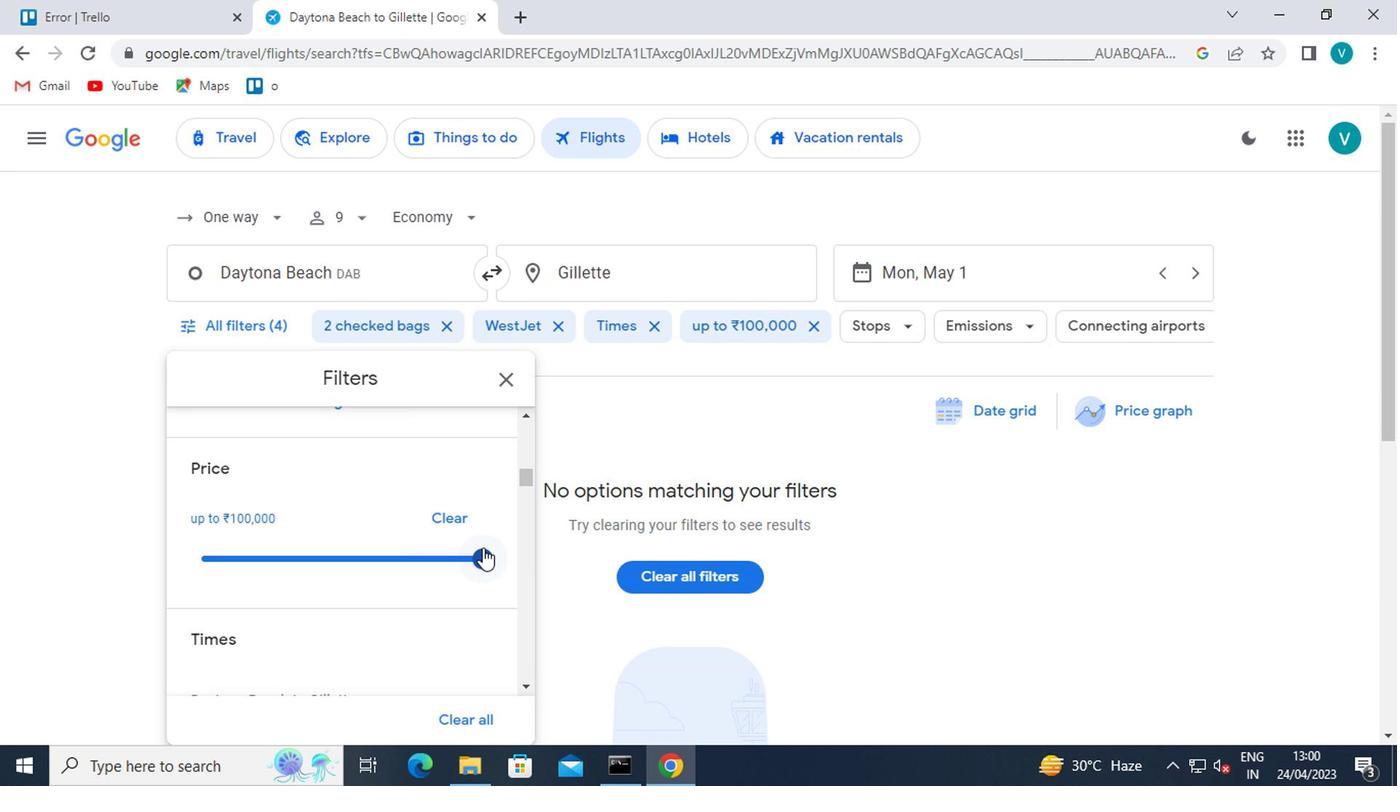 
Action: Mouse moved to (204, 559)
Screenshot: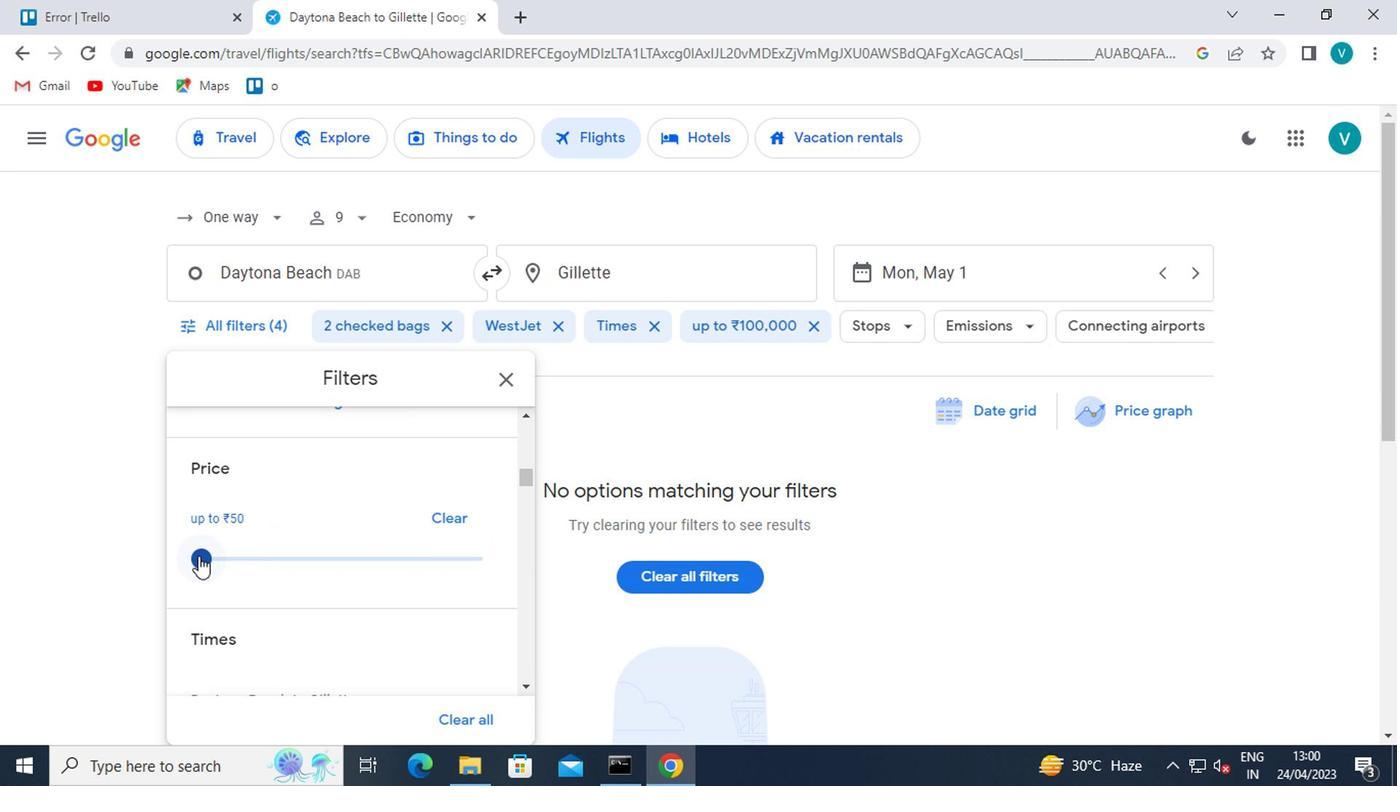 
Action: Mouse pressed left at (204, 559)
Screenshot: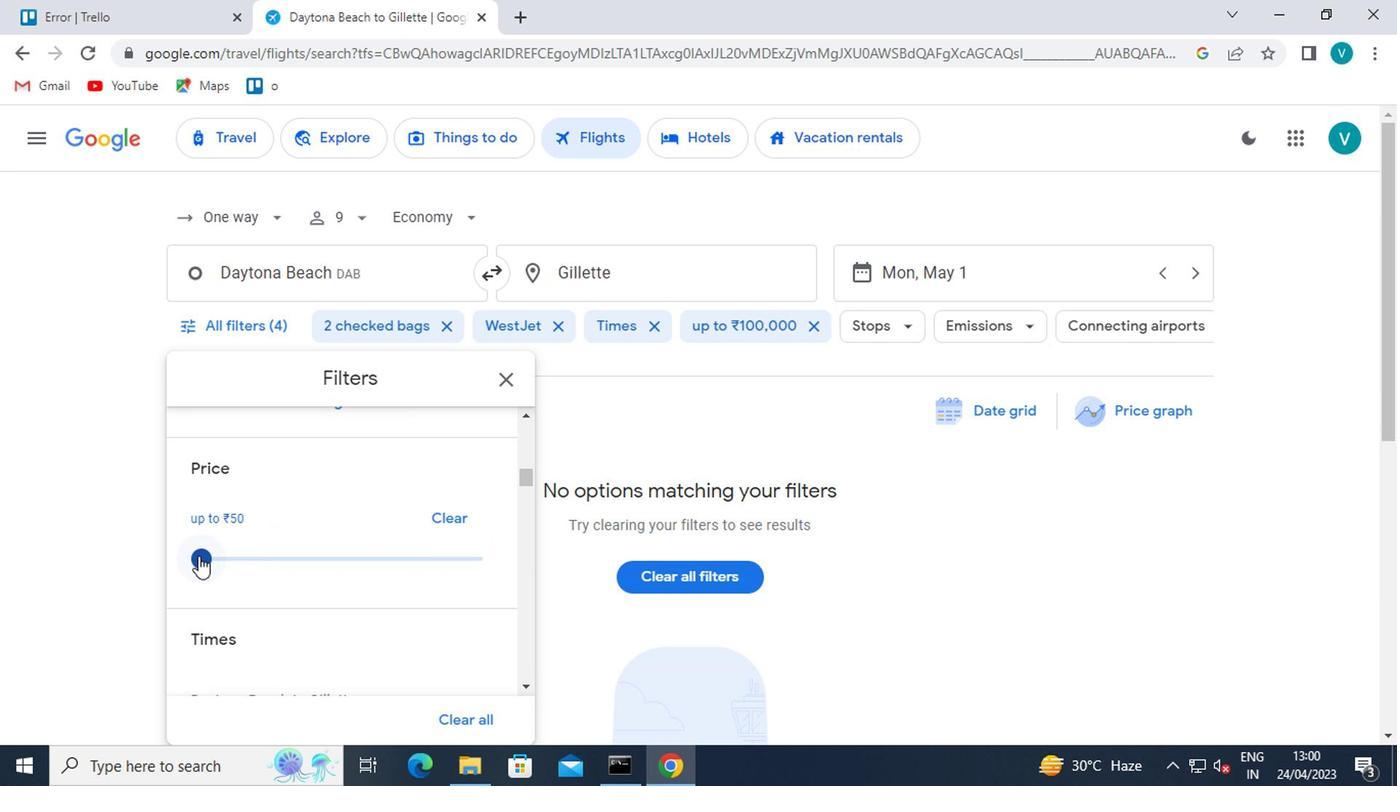 
Action: Mouse moved to (468, 556)
Screenshot: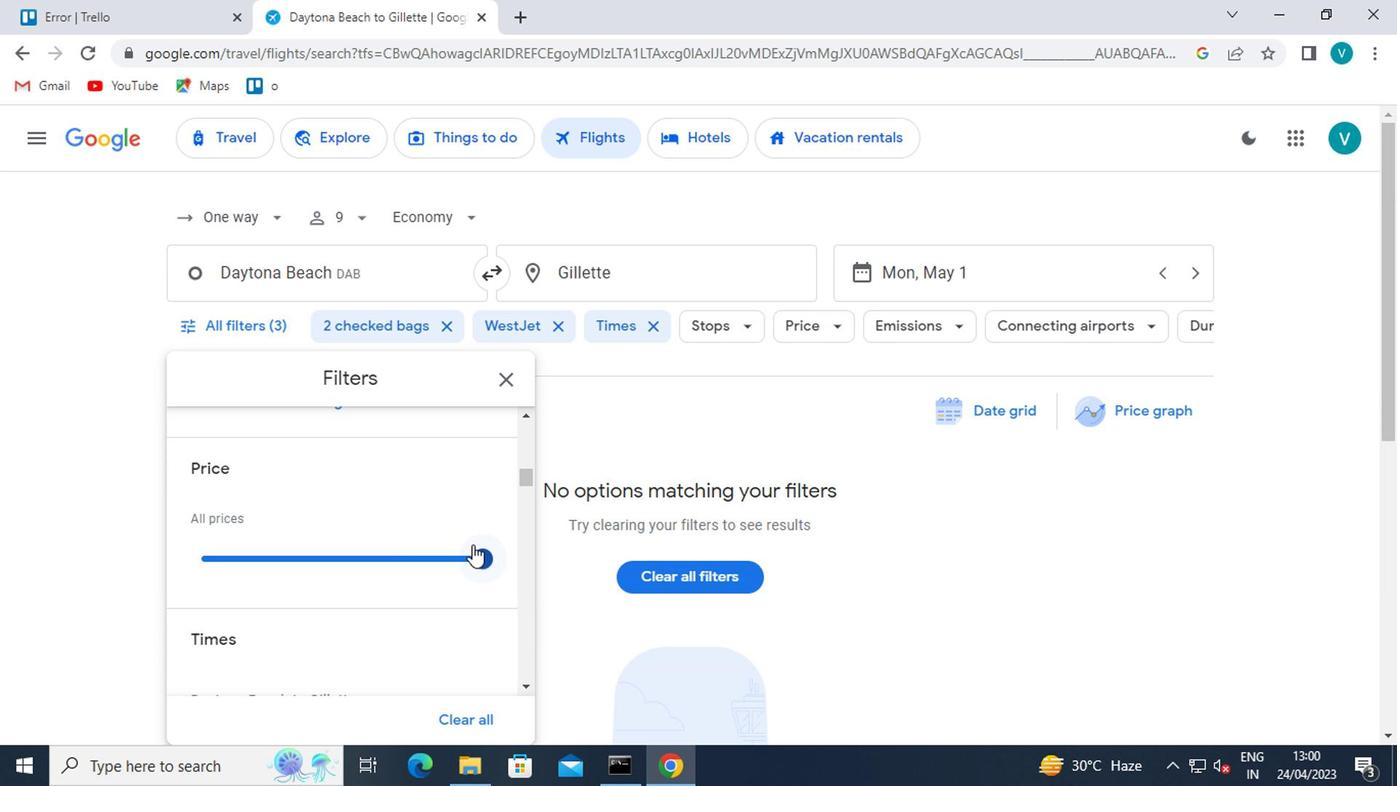 
Action: Mouse pressed left at (468, 556)
Screenshot: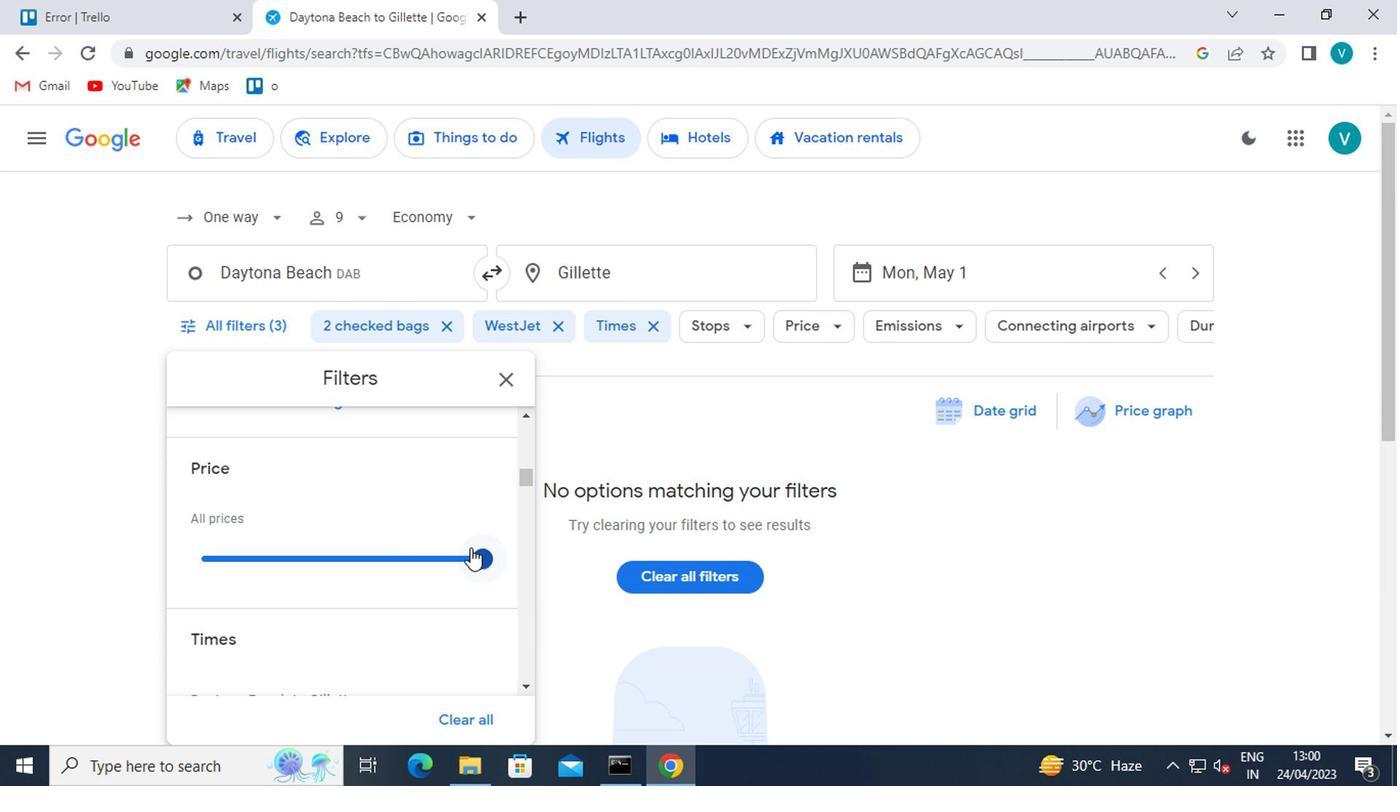 
Action: Mouse moved to (483, 556)
Screenshot: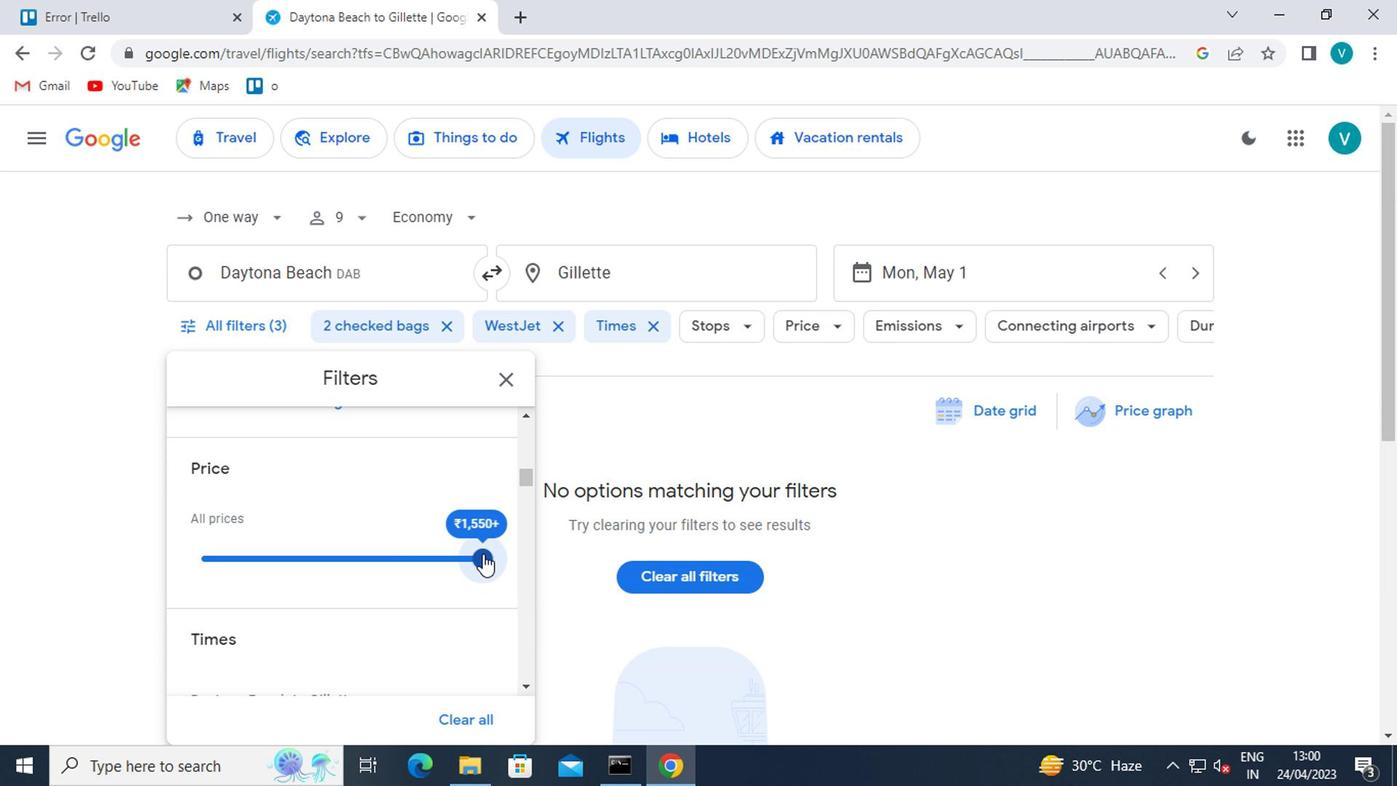 
Action: Mouse scrolled (483, 556) with delta (0, 0)
Screenshot: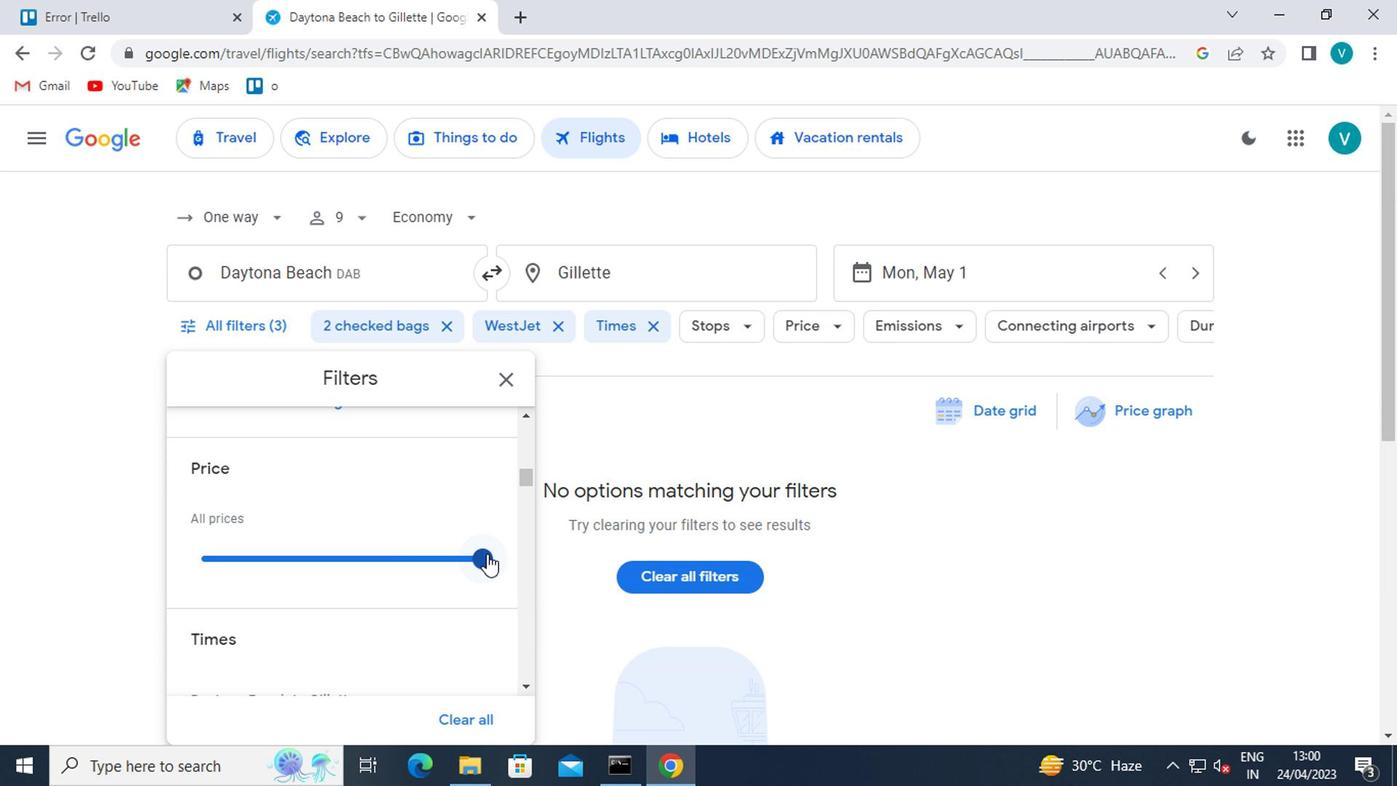
Action: Mouse scrolled (483, 556) with delta (0, 0)
Screenshot: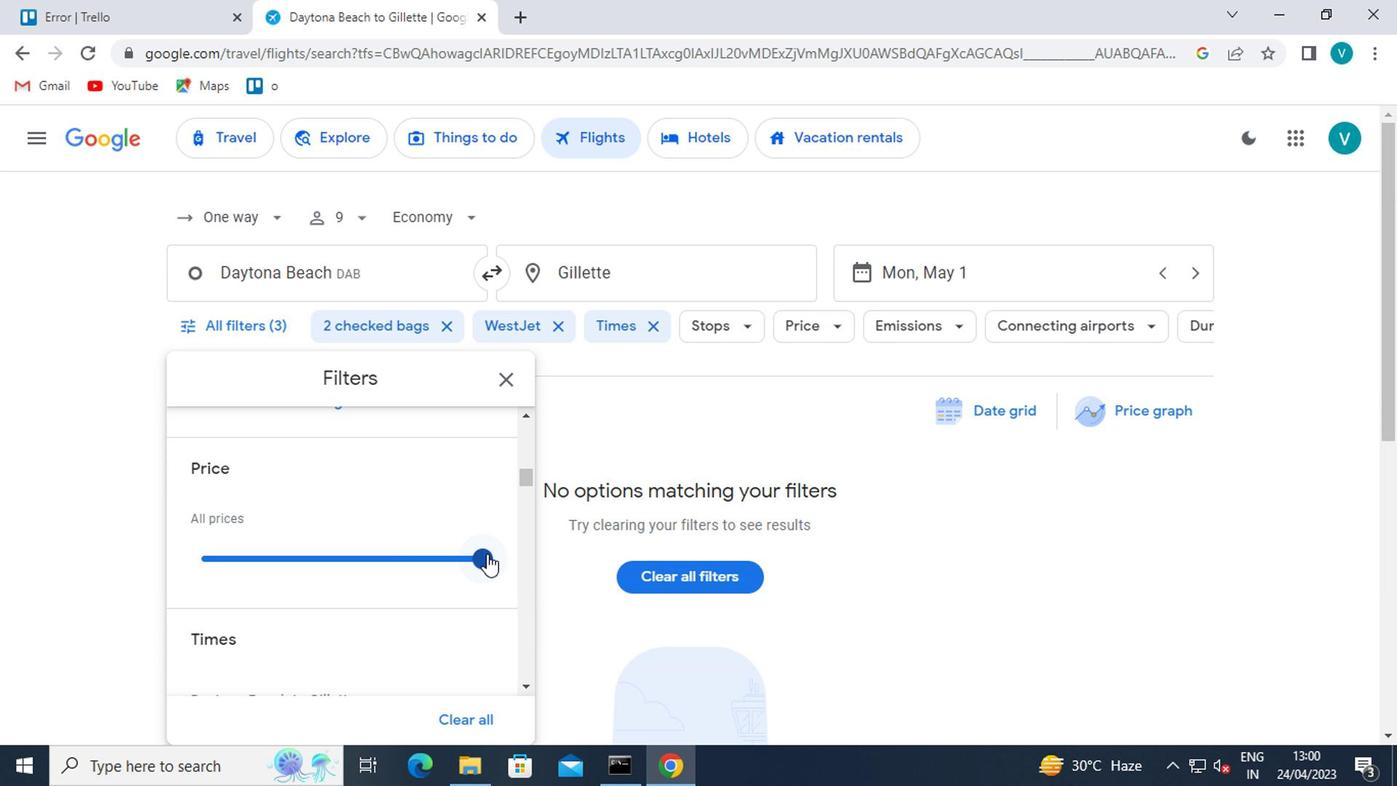 
Action: Mouse moved to (455, 582)
Screenshot: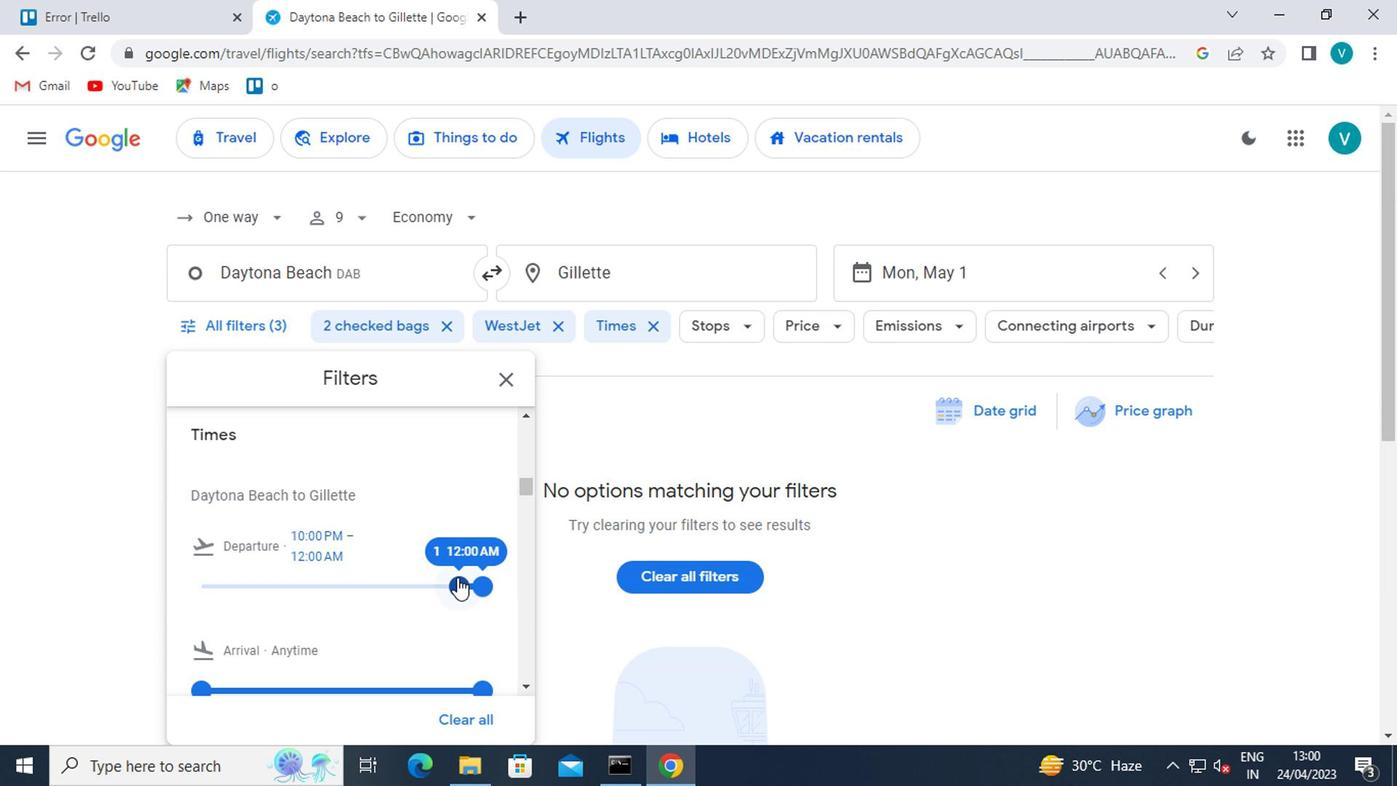 
Action: Mouse pressed left at (455, 582)
Screenshot: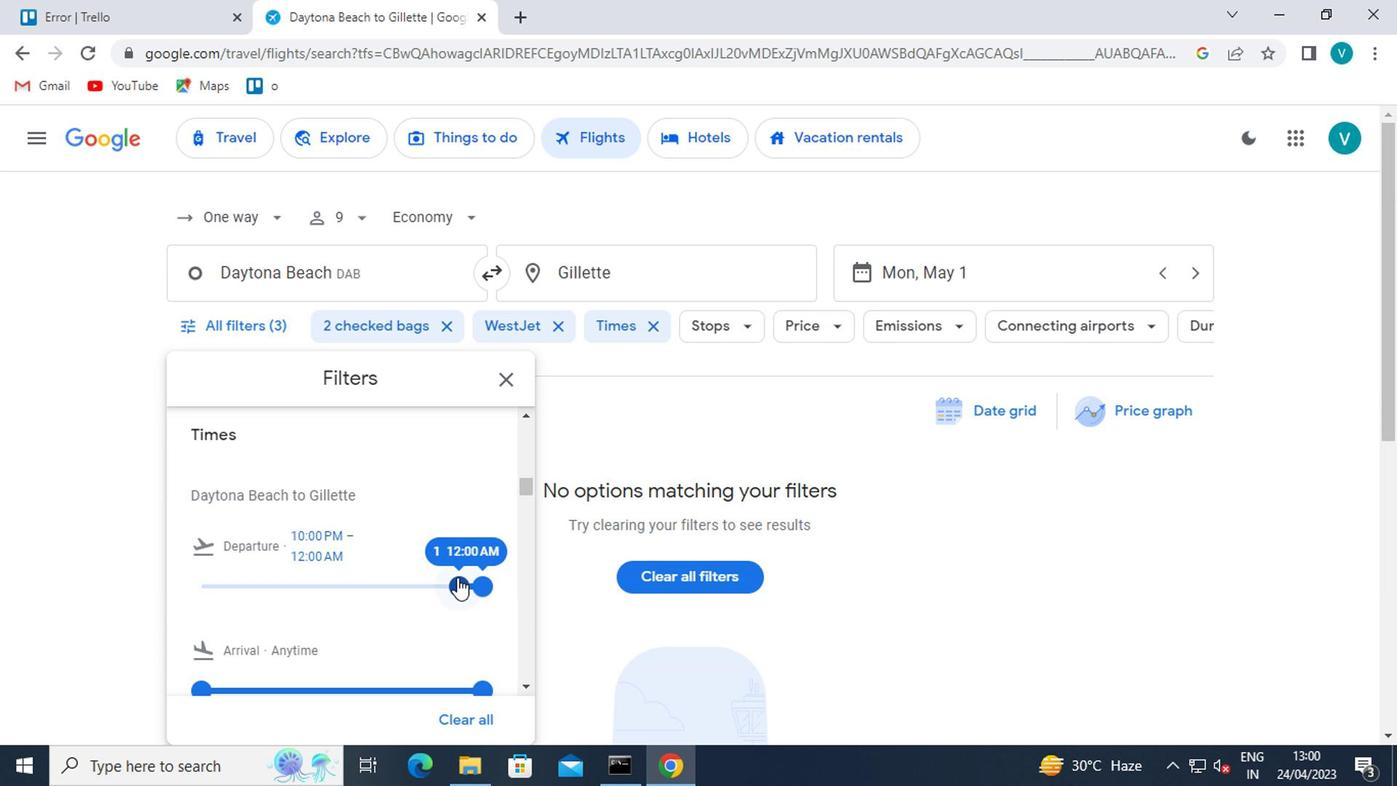 
Action: Mouse moved to (461, 585)
Screenshot: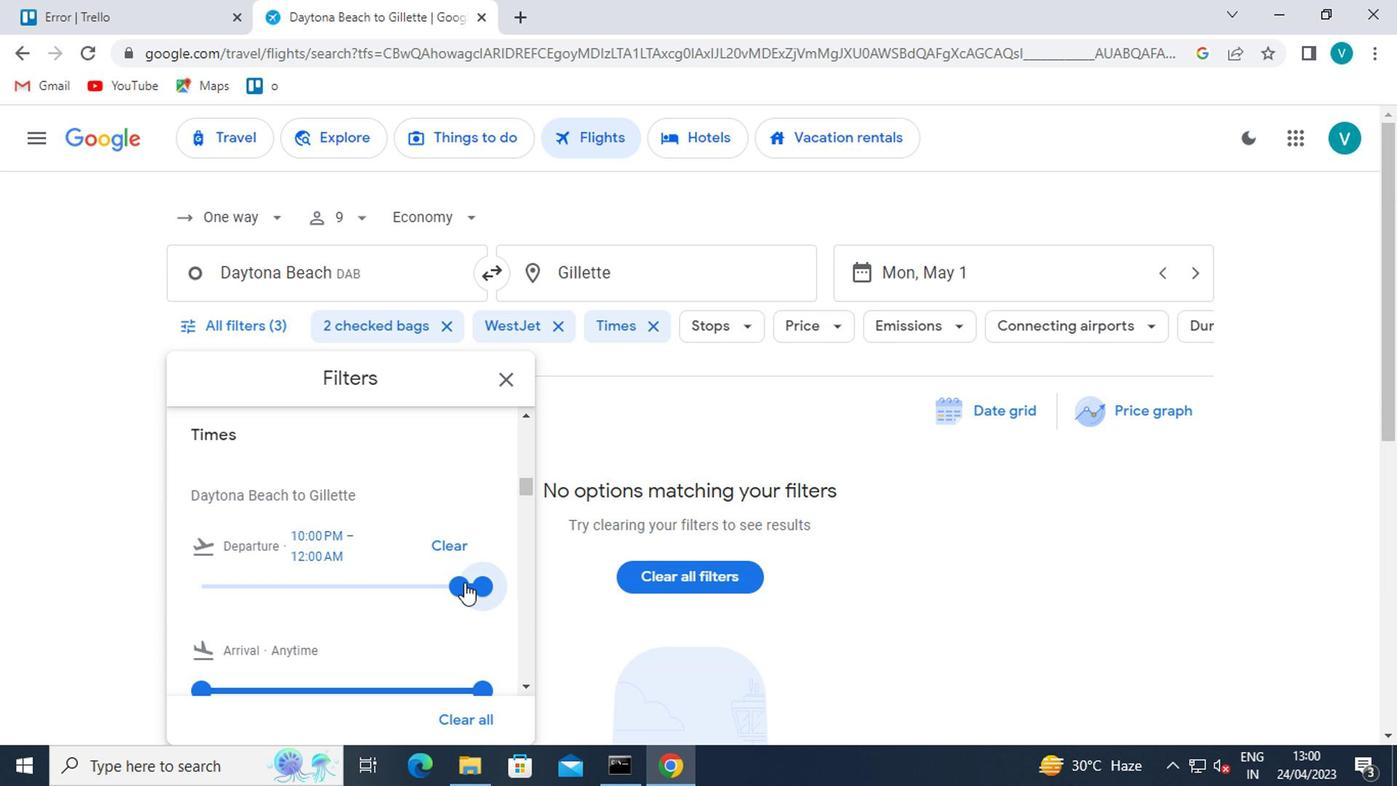 
